Task: Look for space in Xindian, China from 2nd June, 2023 to 9th June, 2023 for 5 adults in price range Rs.7000 to Rs.13000. Place can be shared room with 2 bedrooms having 5 beds and 2 bathrooms. Property type can be house, flat, guest house. Amenities needed are: wifi, washing machine. Booking option can be shelf check-in. Required host language is Chinese (Simplified).
Action: Mouse moved to (328, 200)
Screenshot: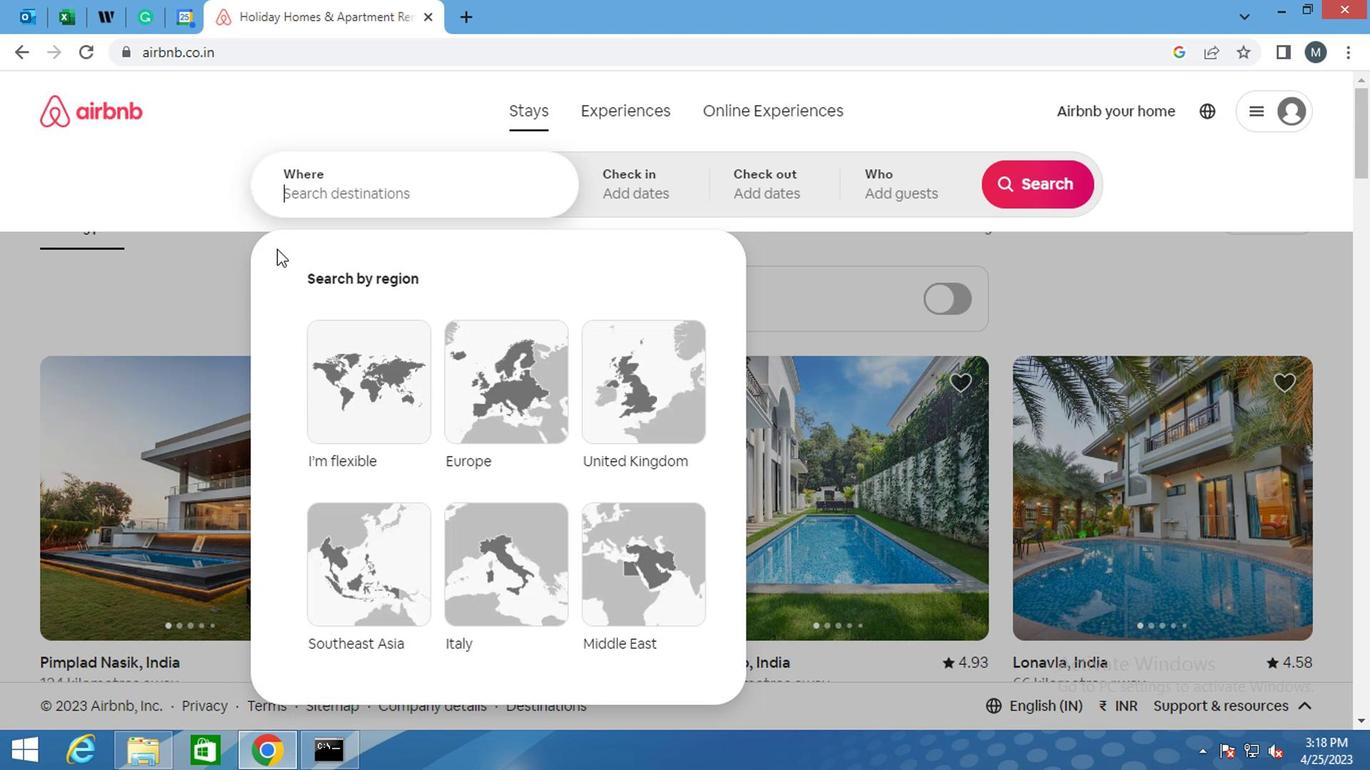 
Action: Mouse pressed left at (328, 200)
Screenshot: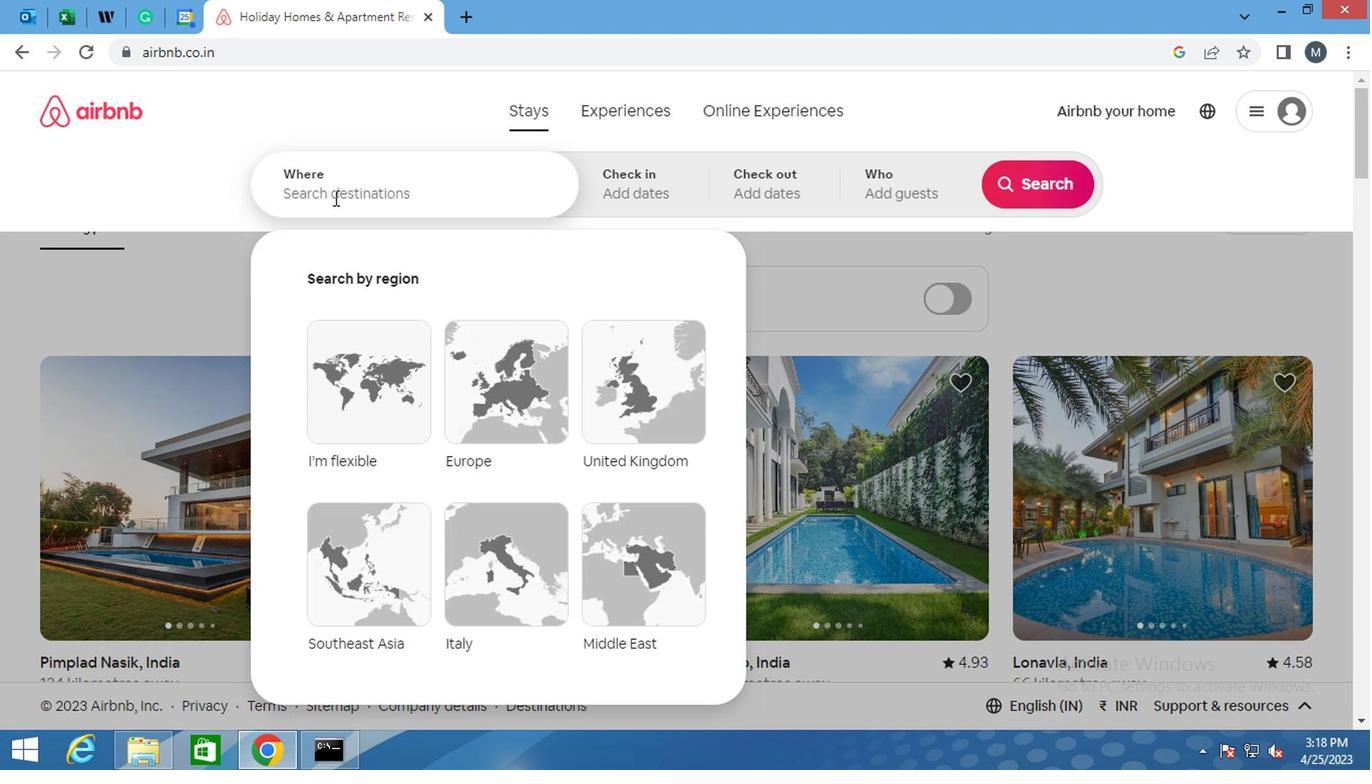 
Action: Mouse moved to (326, 199)
Screenshot: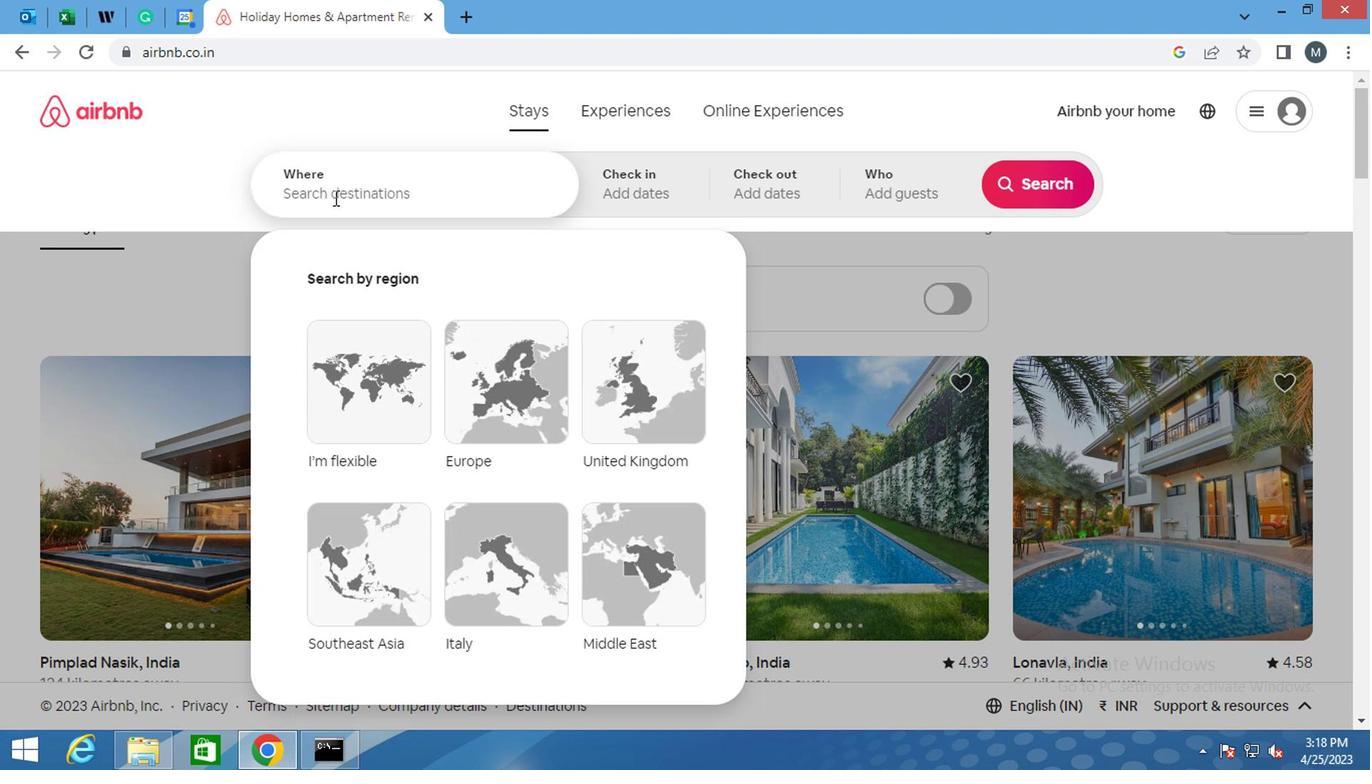 
Action: Key pressed <Key.shift>XINDIAN,<Key.shift>XC<Key.backspace><Key.backspace>
Screenshot: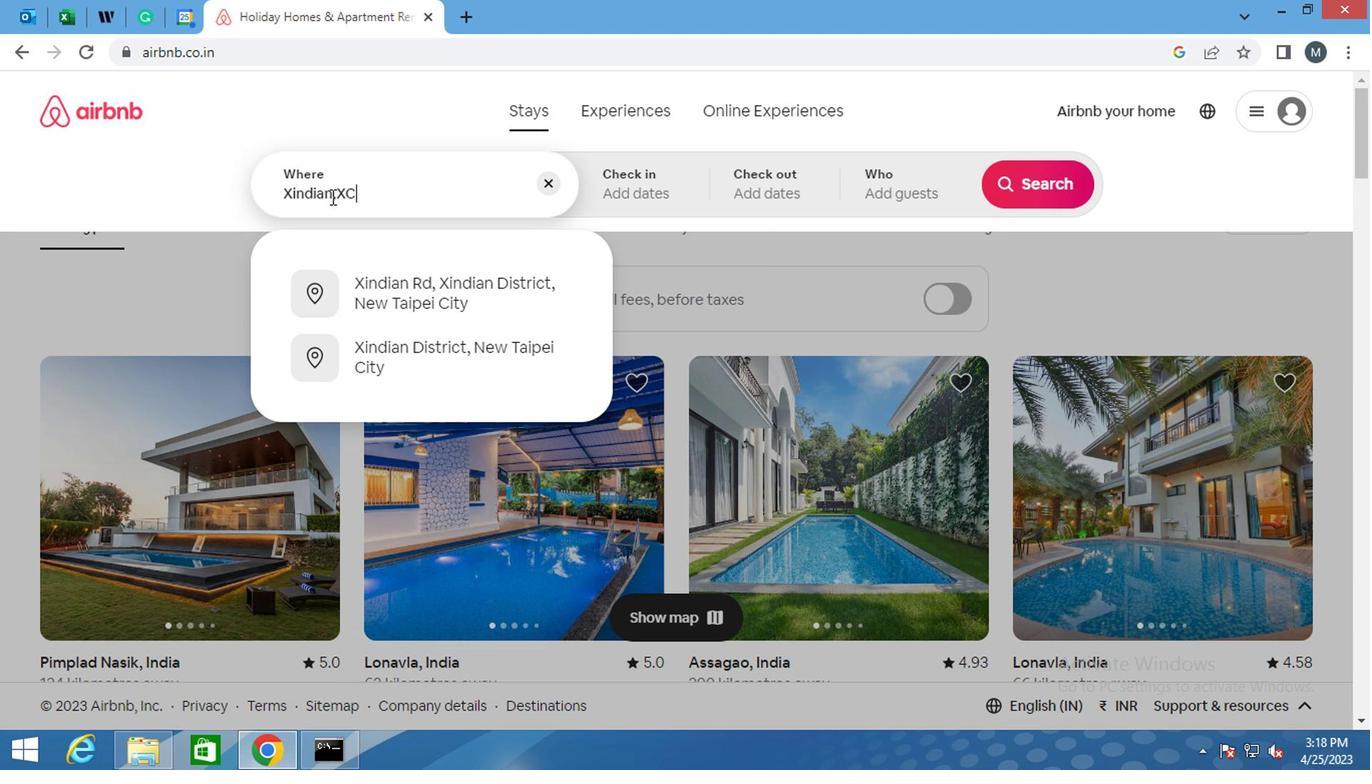 
Action: Mouse moved to (390, 239)
Screenshot: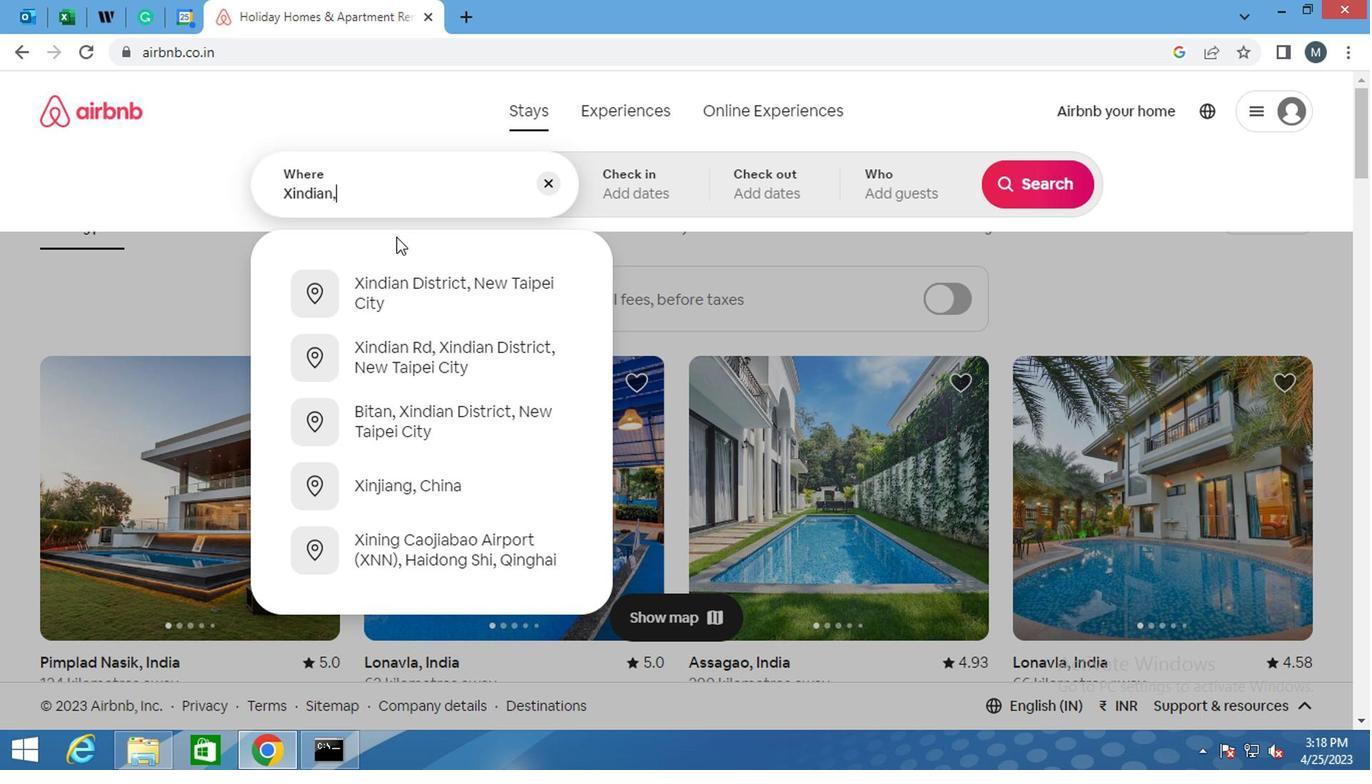 
Action: Key pressed <Key.shift>CHINA<Key.enter>
Screenshot: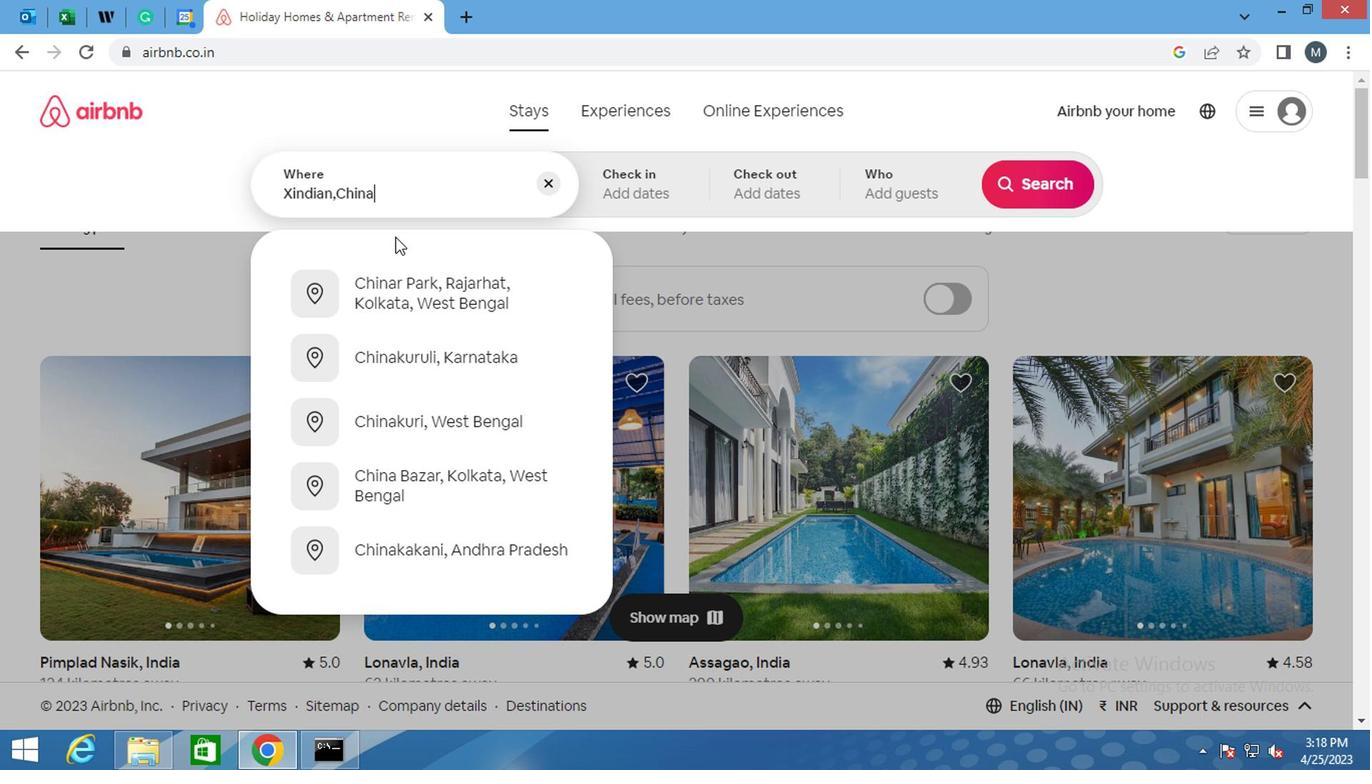 
Action: Mouse moved to (1017, 339)
Screenshot: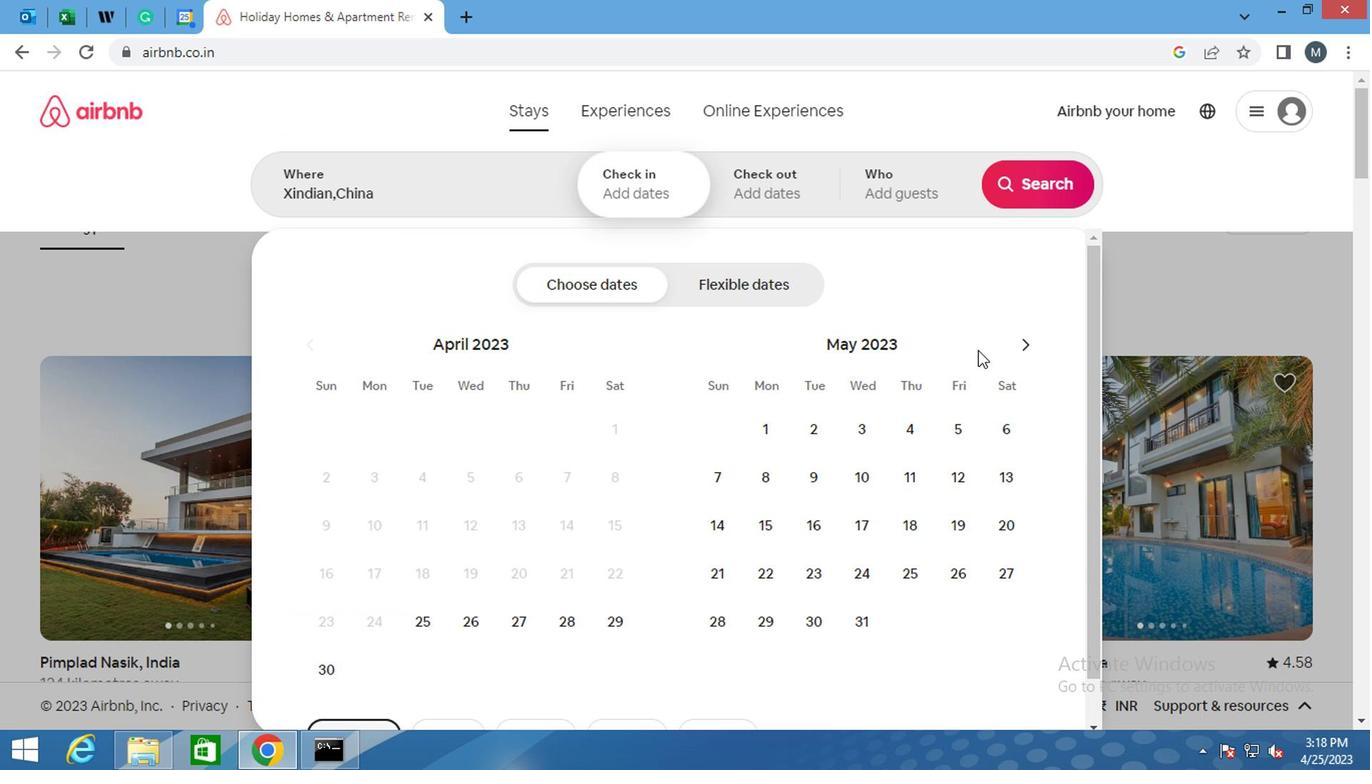 
Action: Mouse pressed left at (1017, 339)
Screenshot: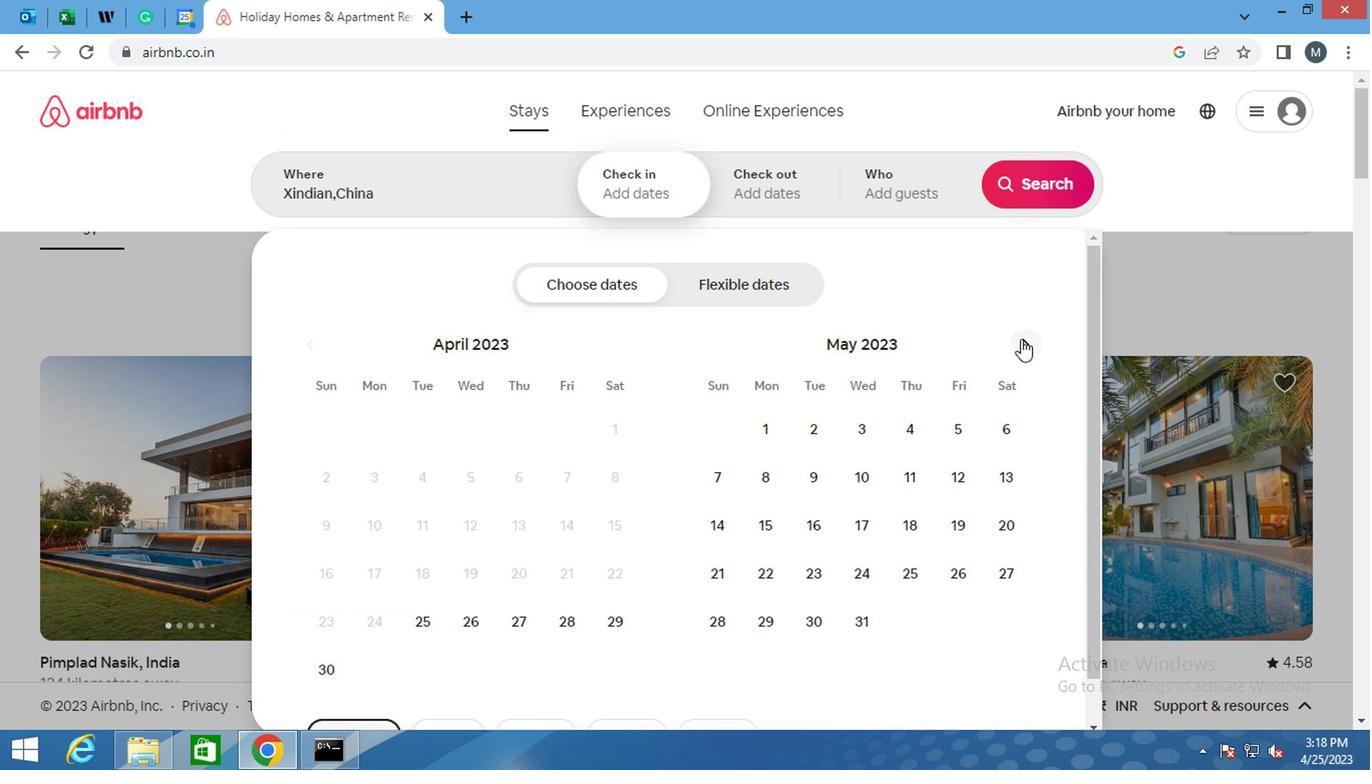 
Action: Mouse pressed left at (1017, 339)
Screenshot: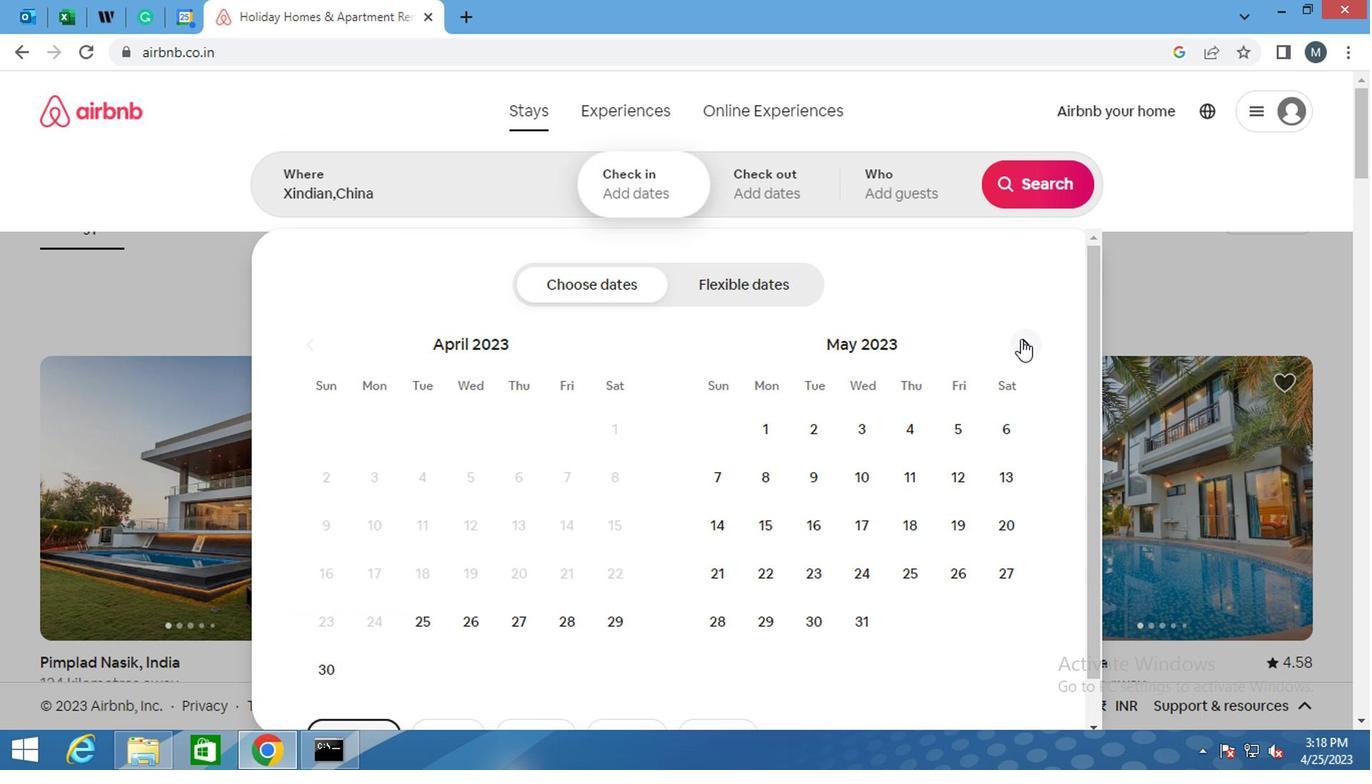 
Action: Mouse moved to (952, 430)
Screenshot: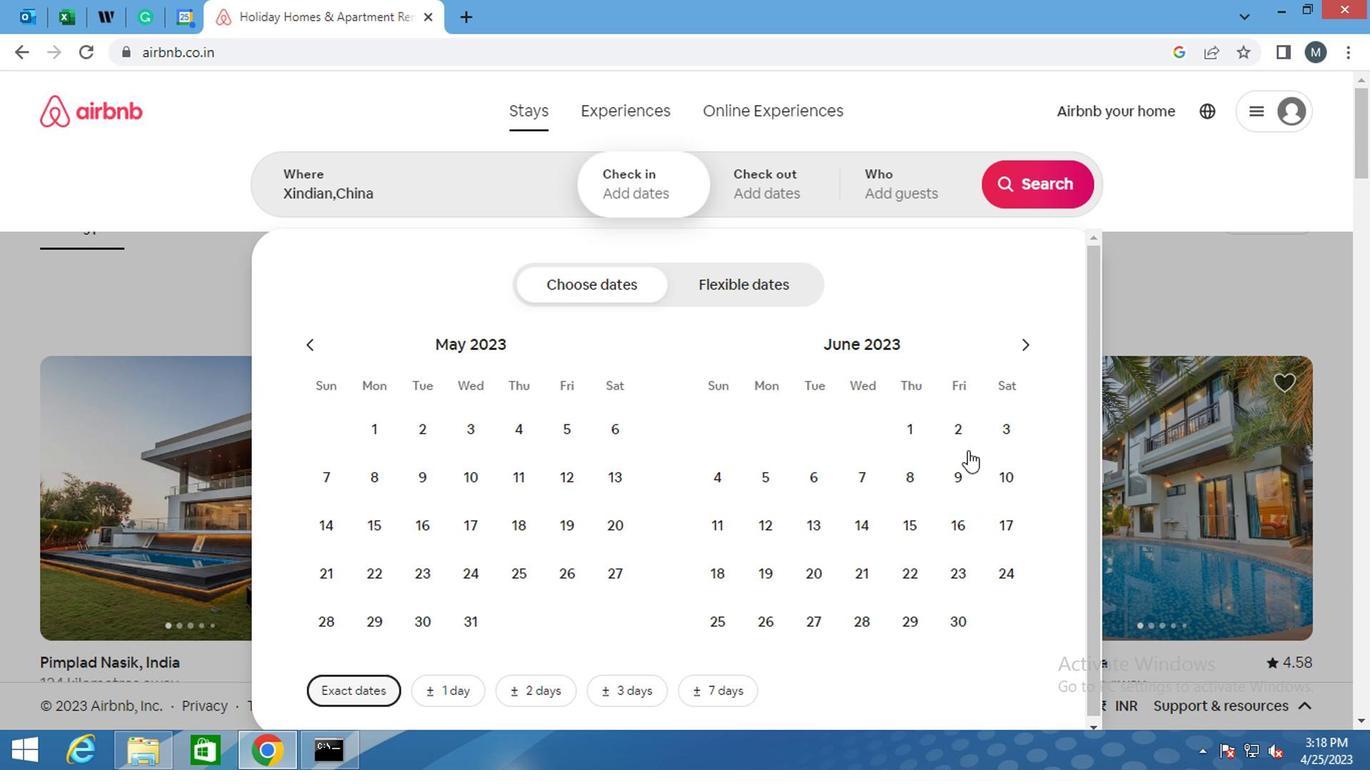 
Action: Mouse pressed left at (952, 430)
Screenshot: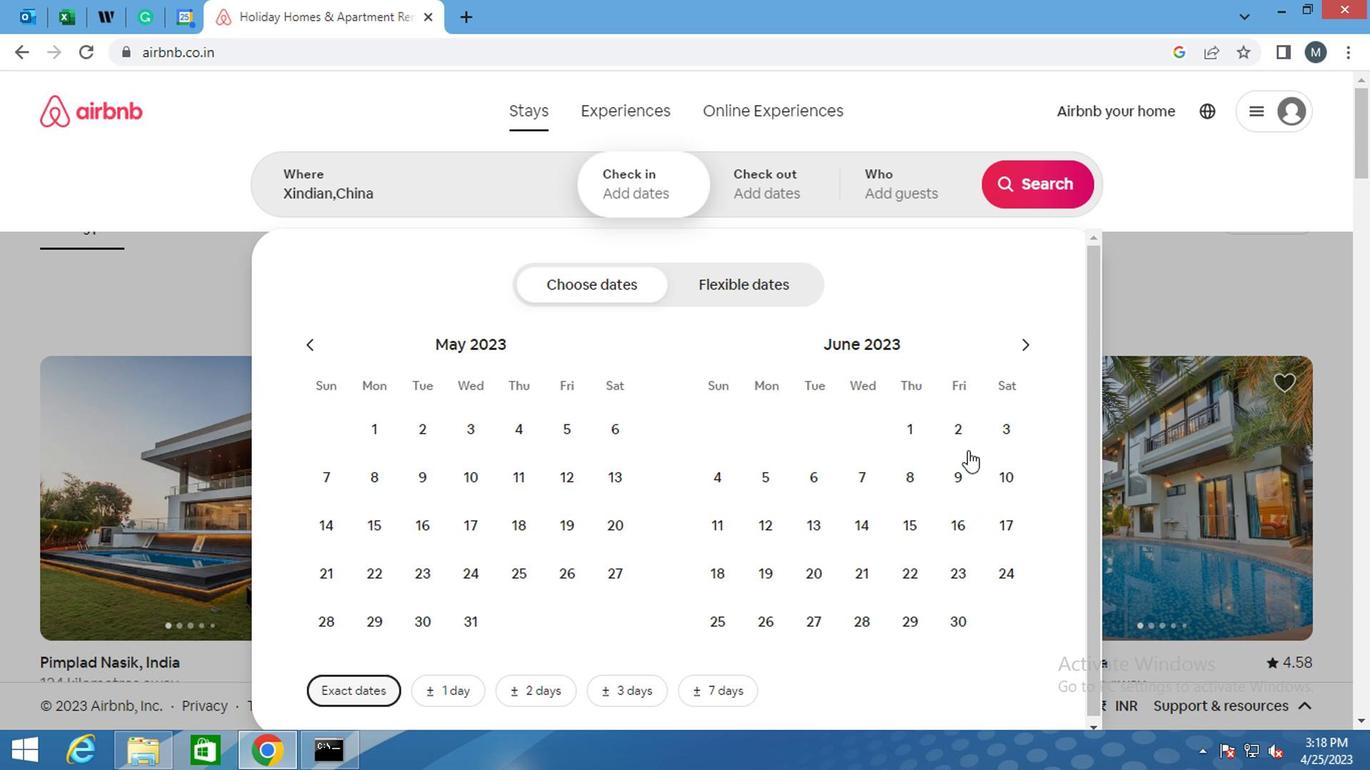 
Action: Mouse moved to (941, 481)
Screenshot: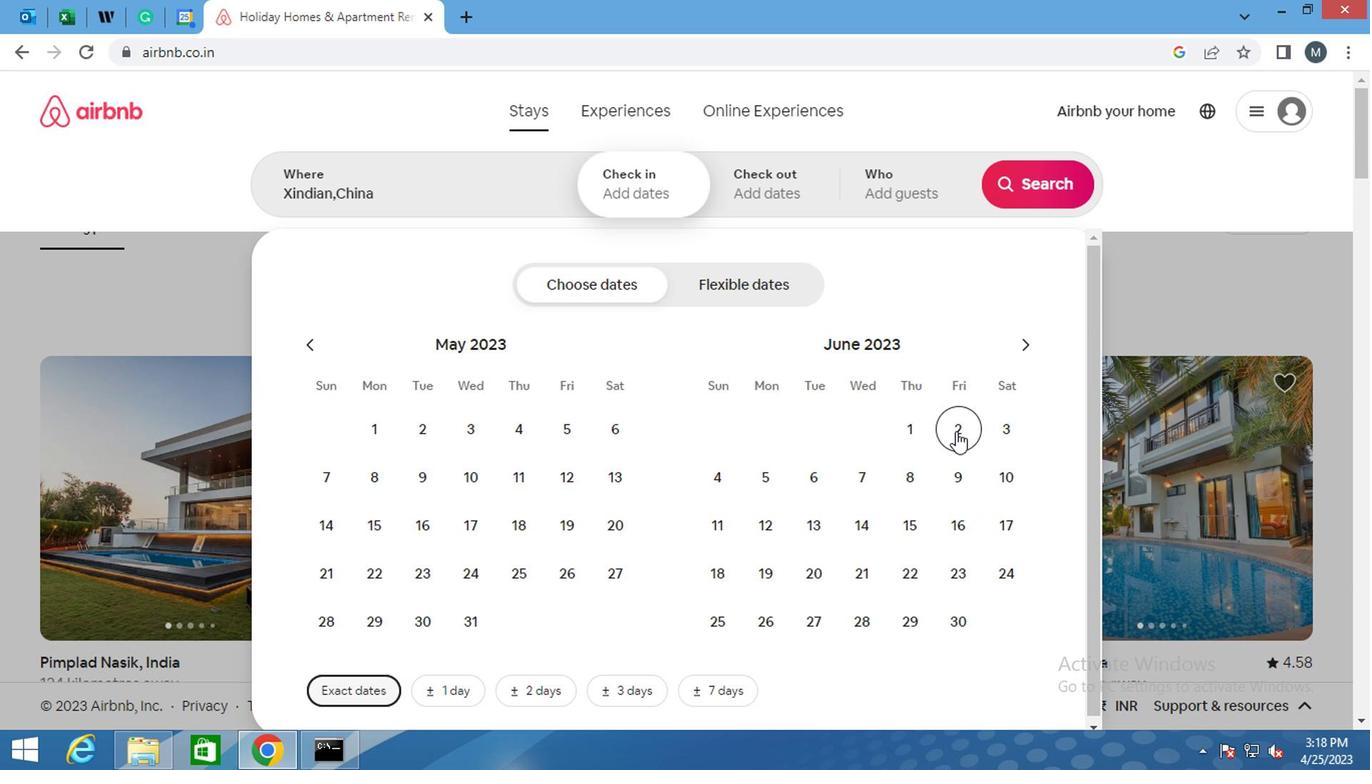 
Action: Mouse pressed left at (941, 481)
Screenshot: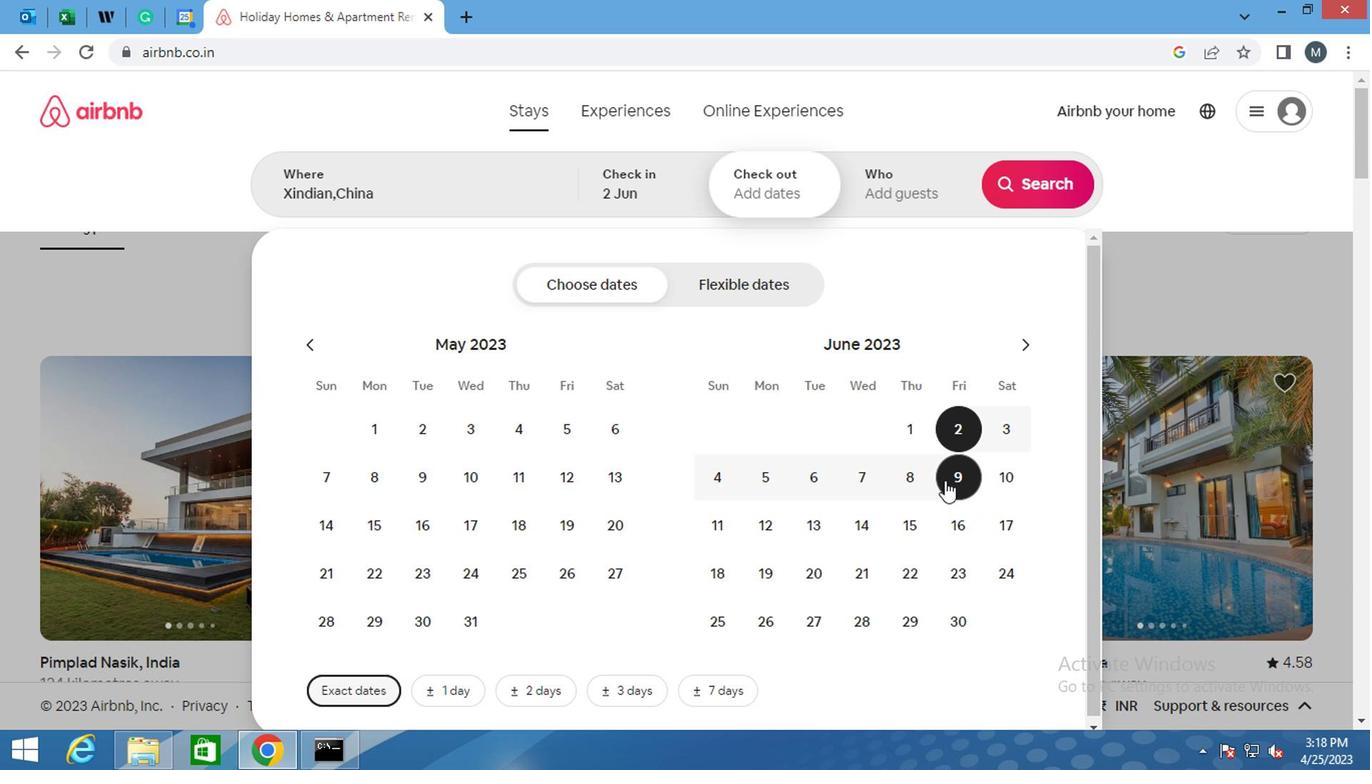 
Action: Mouse moved to (917, 197)
Screenshot: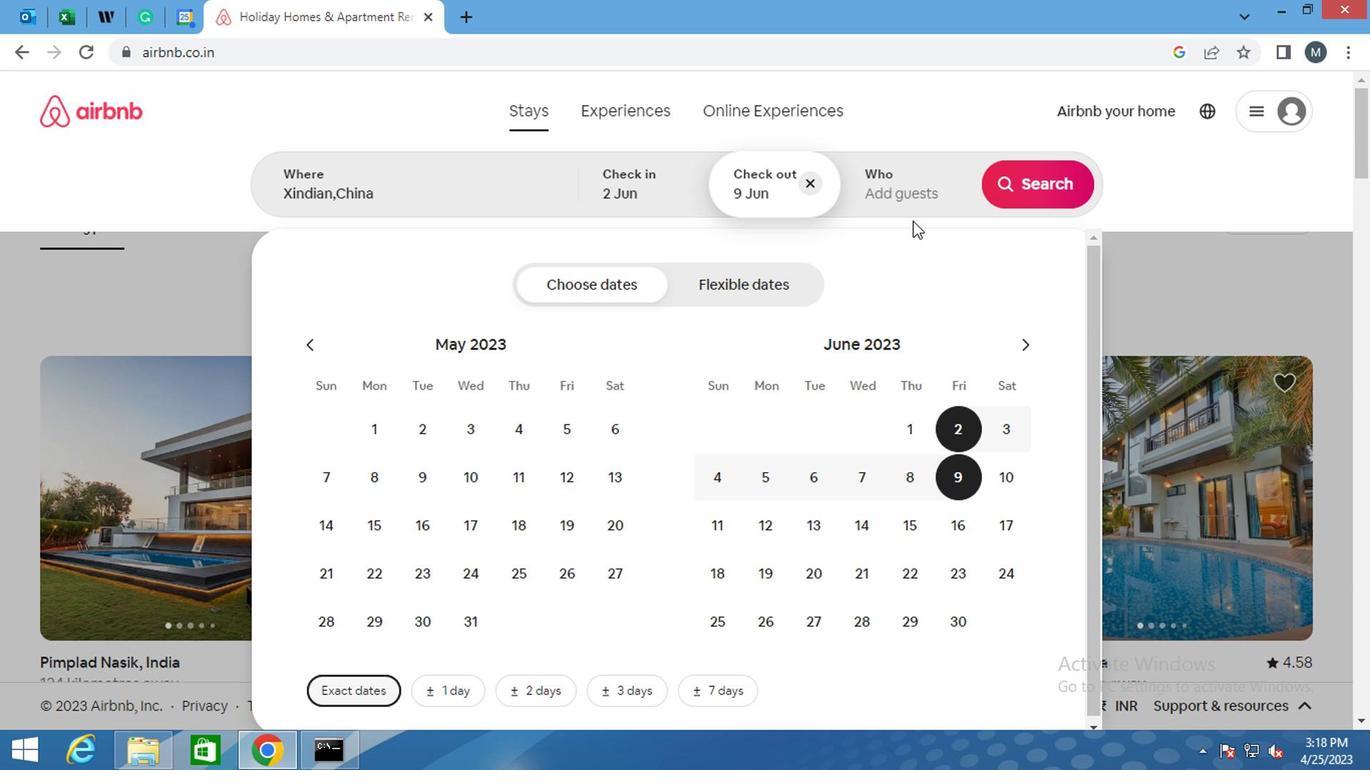 
Action: Mouse pressed left at (917, 197)
Screenshot: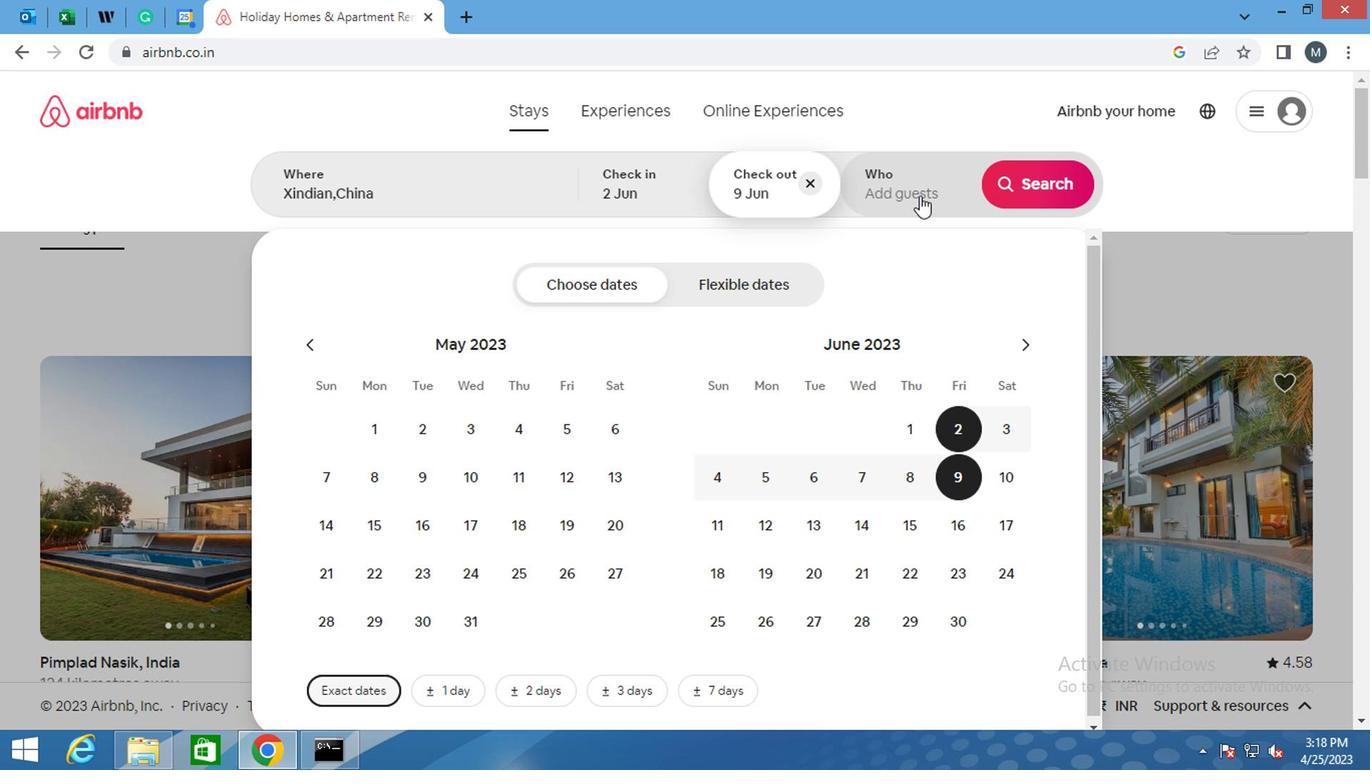 
Action: Mouse moved to (1041, 295)
Screenshot: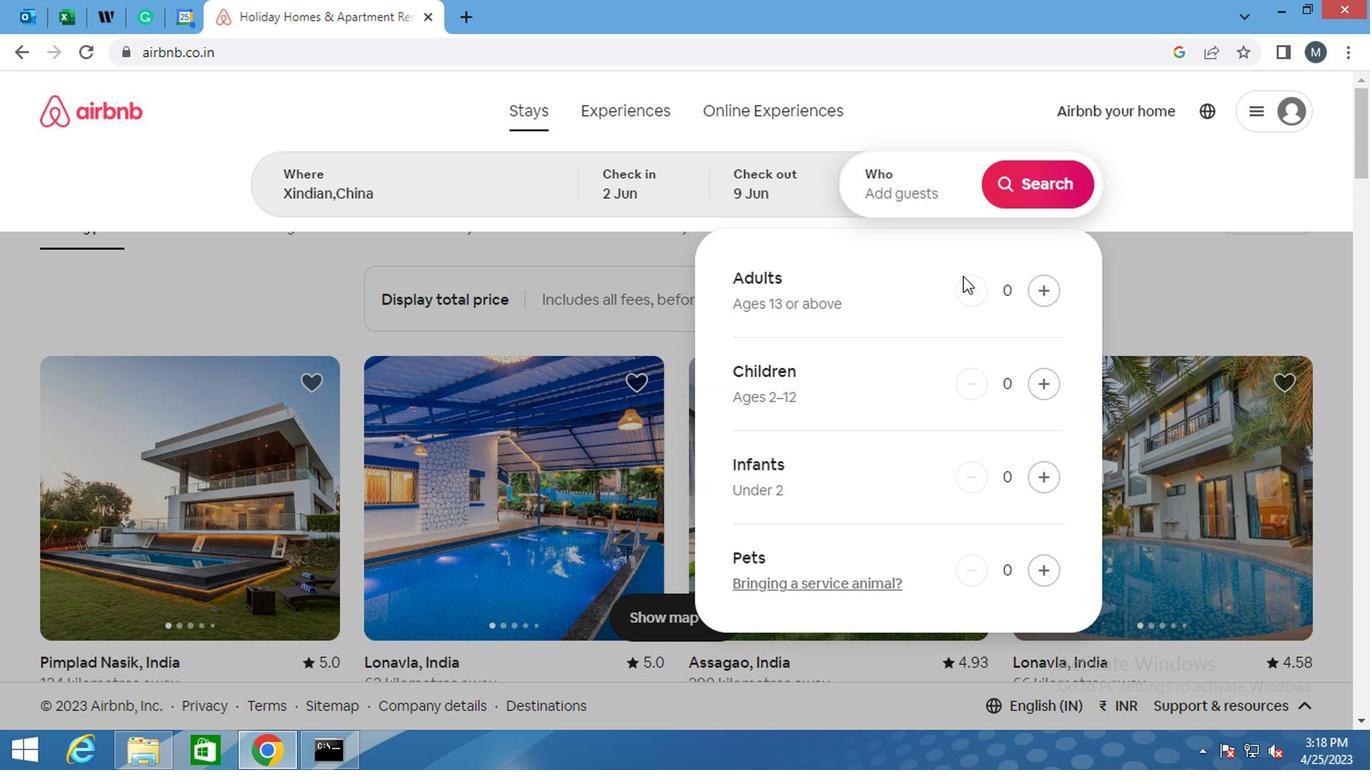 
Action: Mouse pressed left at (1041, 295)
Screenshot: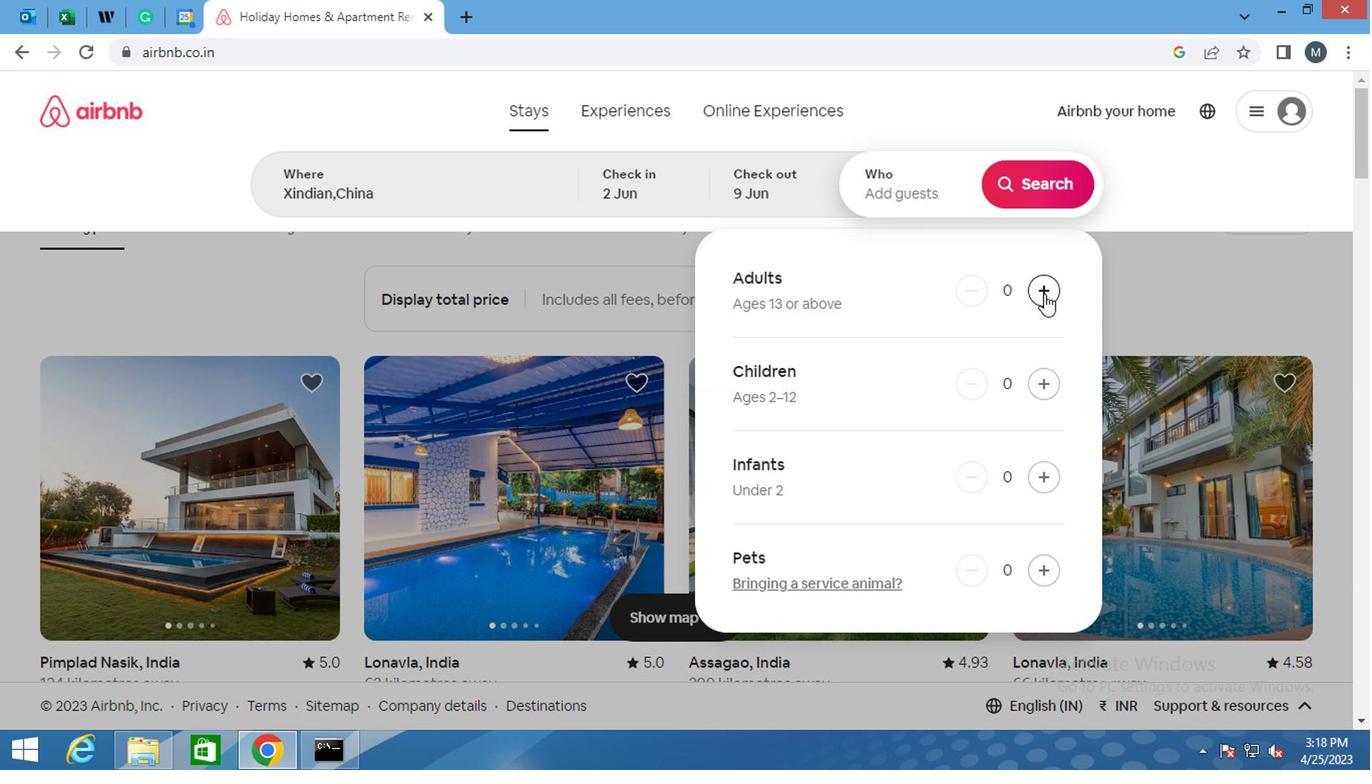 
Action: Mouse pressed left at (1041, 295)
Screenshot: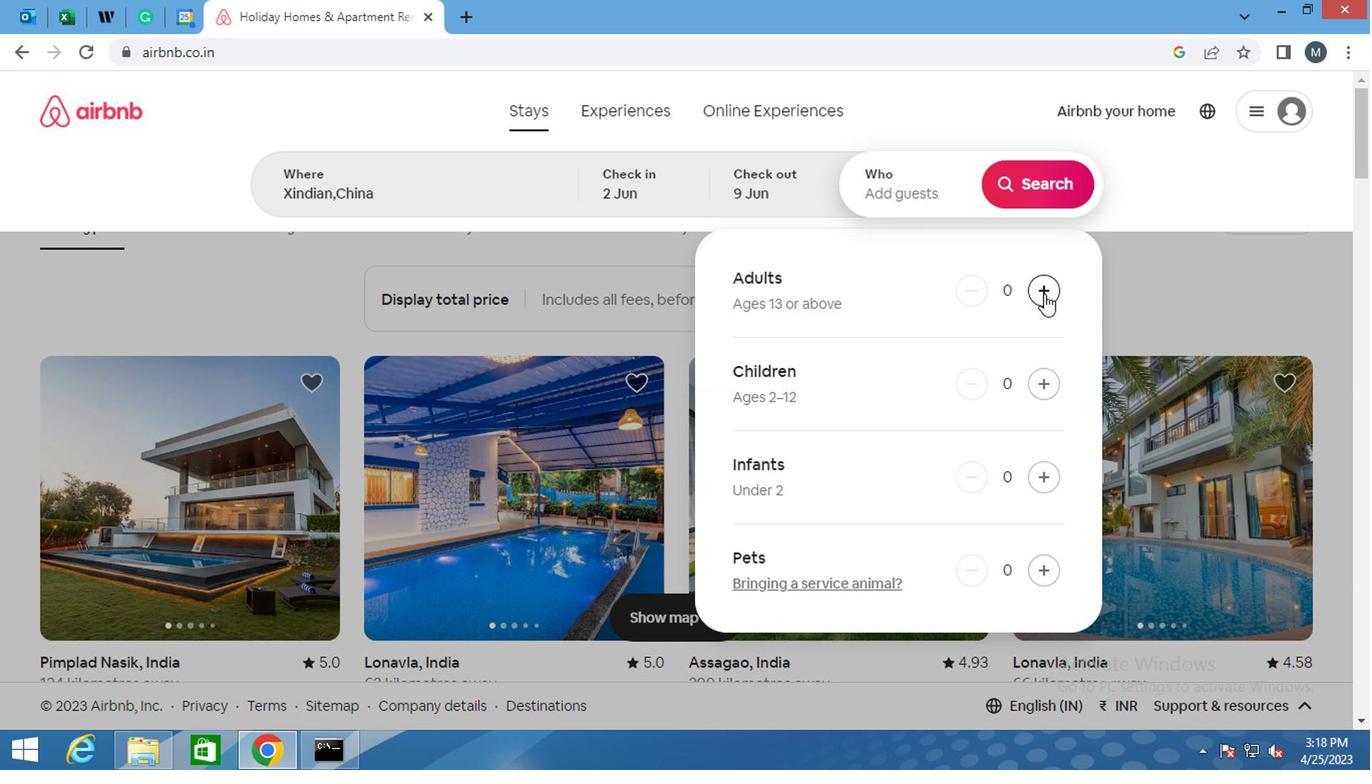 
Action: Mouse pressed left at (1041, 295)
Screenshot: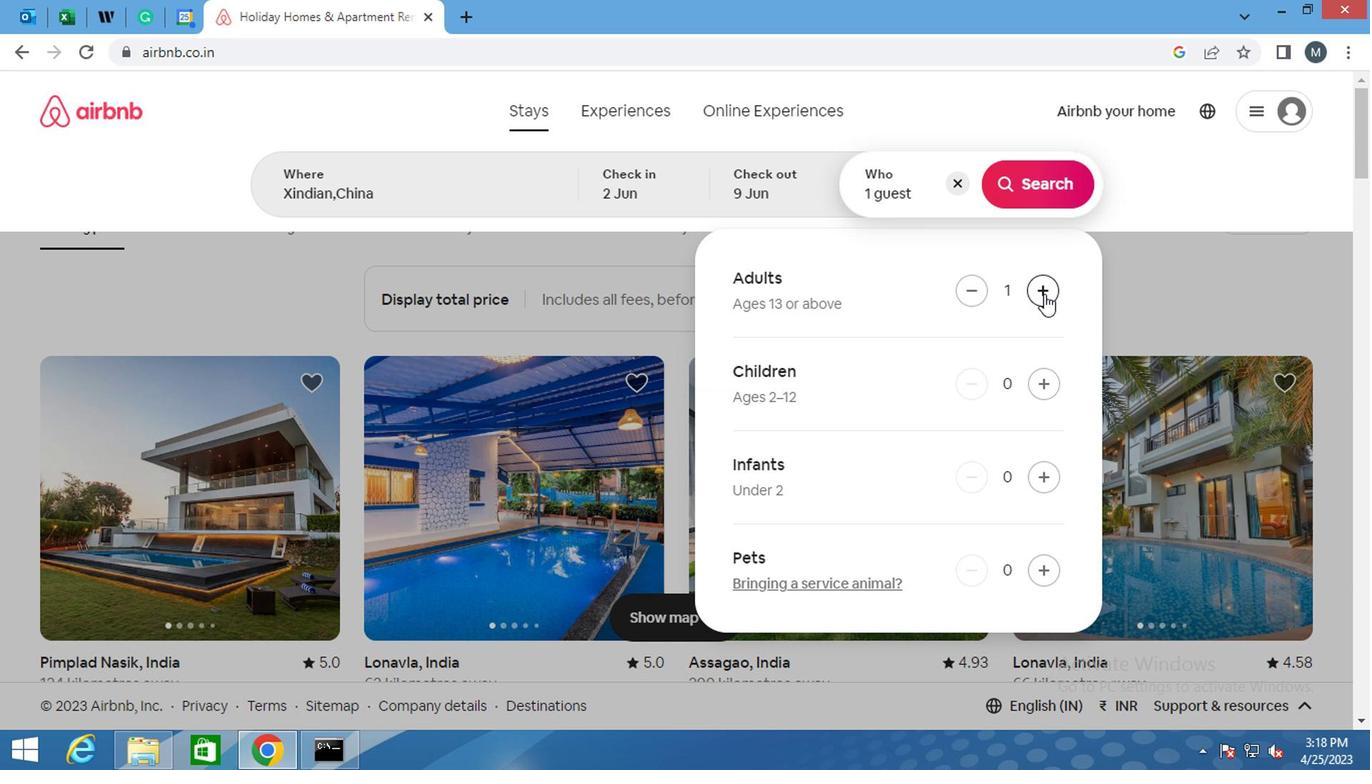 
Action: Mouse pressed left at (1041, 295)
Screenshot: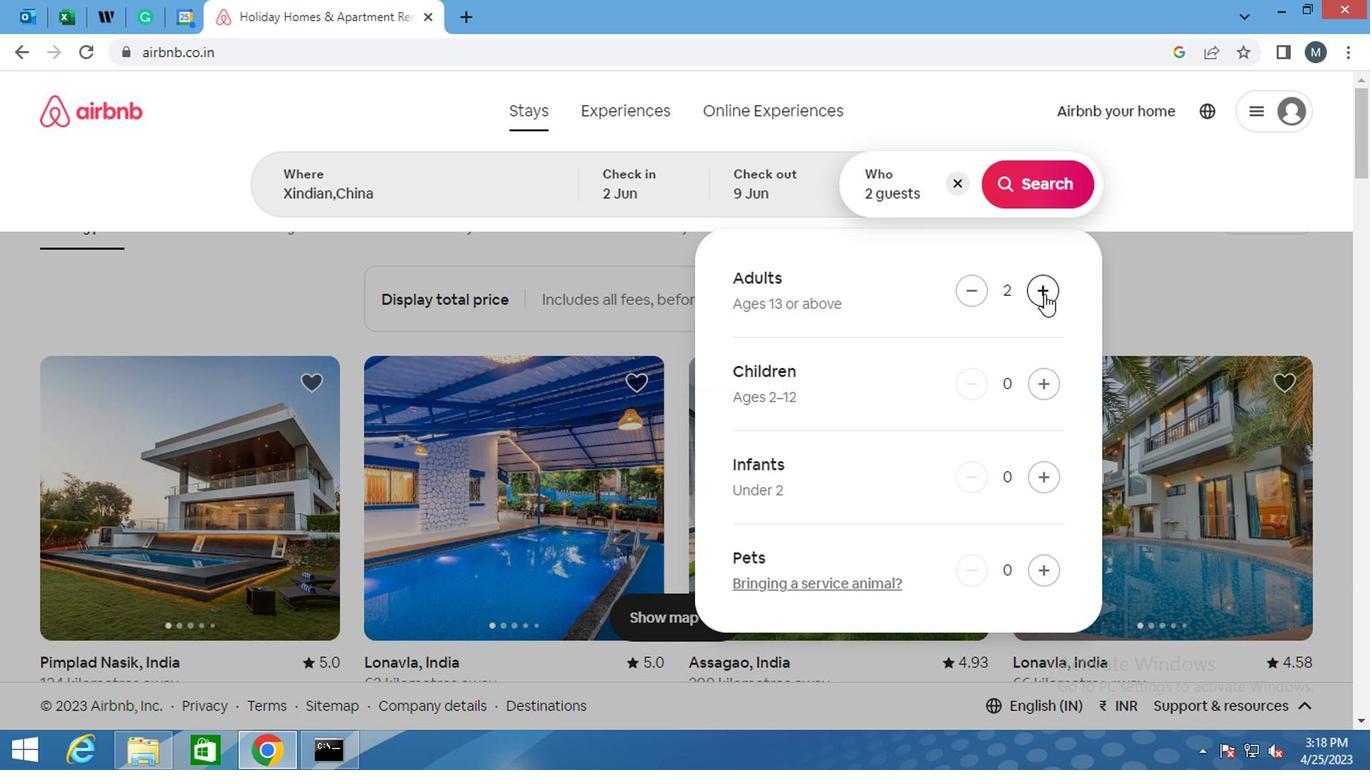 
Action: Mouse pressed left at (1041, 295)
Screenshot: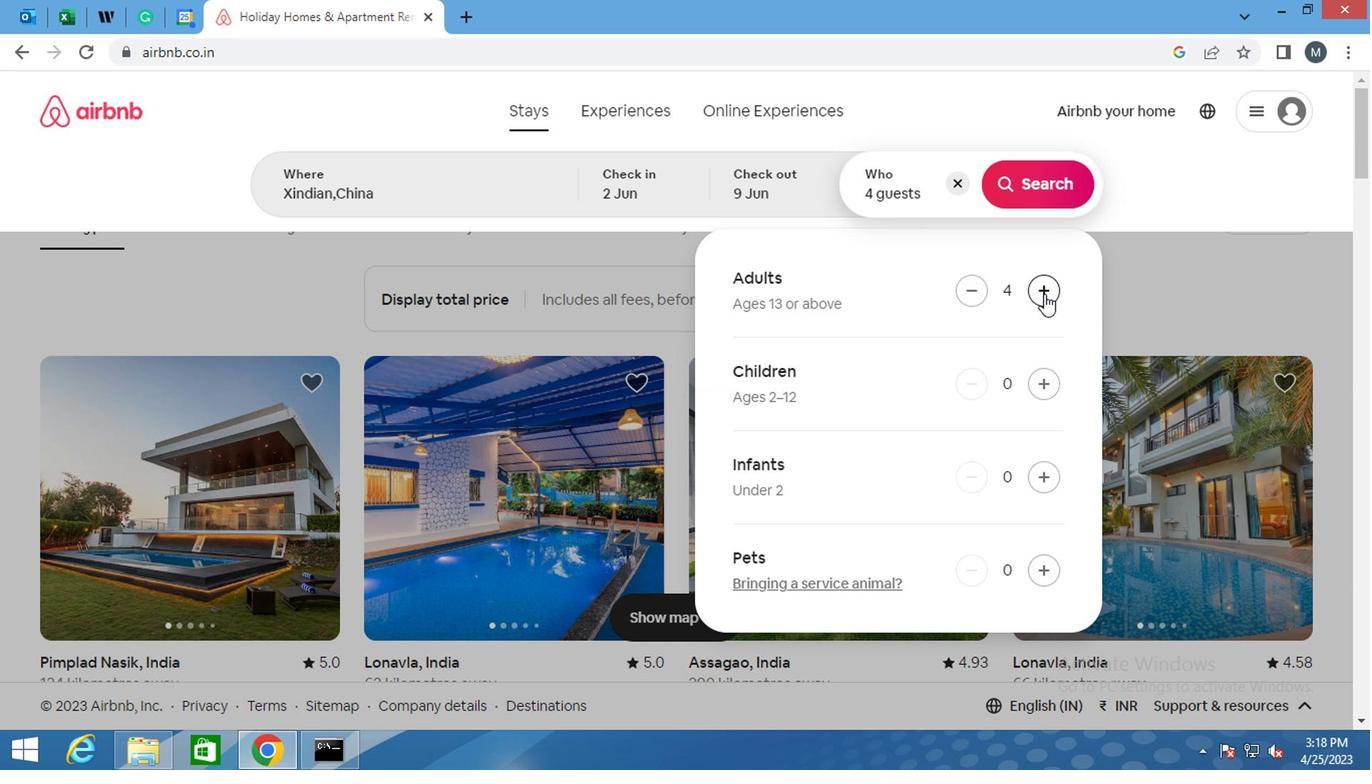 
Action: Mouse moved to (1029, 188)
Screenshot: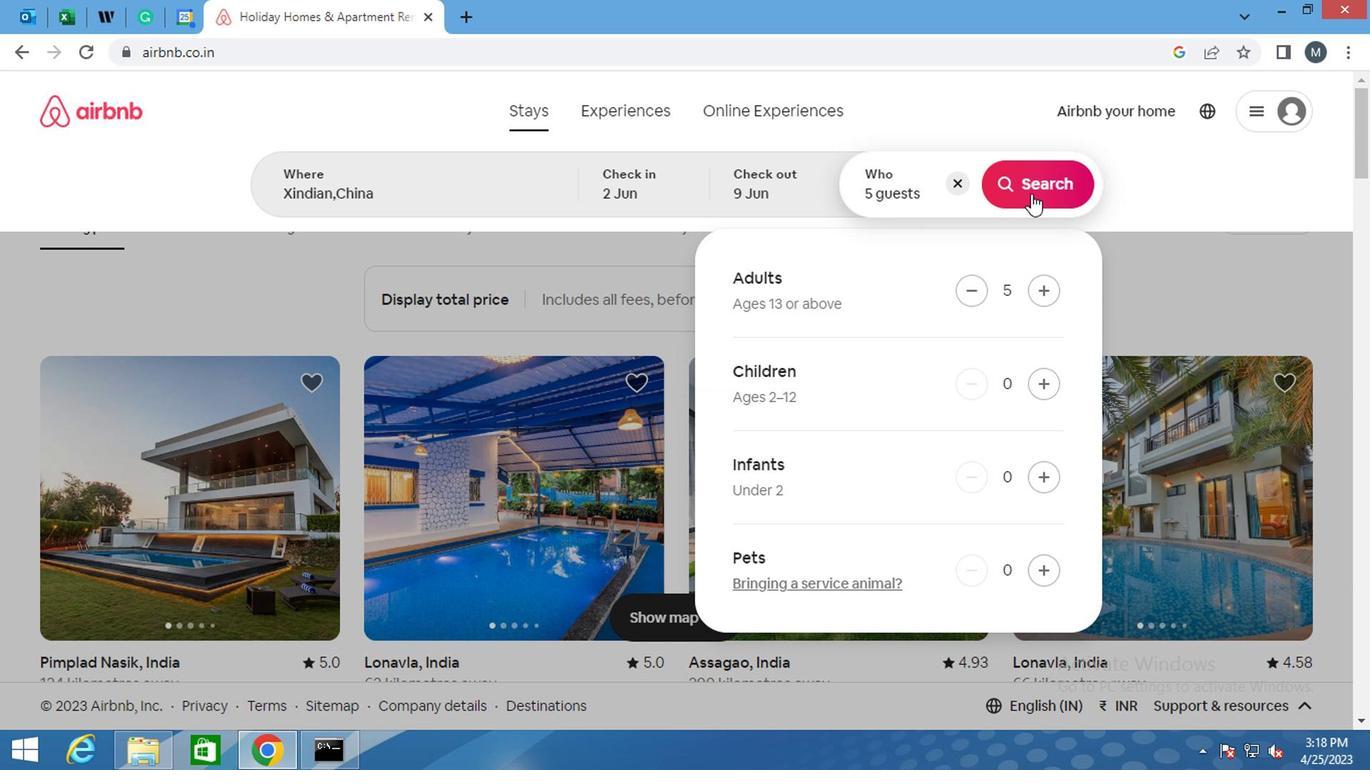 
Action: Mouse pressed left at (1029, 188)
Screenshot: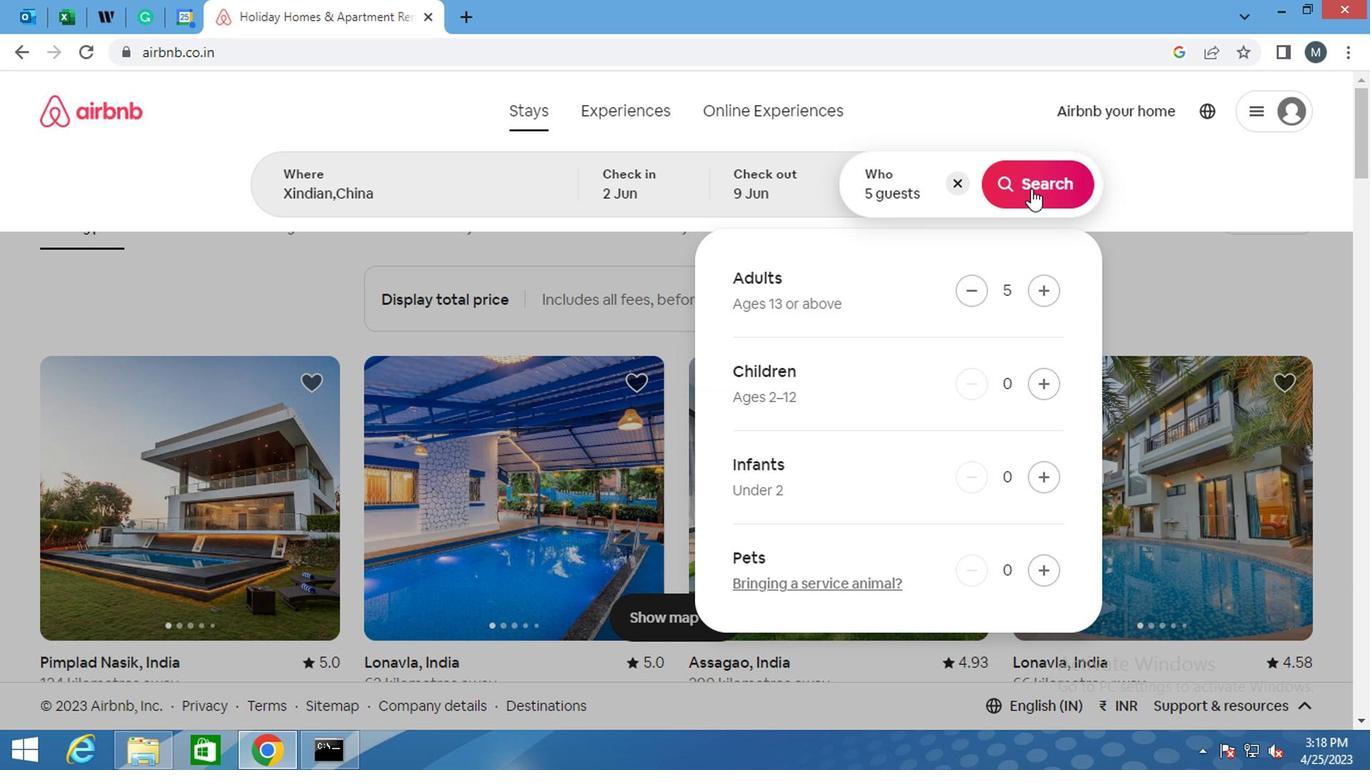
Action: Mouse moved to (1286, 204)
Screenshot: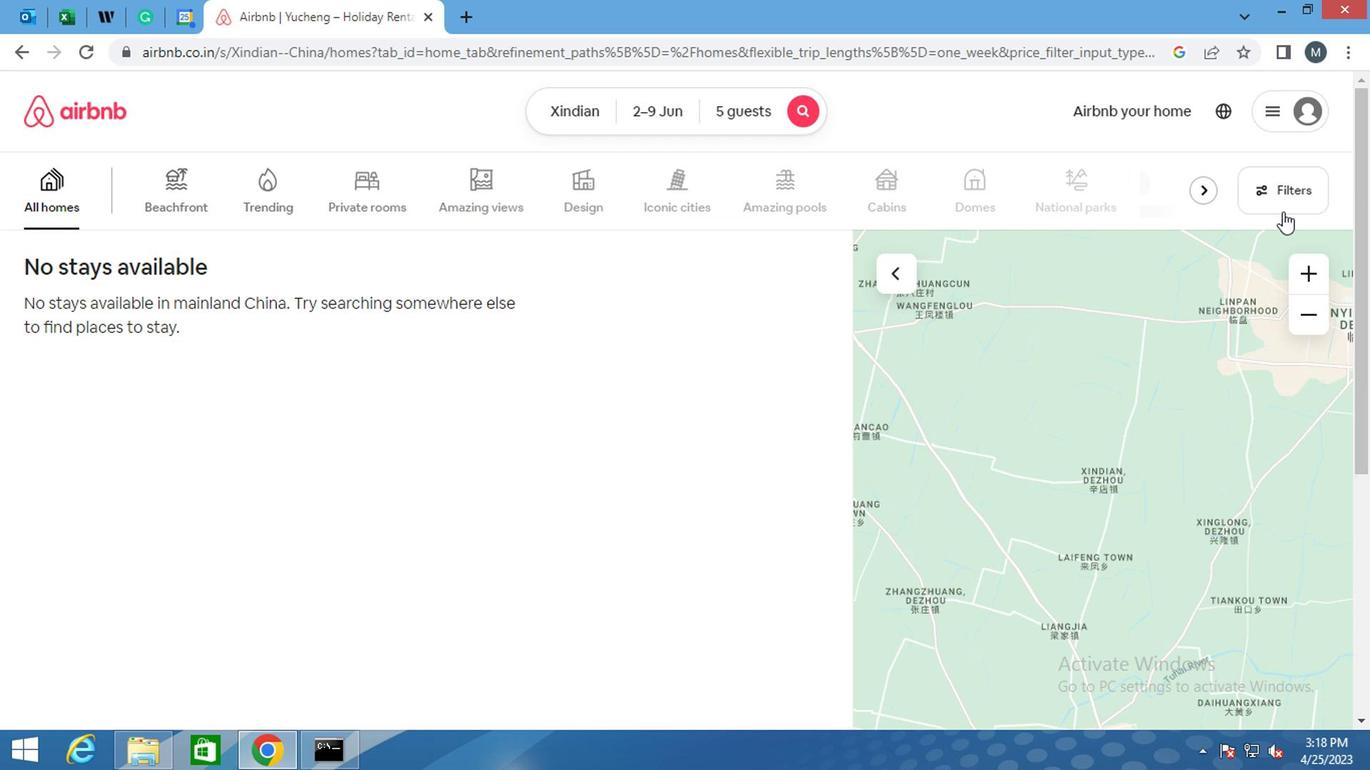 
Action: Mouse pressed left at (1286, 204)
Screenshot: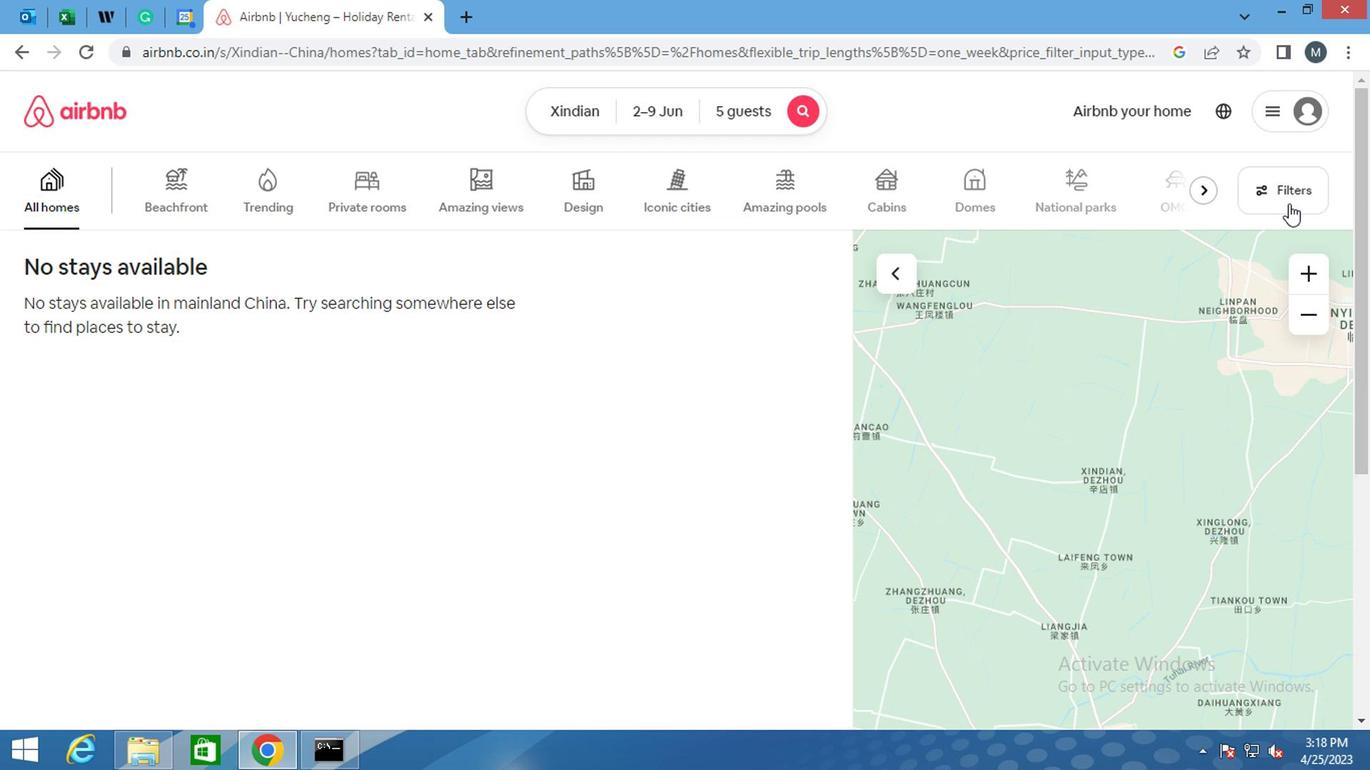 
Action: Mouse moved to (485, 327)
Screenshot: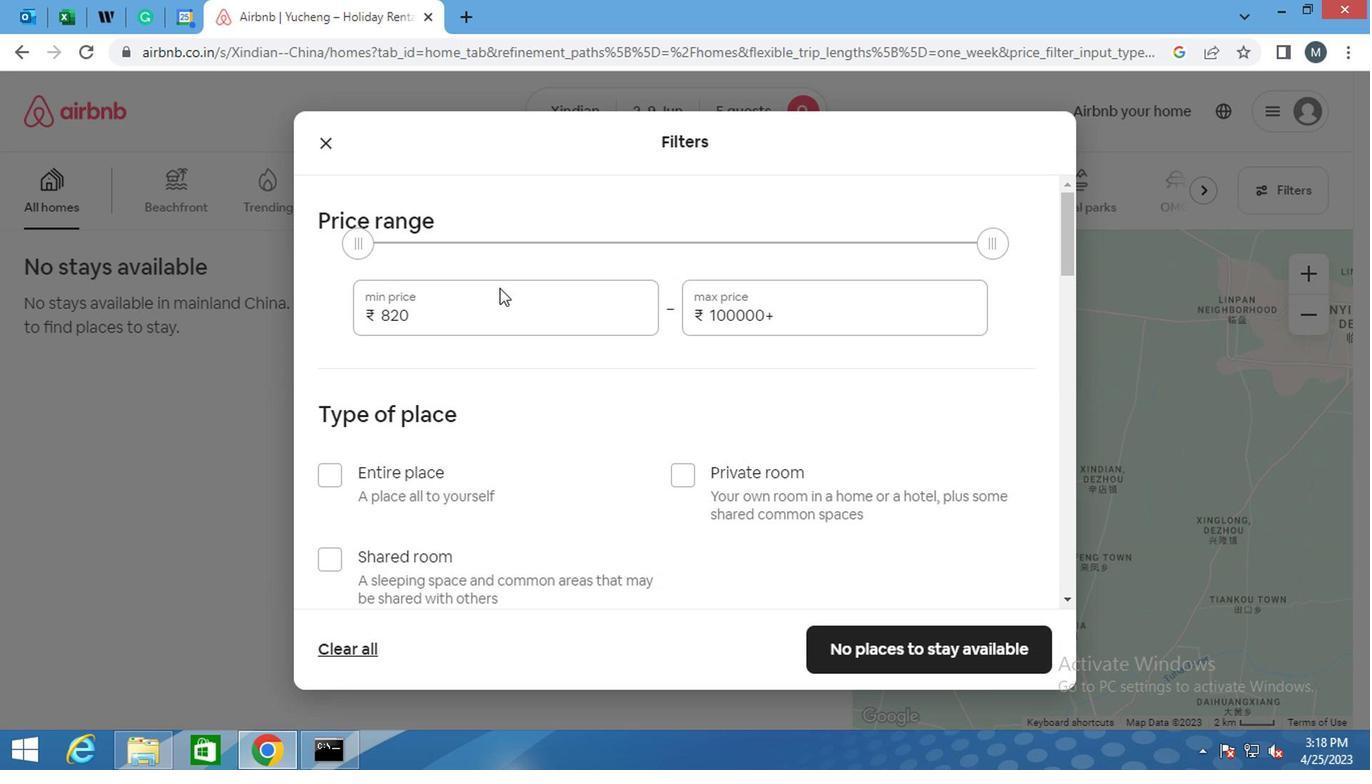 
Action: Mouse pressed left at (485, 327)
Screenshot: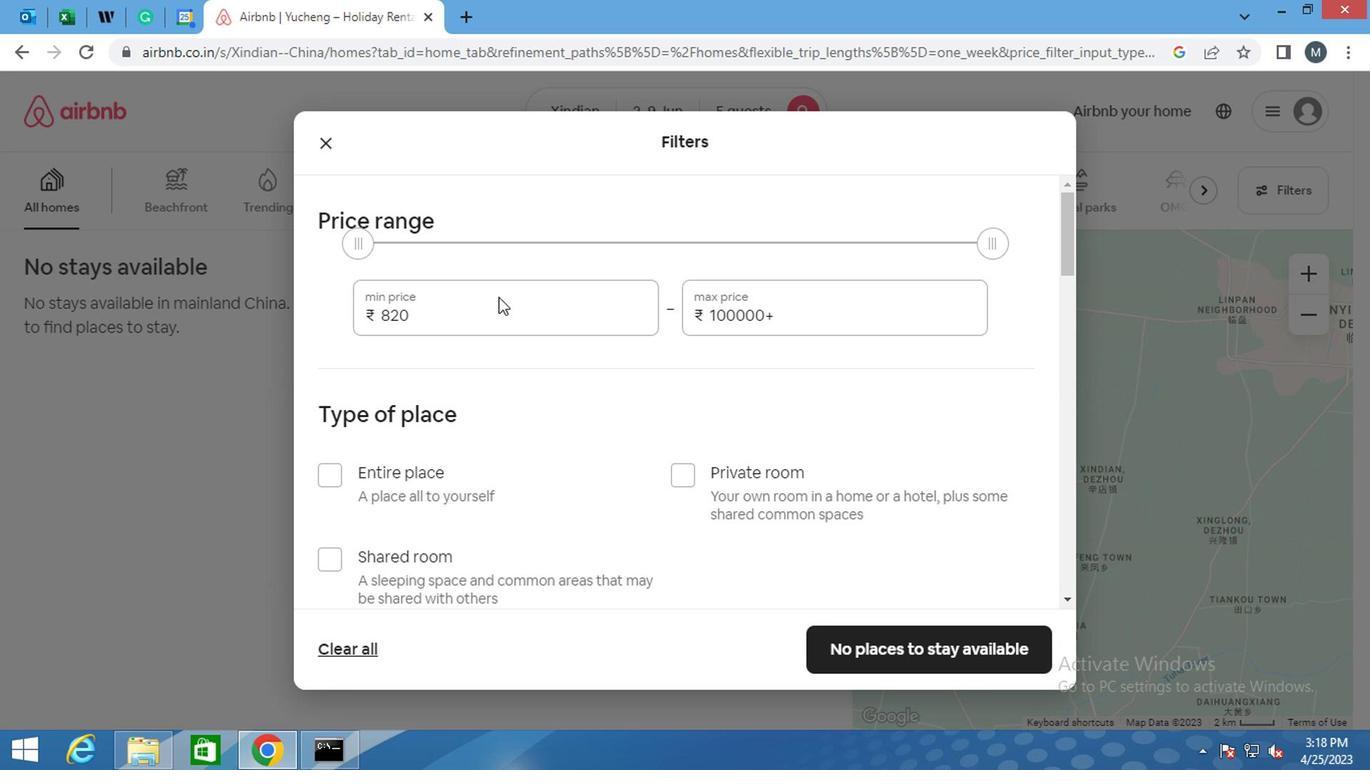 
Action: Mouse moved to (485, 327)
Screenshot: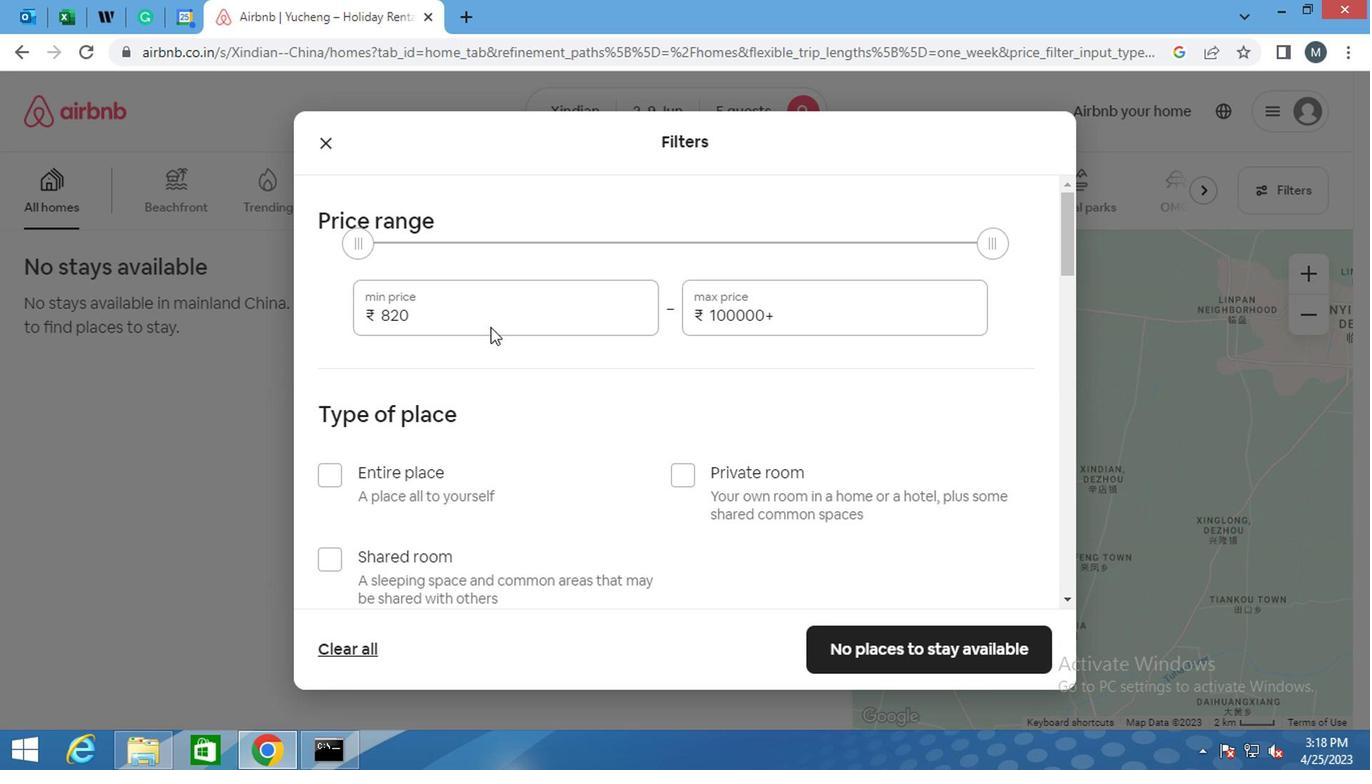 
Action: Key pressed <Key.backspace>
Screenshot: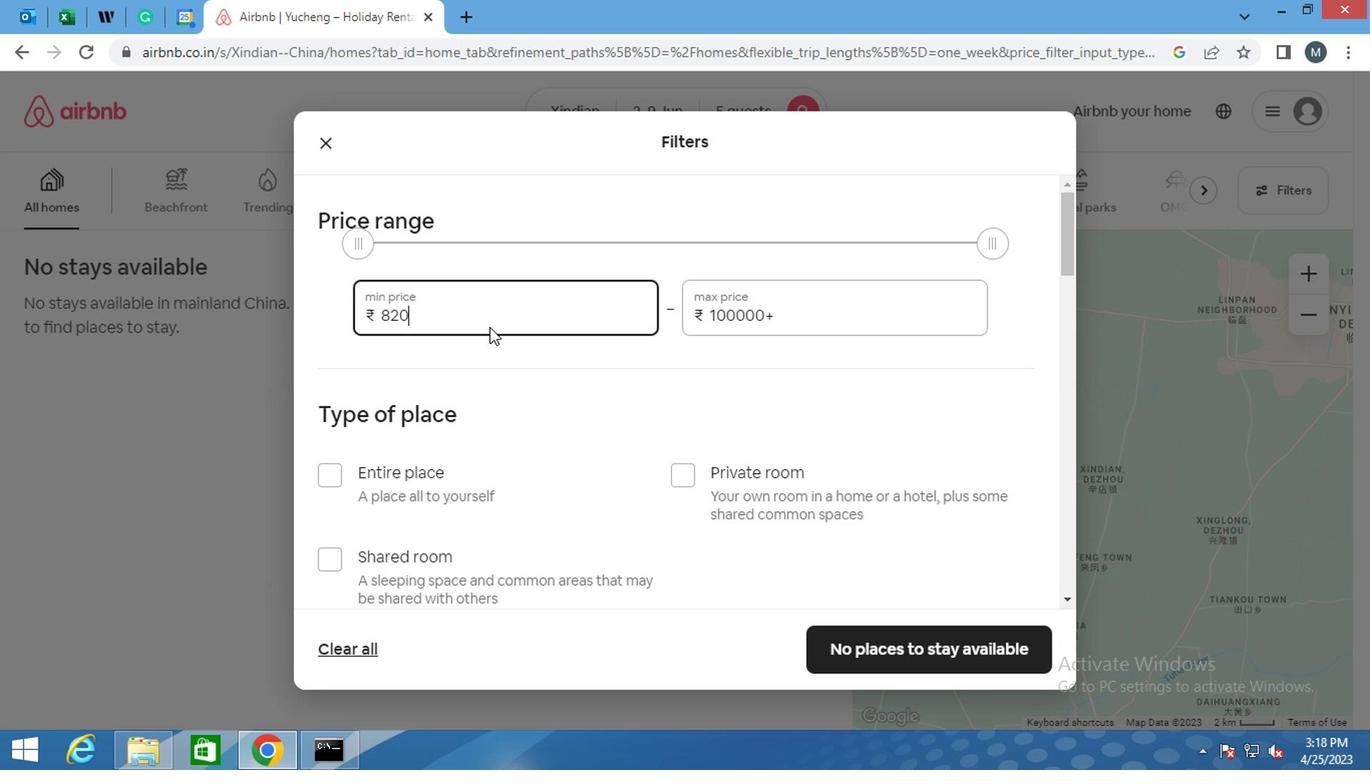 
Action: Mouse moved to (485, 326)
Screenshot: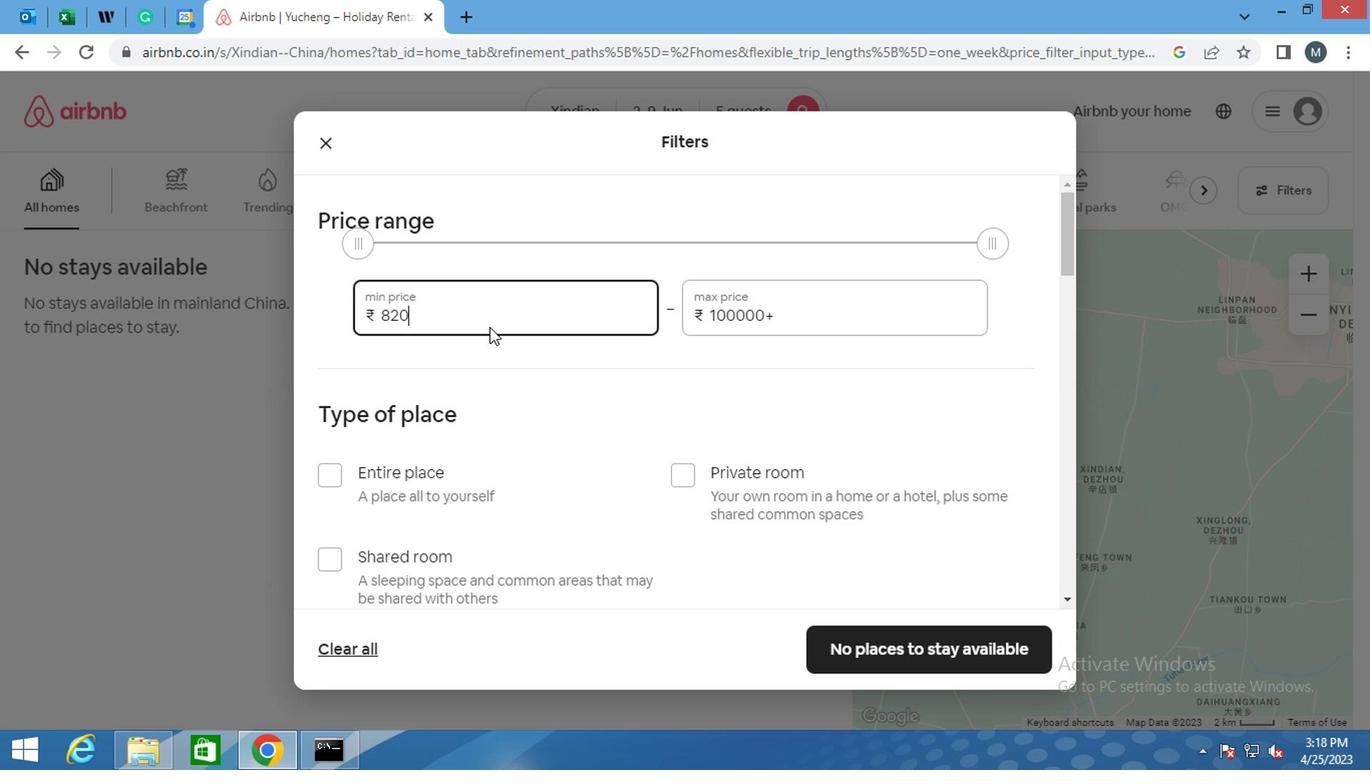 
Action: Key pressed <Key.backspace>
Screenshot: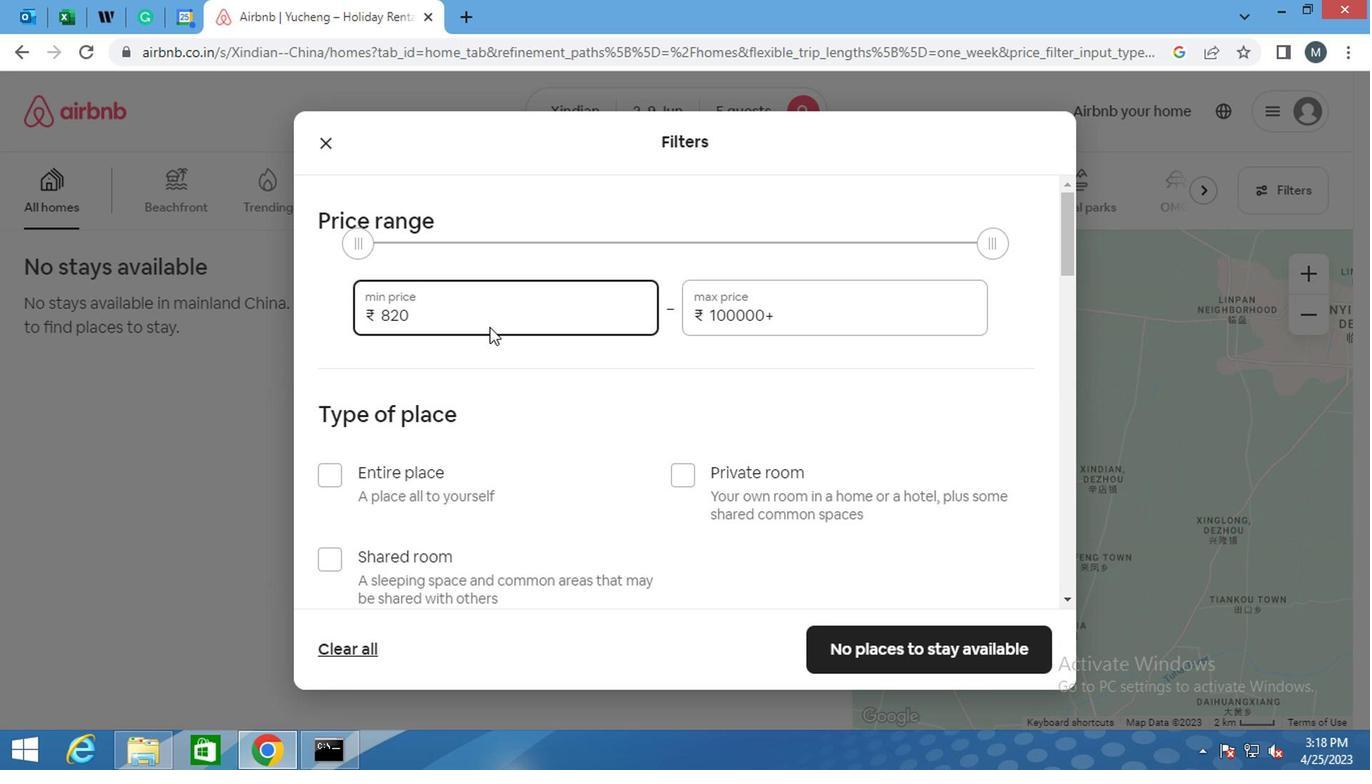 
Action: Mouse moved to (485, 326)
Screenshot: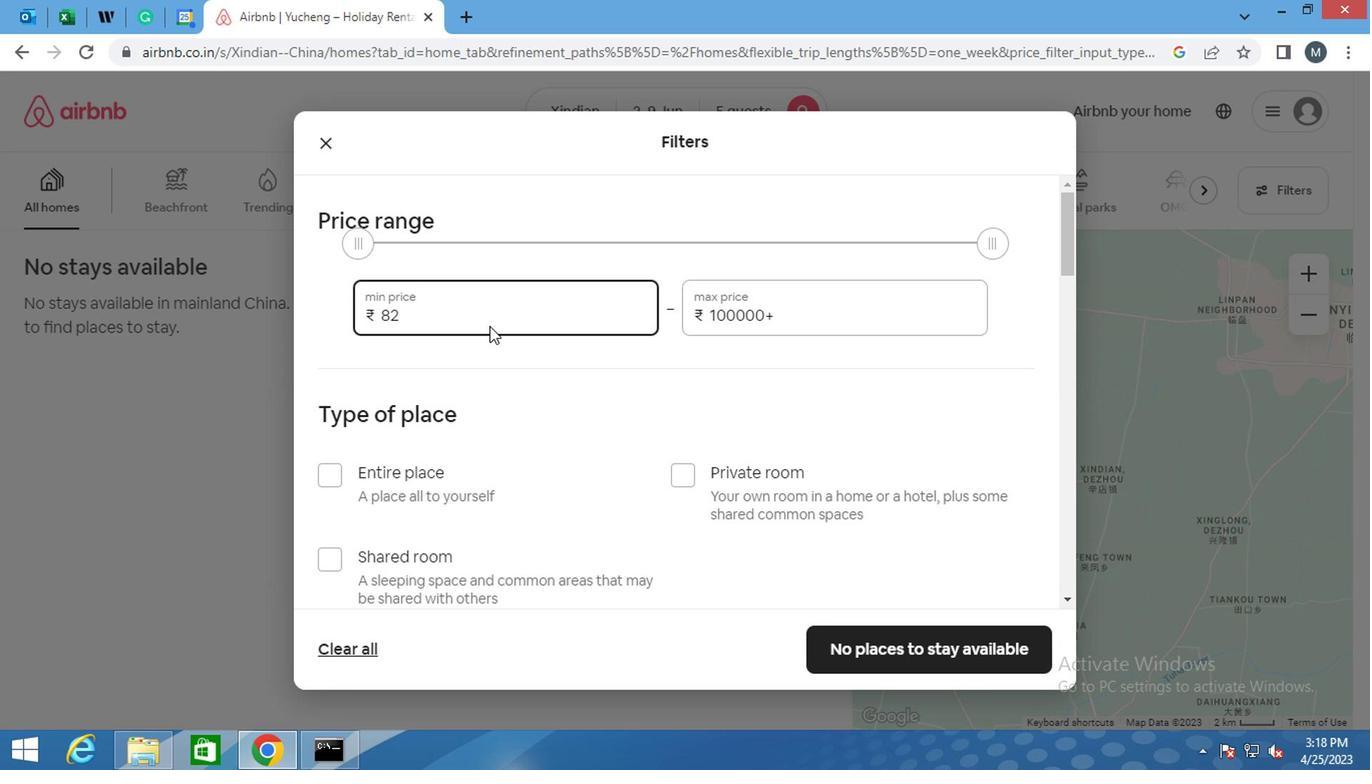 
Action: Key pressed <Key.backspace>
Screenshot: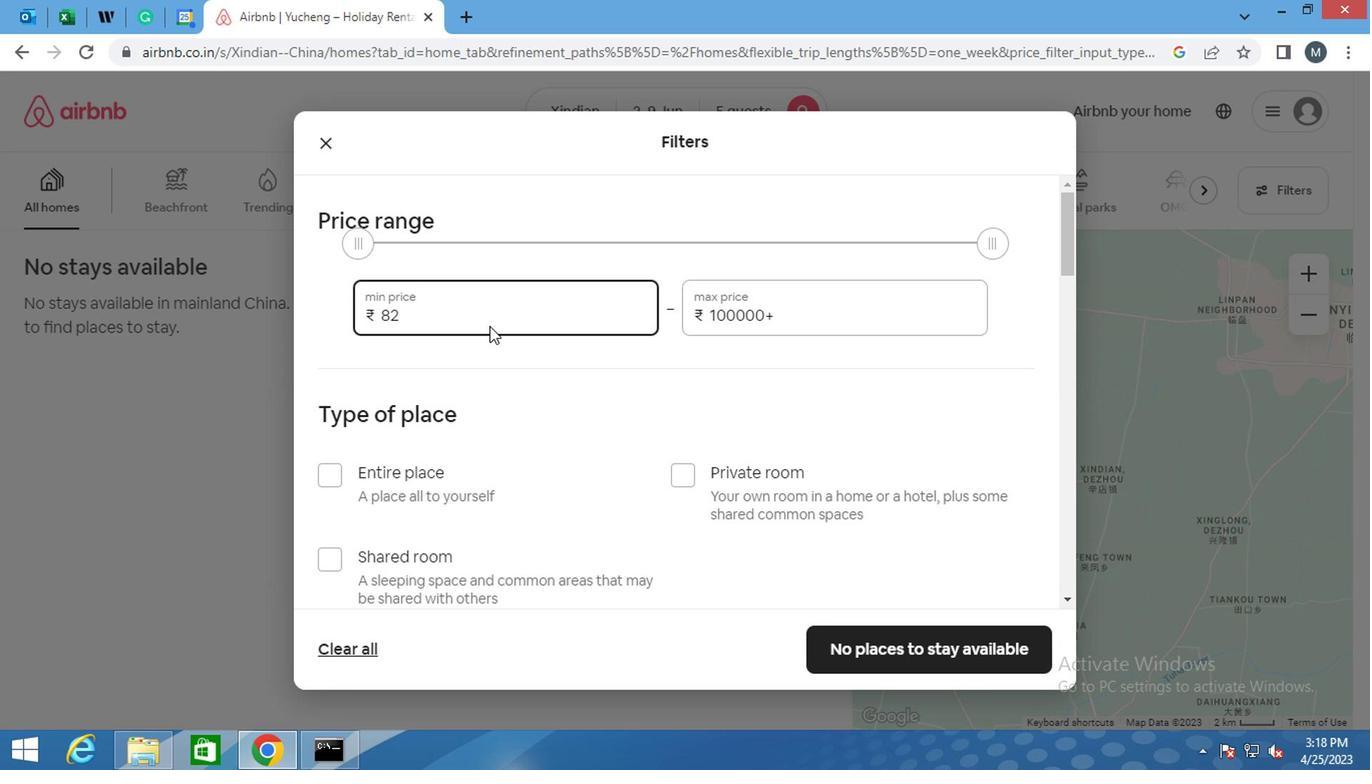 
Action: Mouse moved to (485, 326)
Screenshot: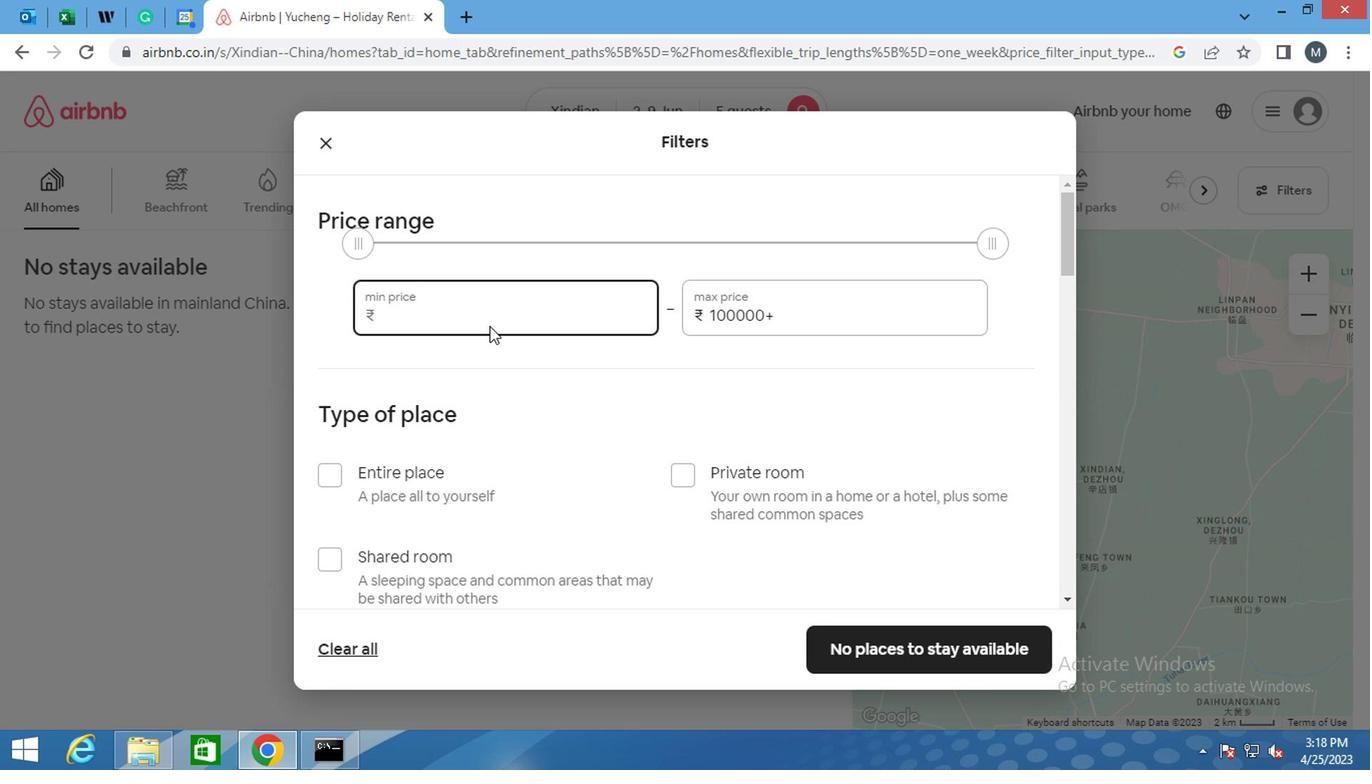 
Action: Key pressed 7
Screenshot: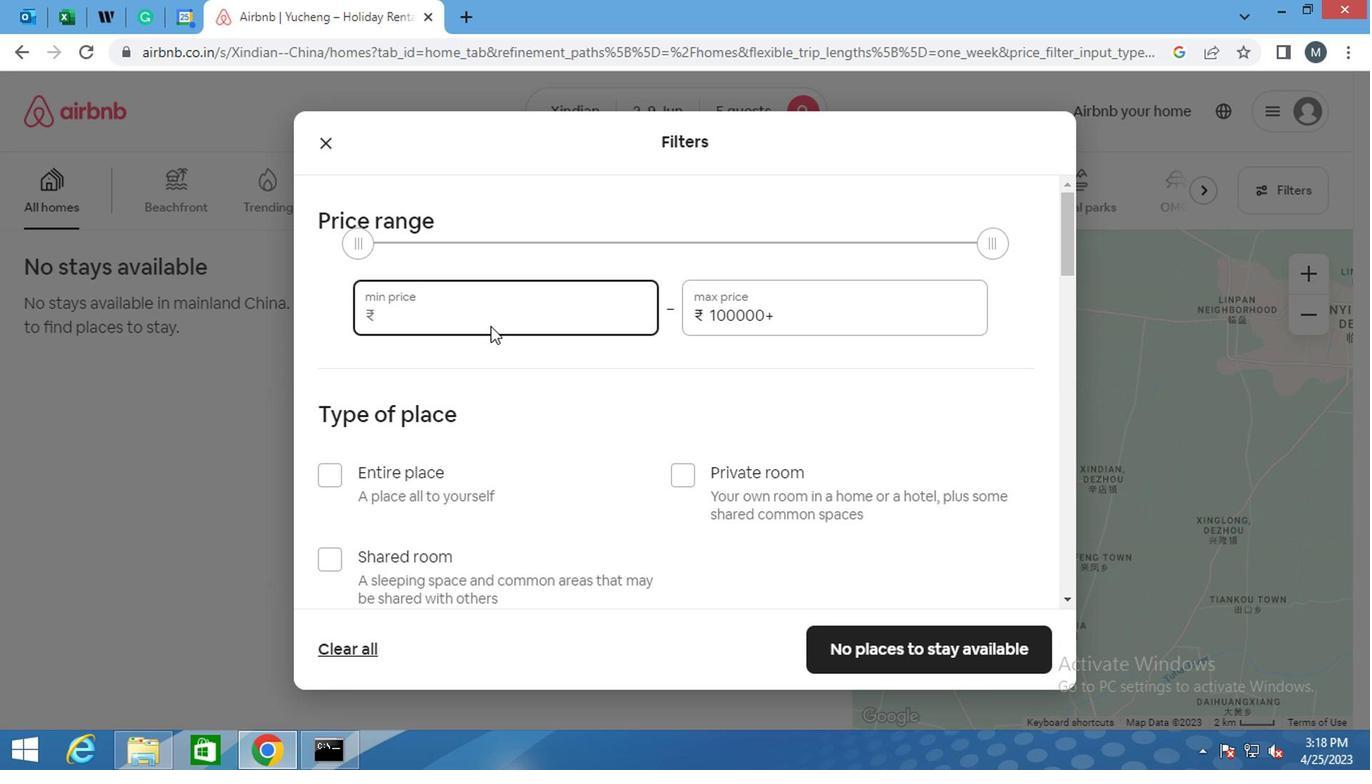 
Action: Mouse moved to (485, 328)
Screenshot: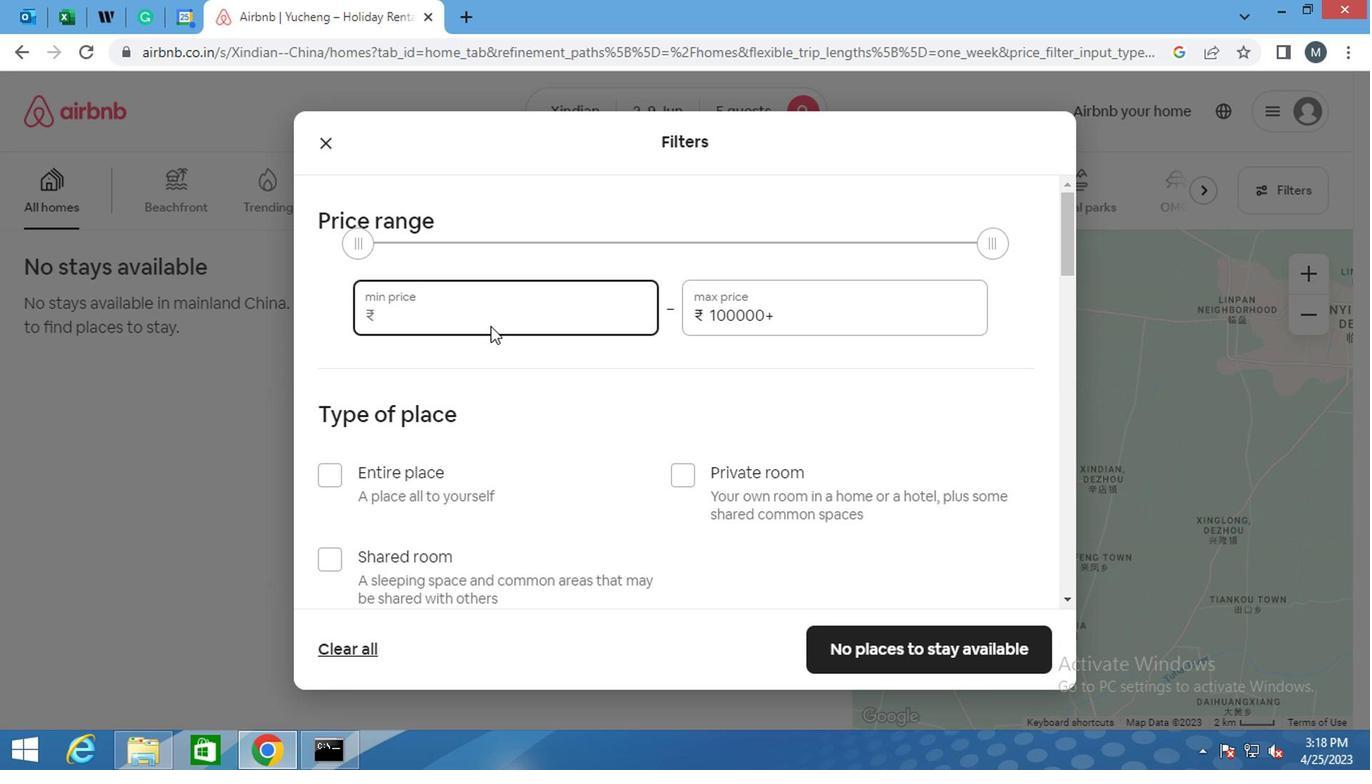 
Action: Key pressed 0
Screenshot: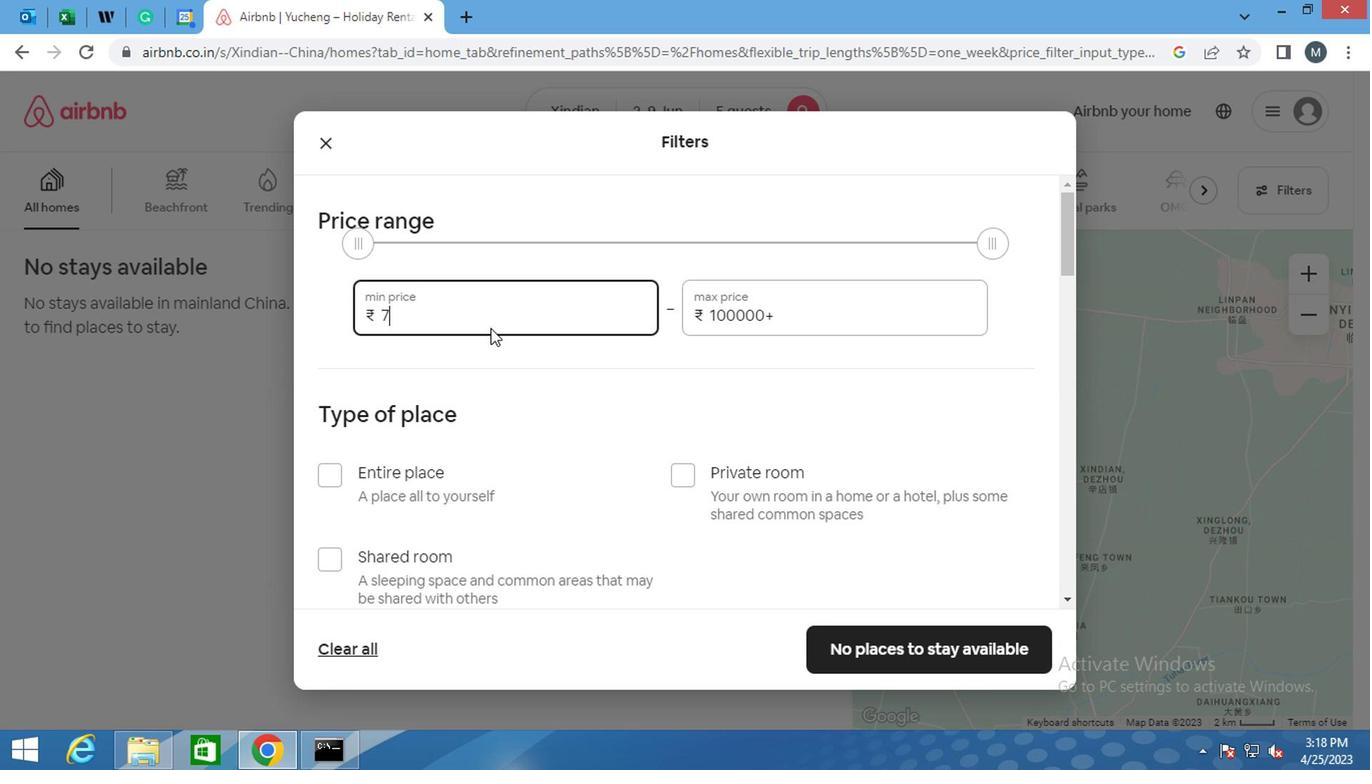 
Action: Mouse moved to (485, 331)
Screenshot: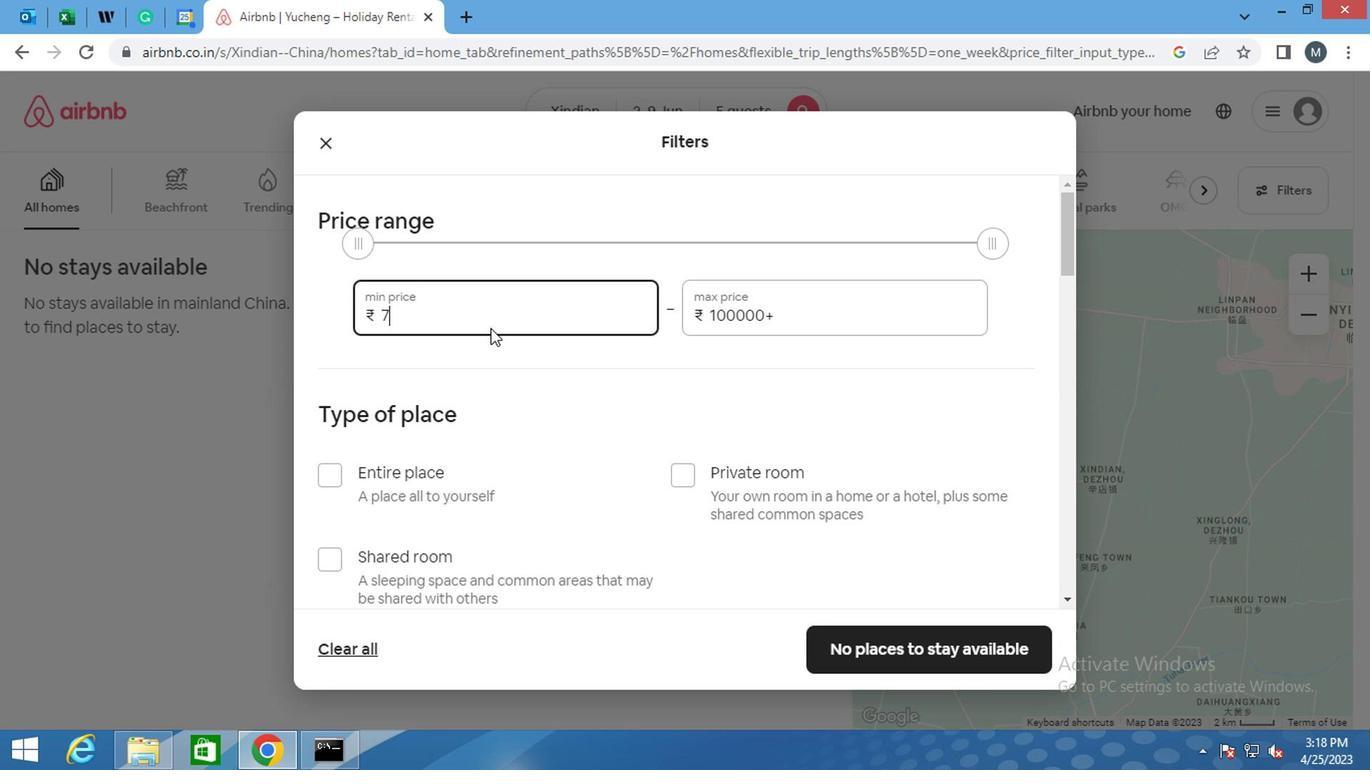 
Action: Key pressed 00
Screenshot: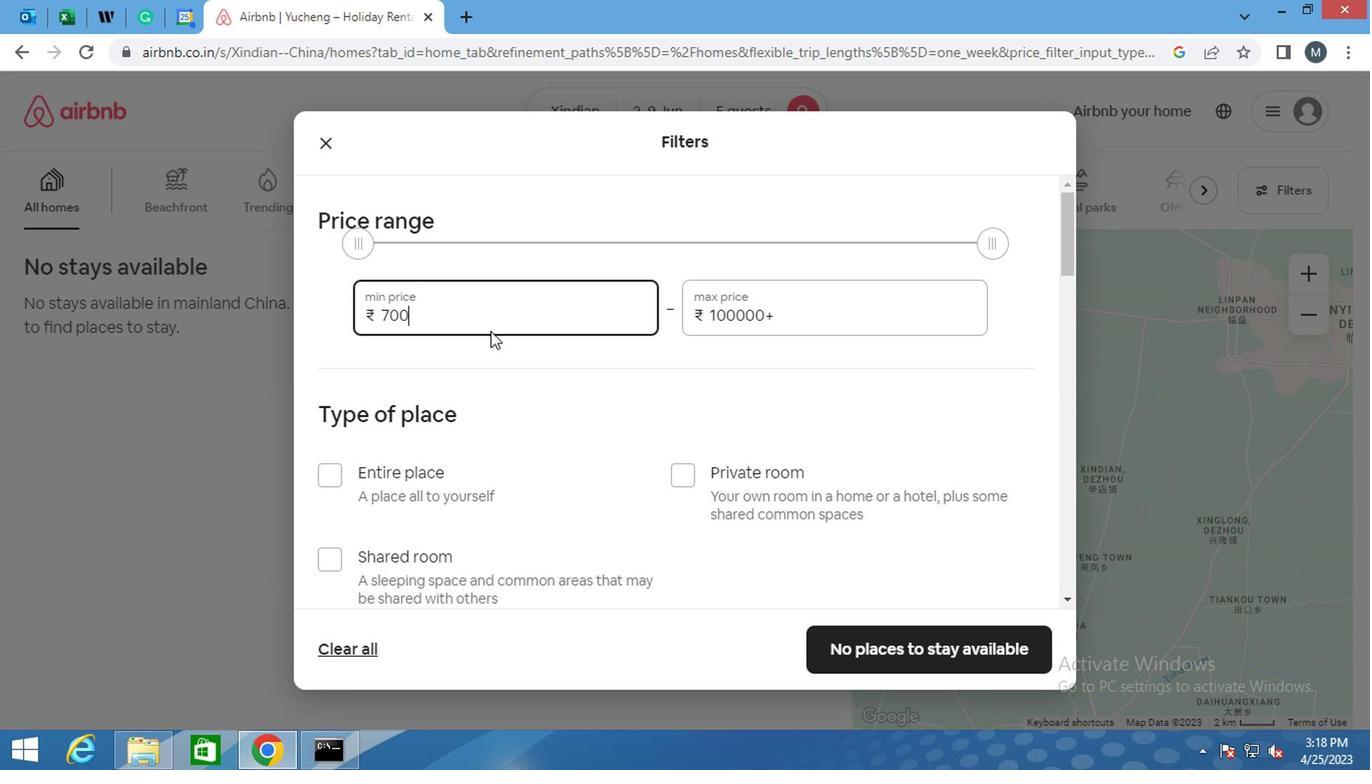 
Action: Mouse moved to (822, 312)
Screenshot: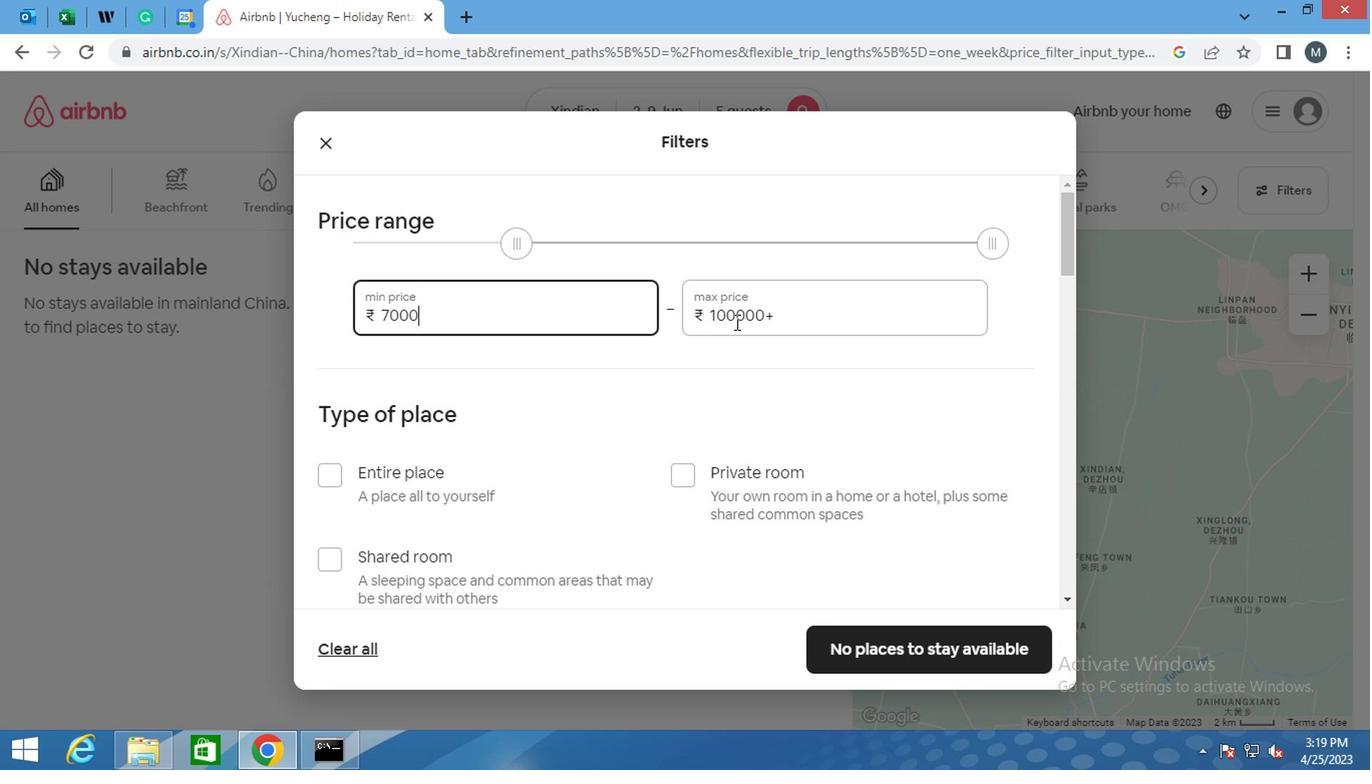 
Action: Mouse pressed left at (822, 312)
Screenshot: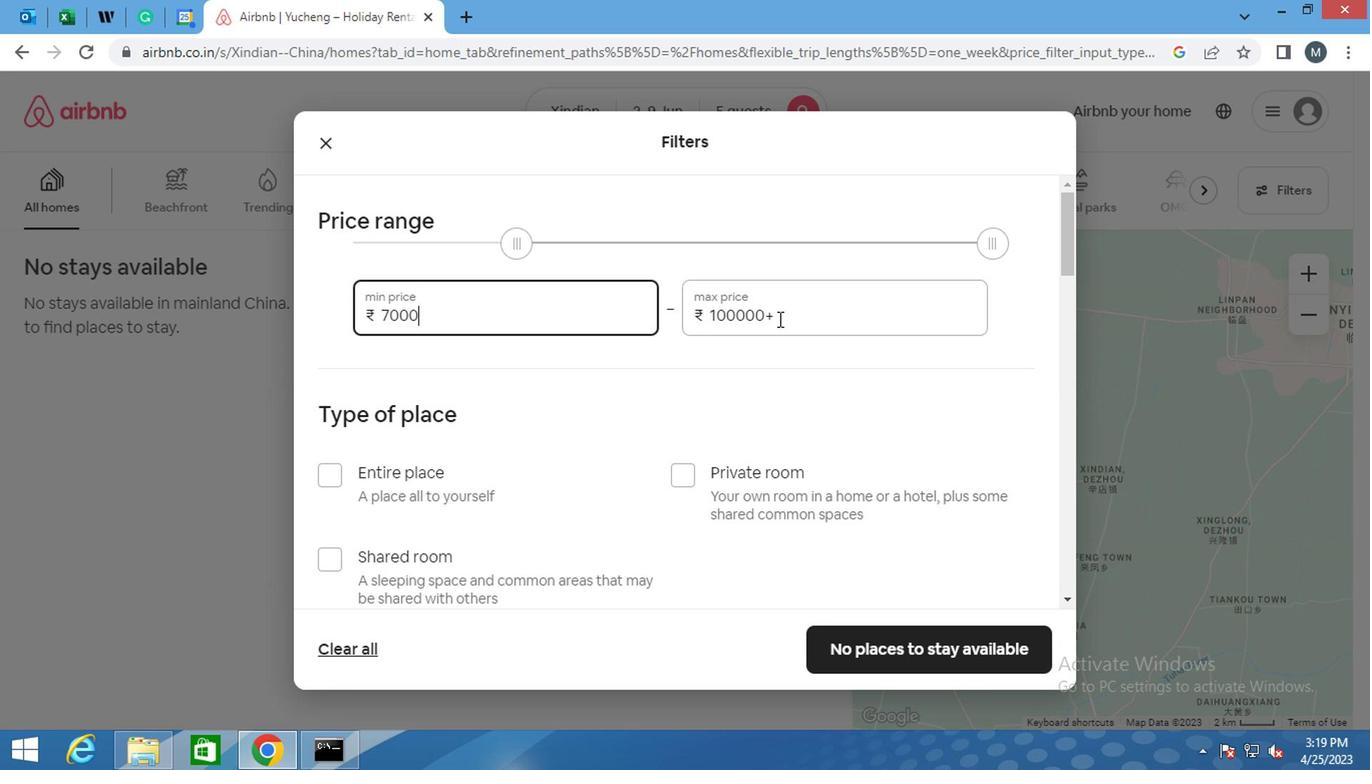 
Action: Mouse moved to (814, 314)
Screenshot: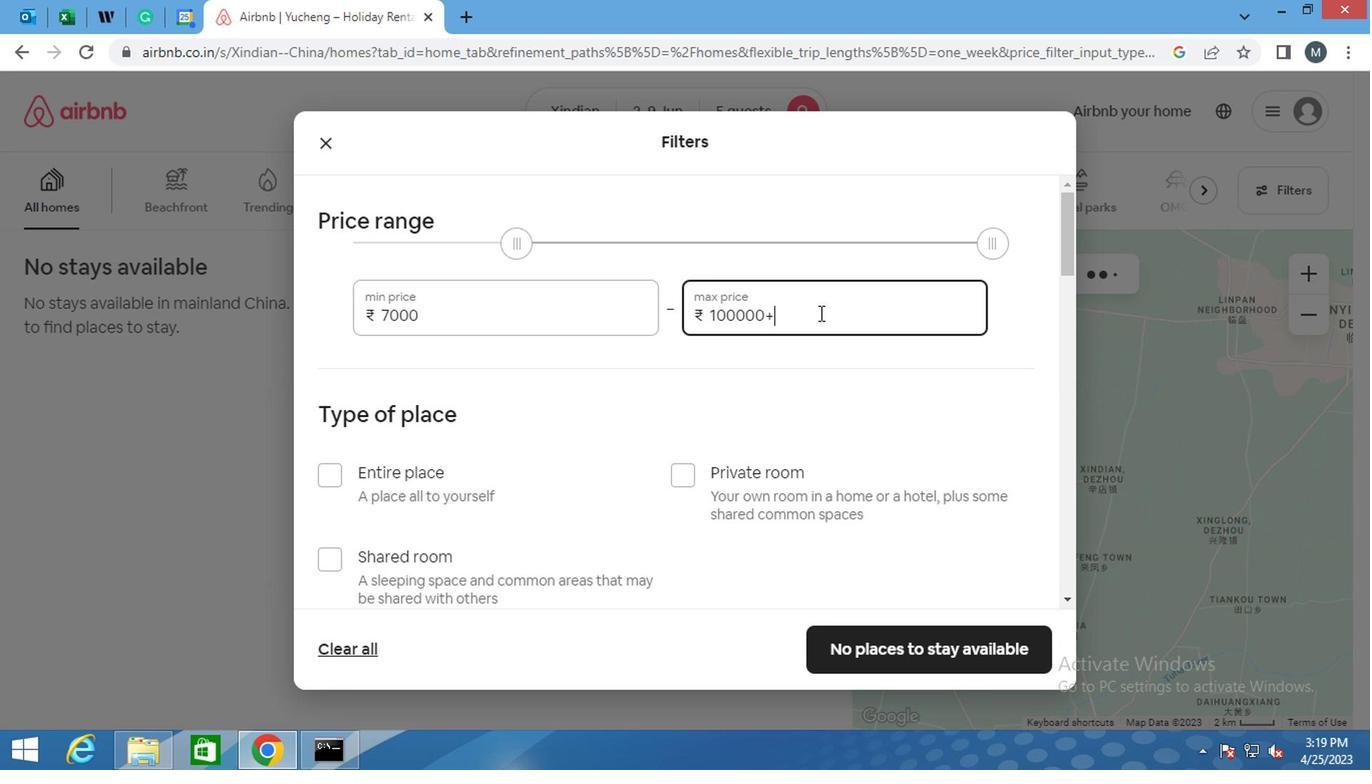 
Action: Key pressed <Key.backspace>
Screenshot: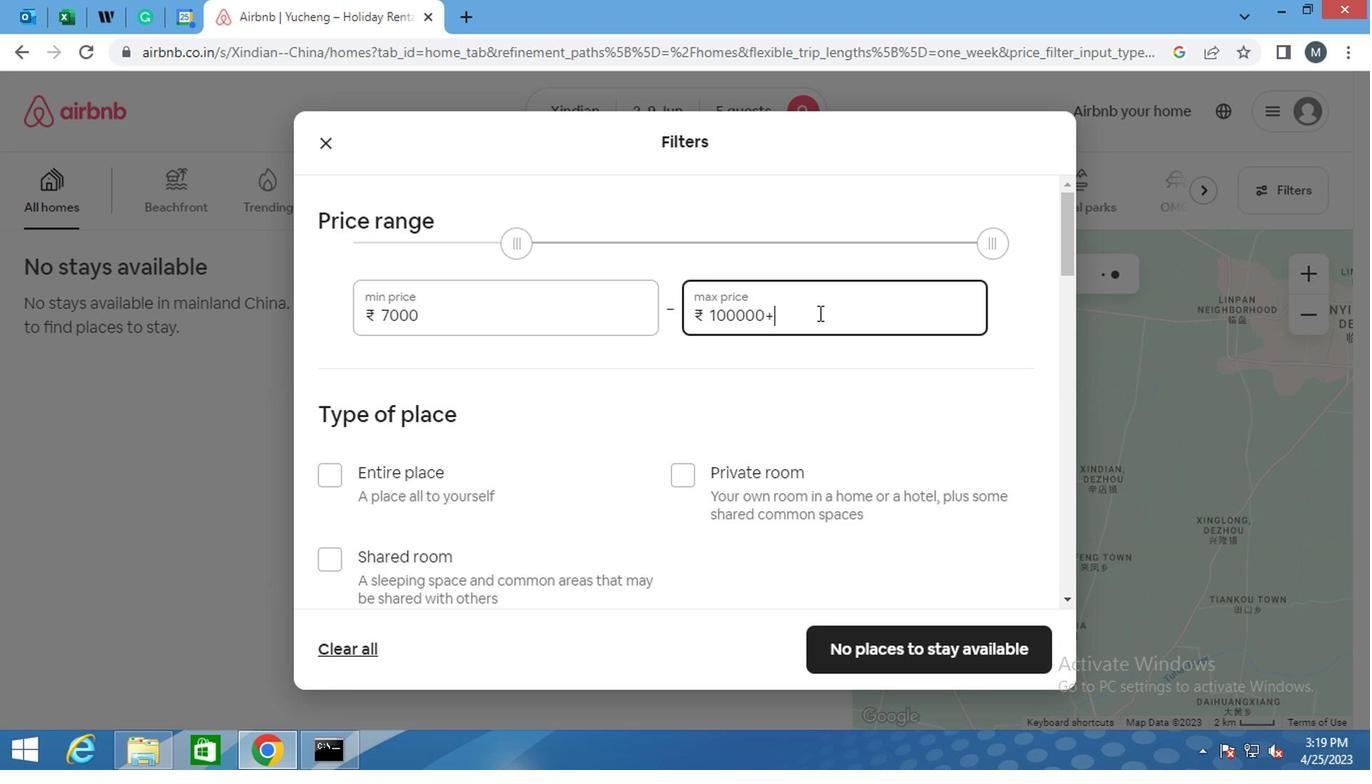 
Action: Mouse moved to (809, 314)
Screenshot: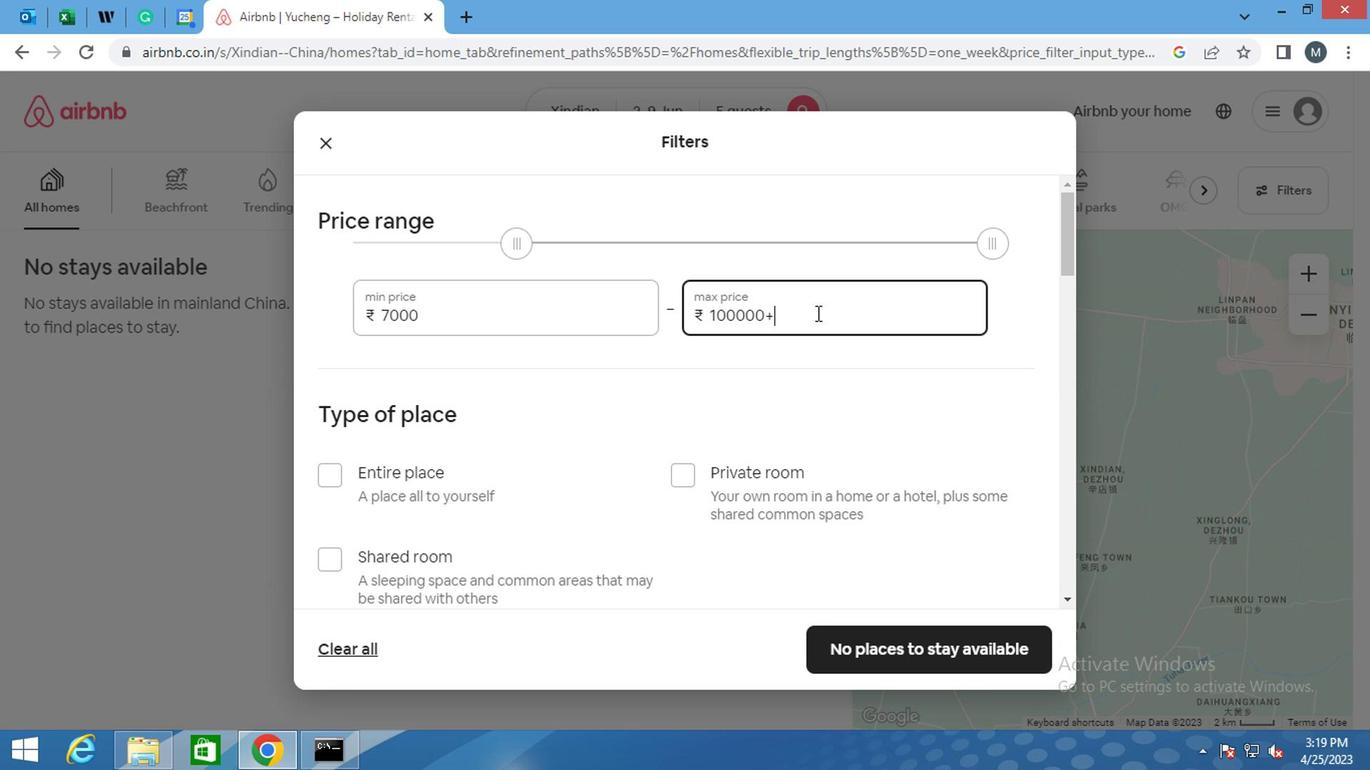 
Action: Key pressed <Key.backspace><Key.backspace><Key.backspace><Key.backspace><Key.backspace><Key.backspace>
Screenshot: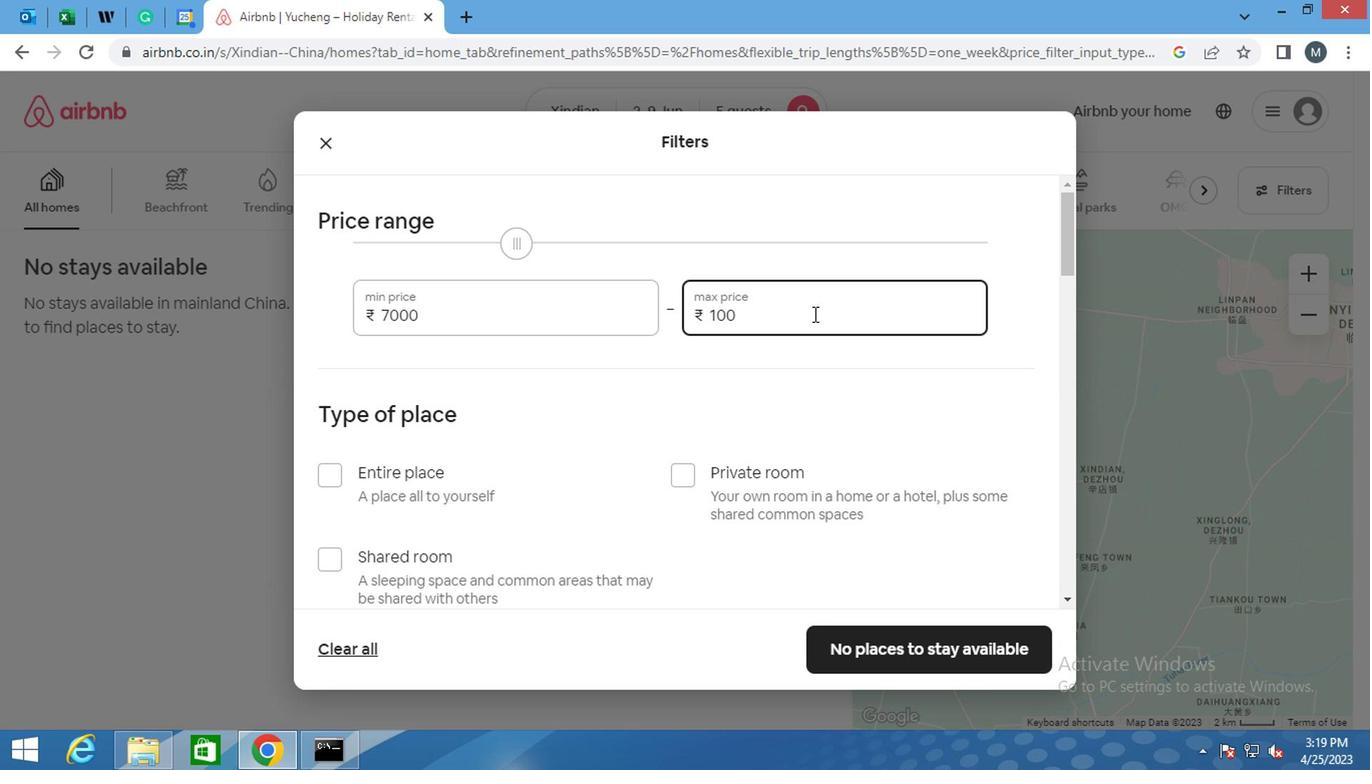 
Action: Mouse moved to (804, 319)
Screenshot: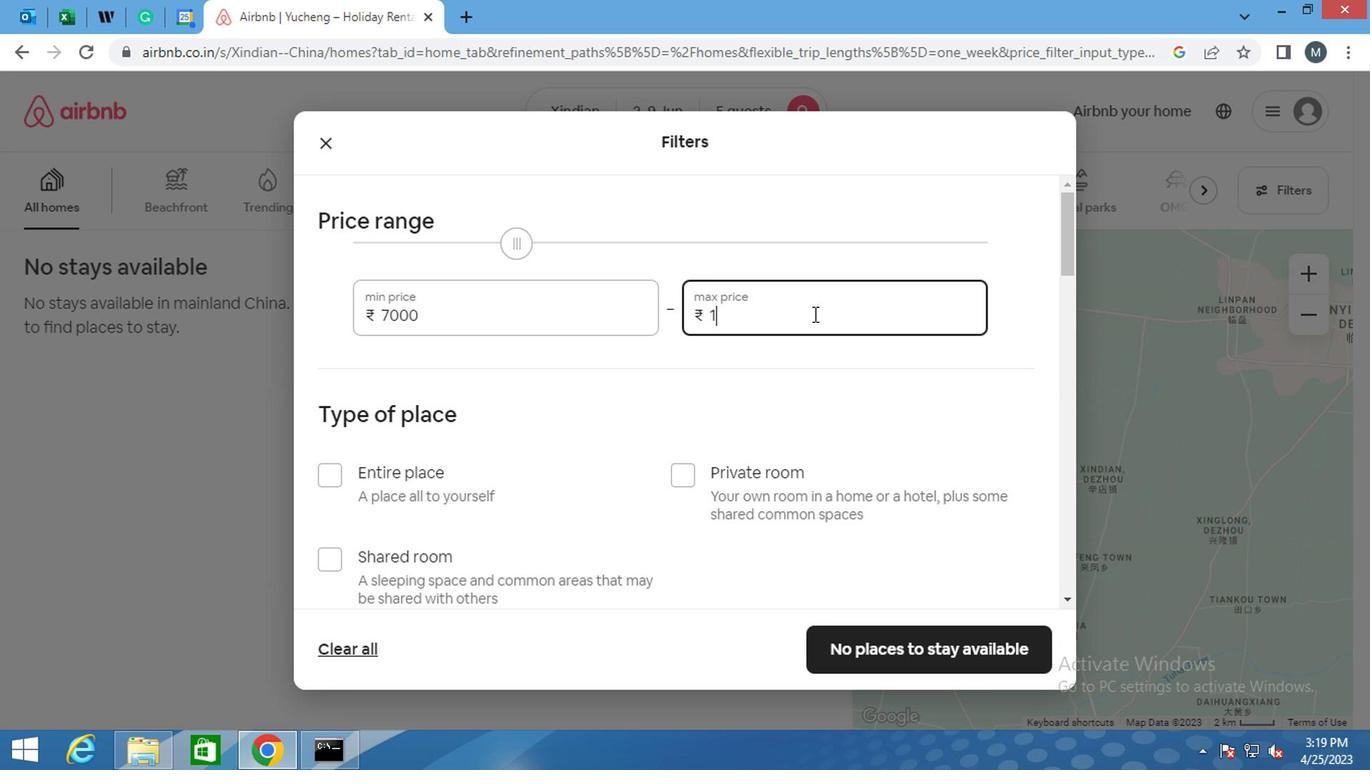 
Action: Key pressed 3
Screenshot: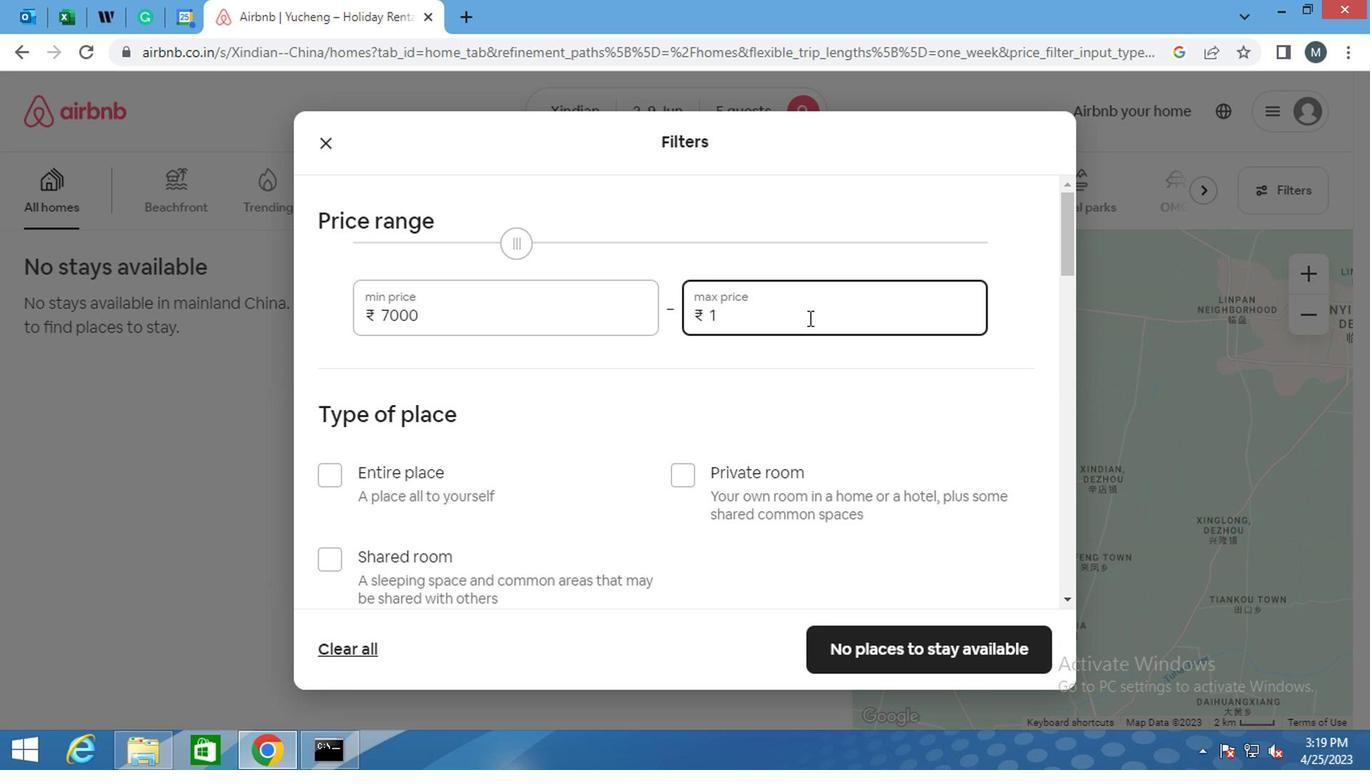 
Action: Mouse moved to (803, 319)
Screenshot: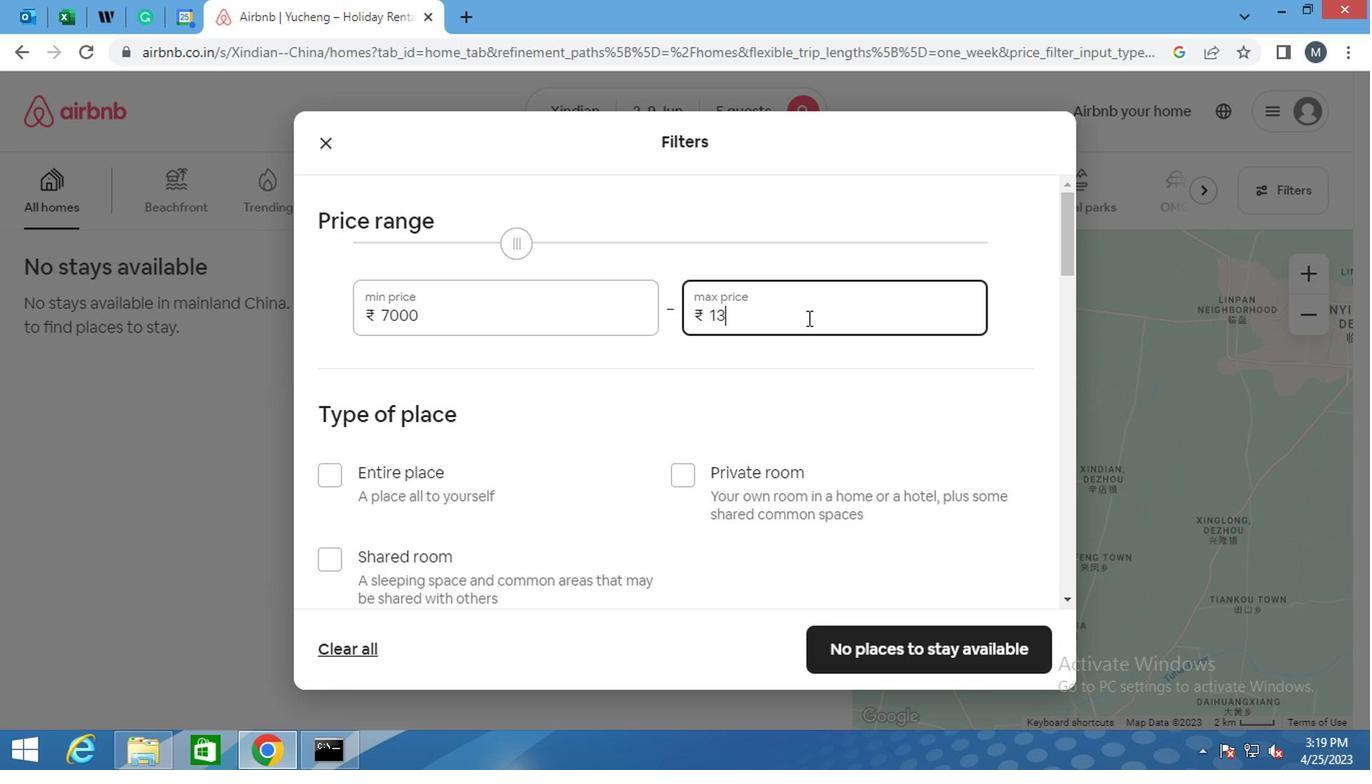 
Action: Key pressed 000
Screenshot: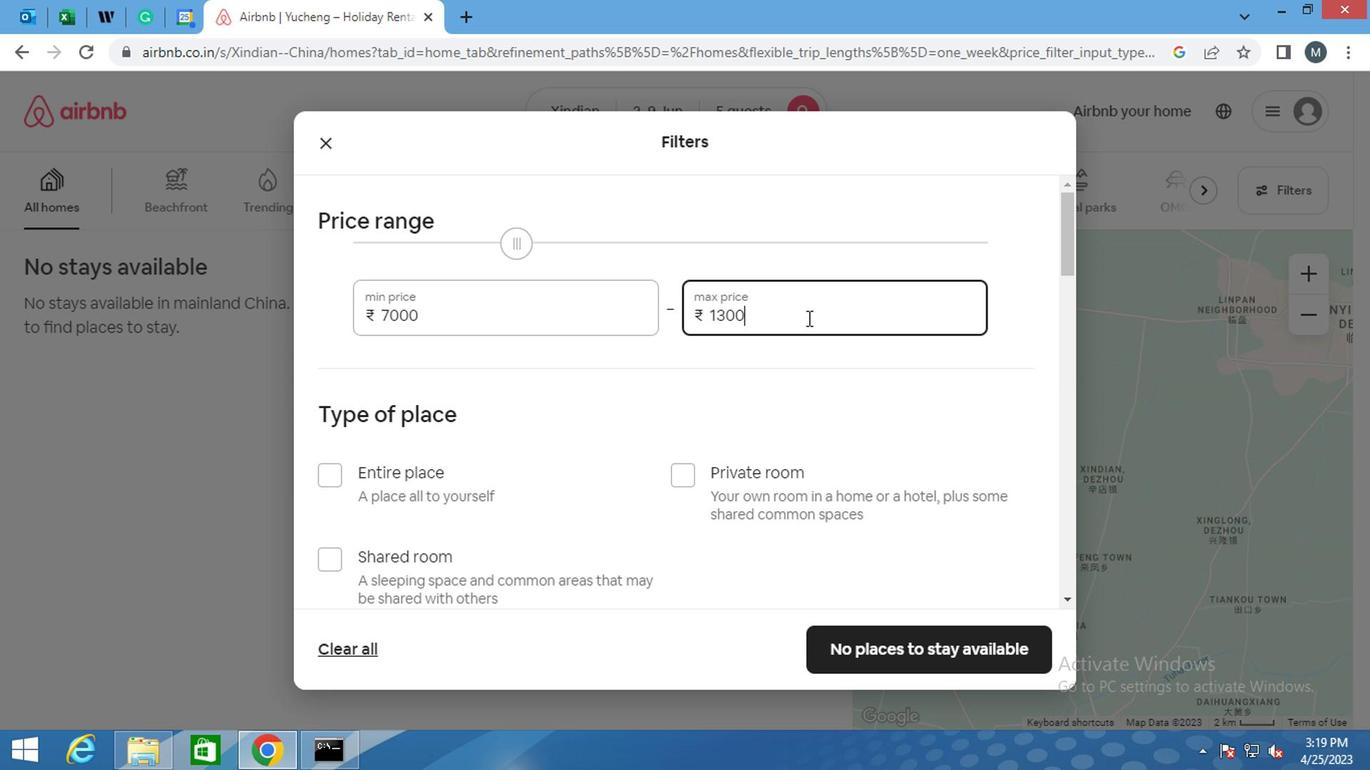 
Action: Mouse moved to (710, 333)
Screenshot: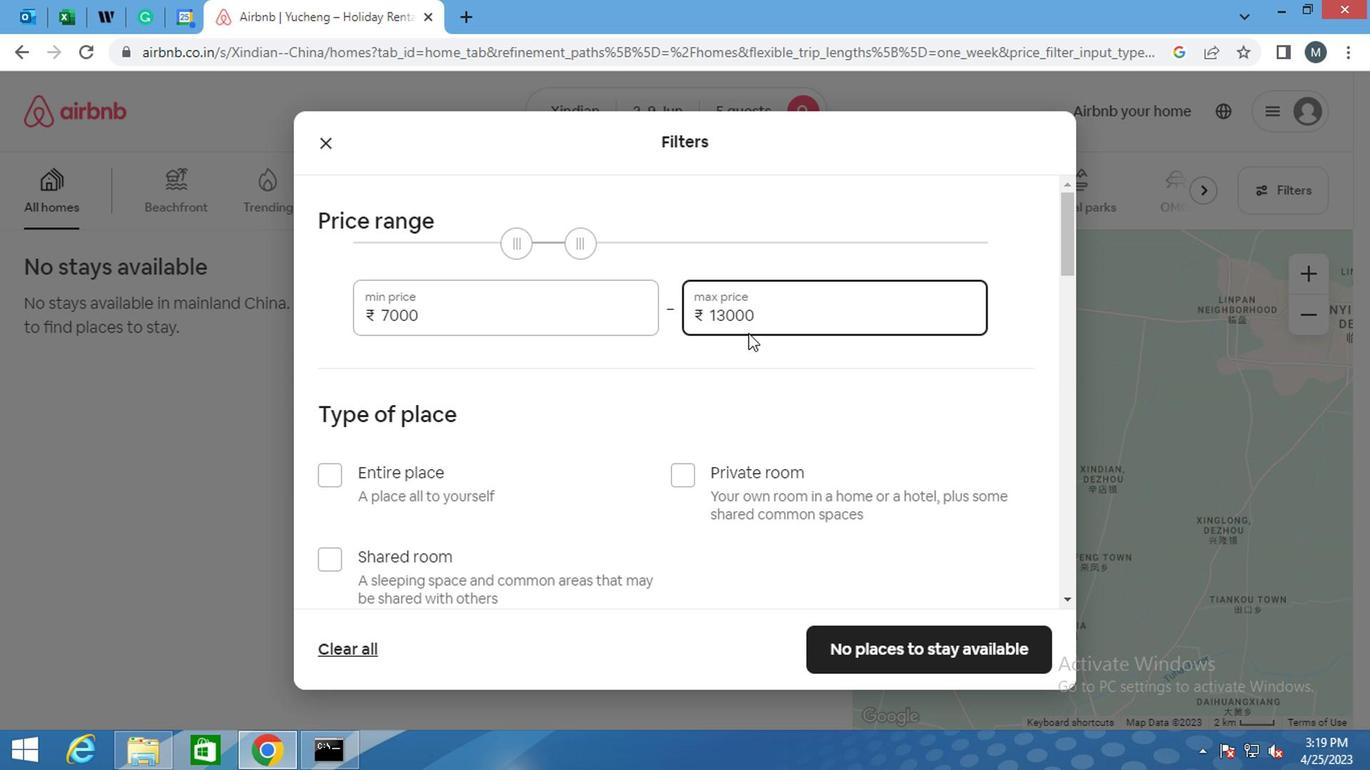 
Action: Mouse scrolled (710, 332) with delta (0, 0)
Screenshot: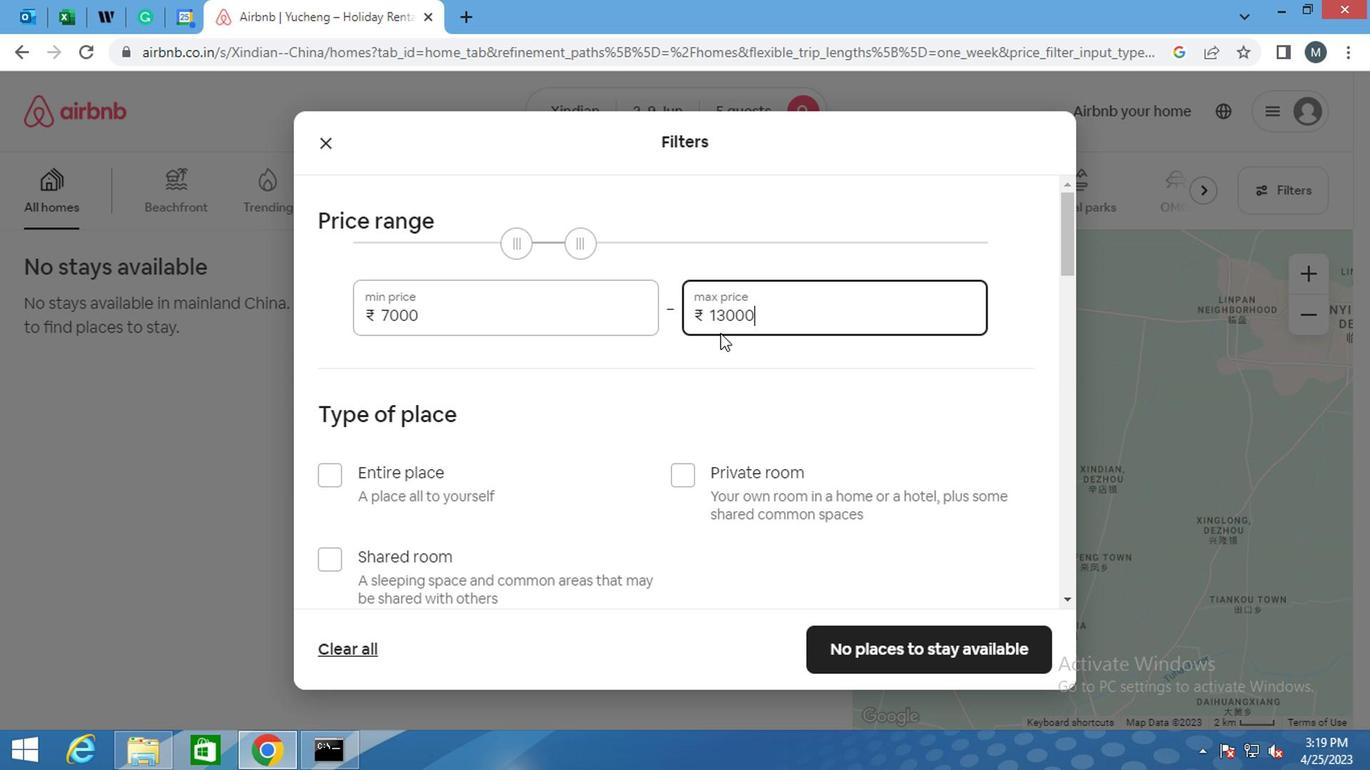 
Action: Mouse moved to (331, 453)
Screenshot: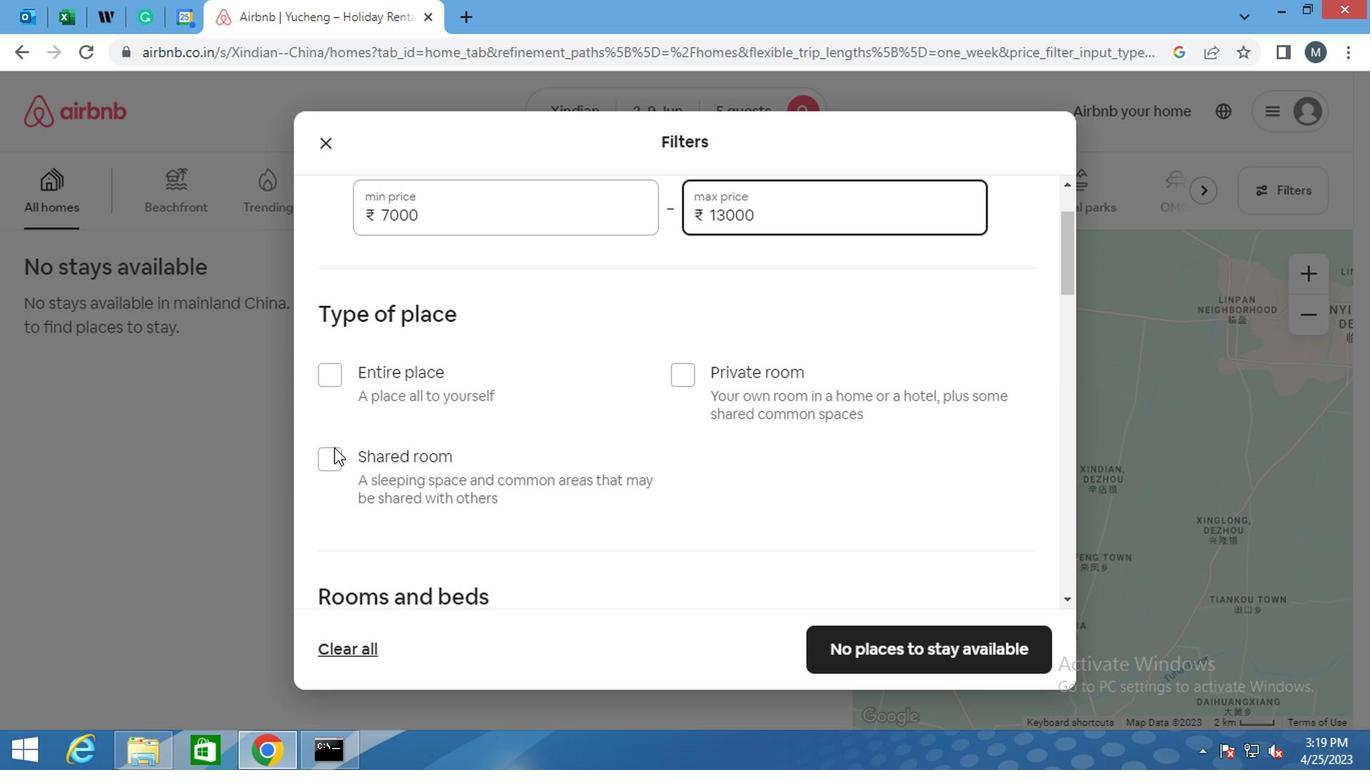 
Action: Mouse pressed left at (331, 453)
Screenshot: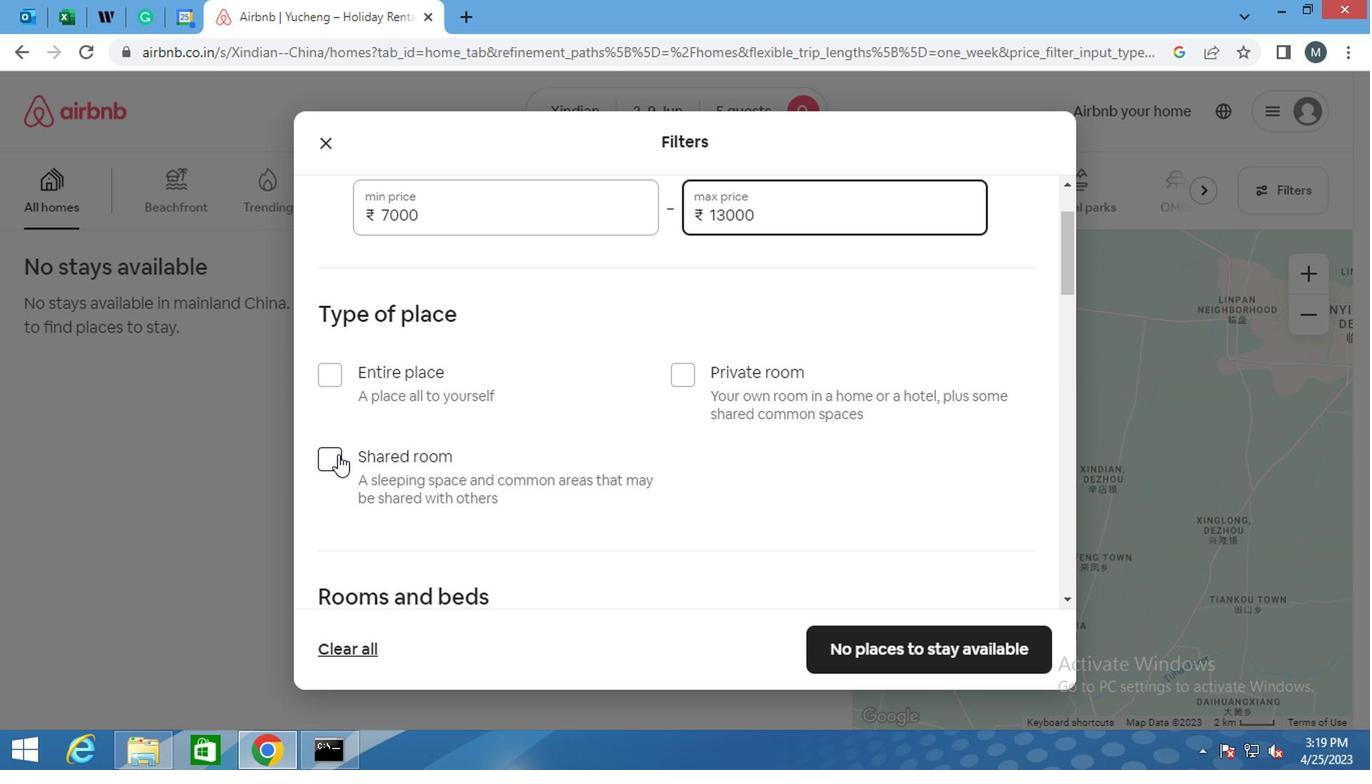 
Action: Mouse moved to (554, 396)
Screenshot: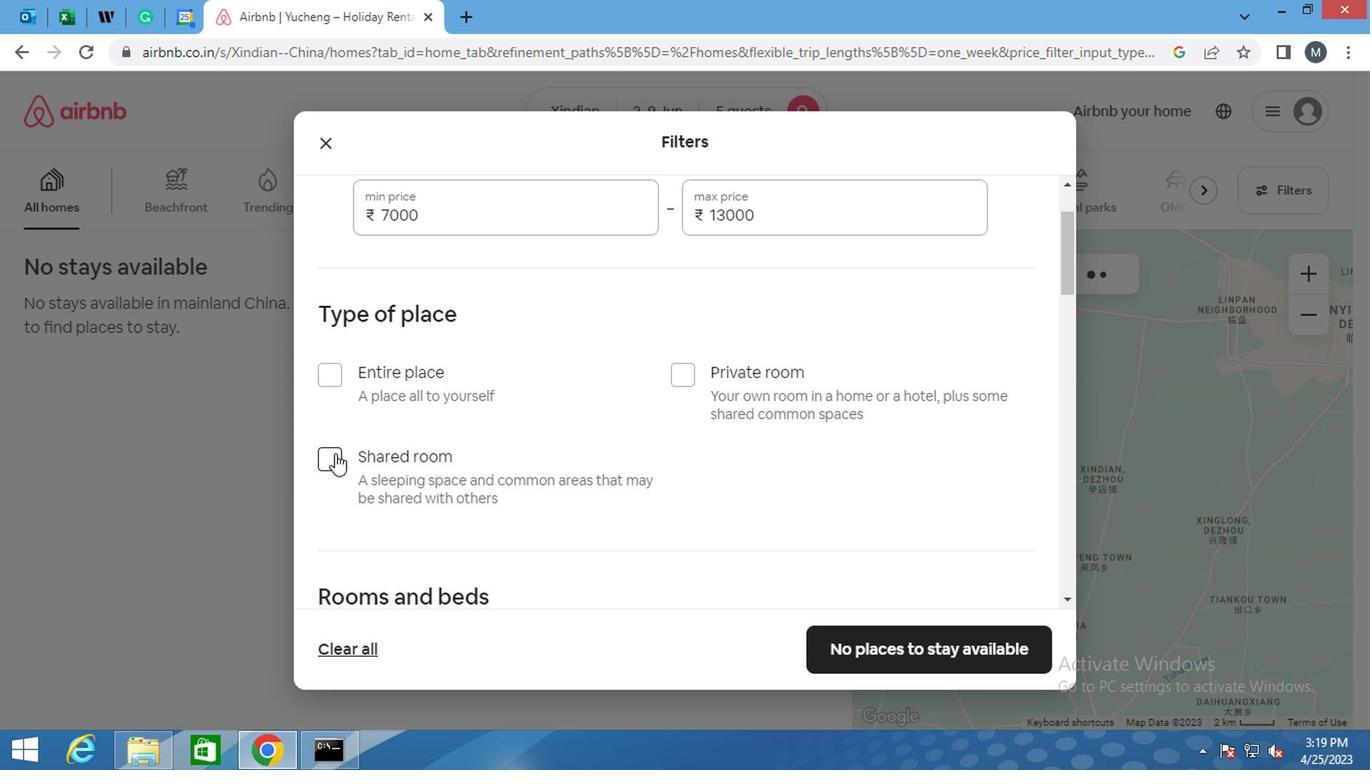 
Action: Mouse scrolled (554, 396) with delta (0, 0)
Screenshot: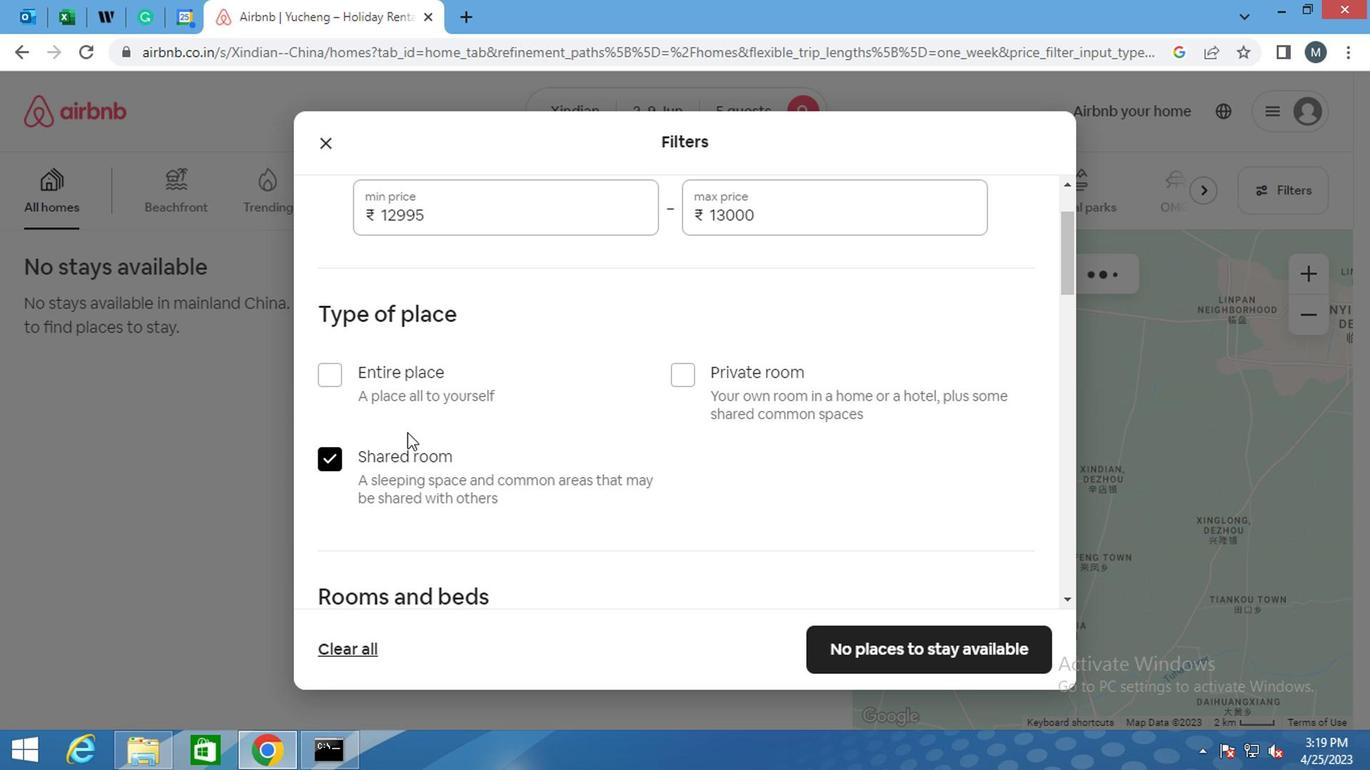 
Action: Mouse scrolled (554, 396) with delta (0, 0)
Screenshot: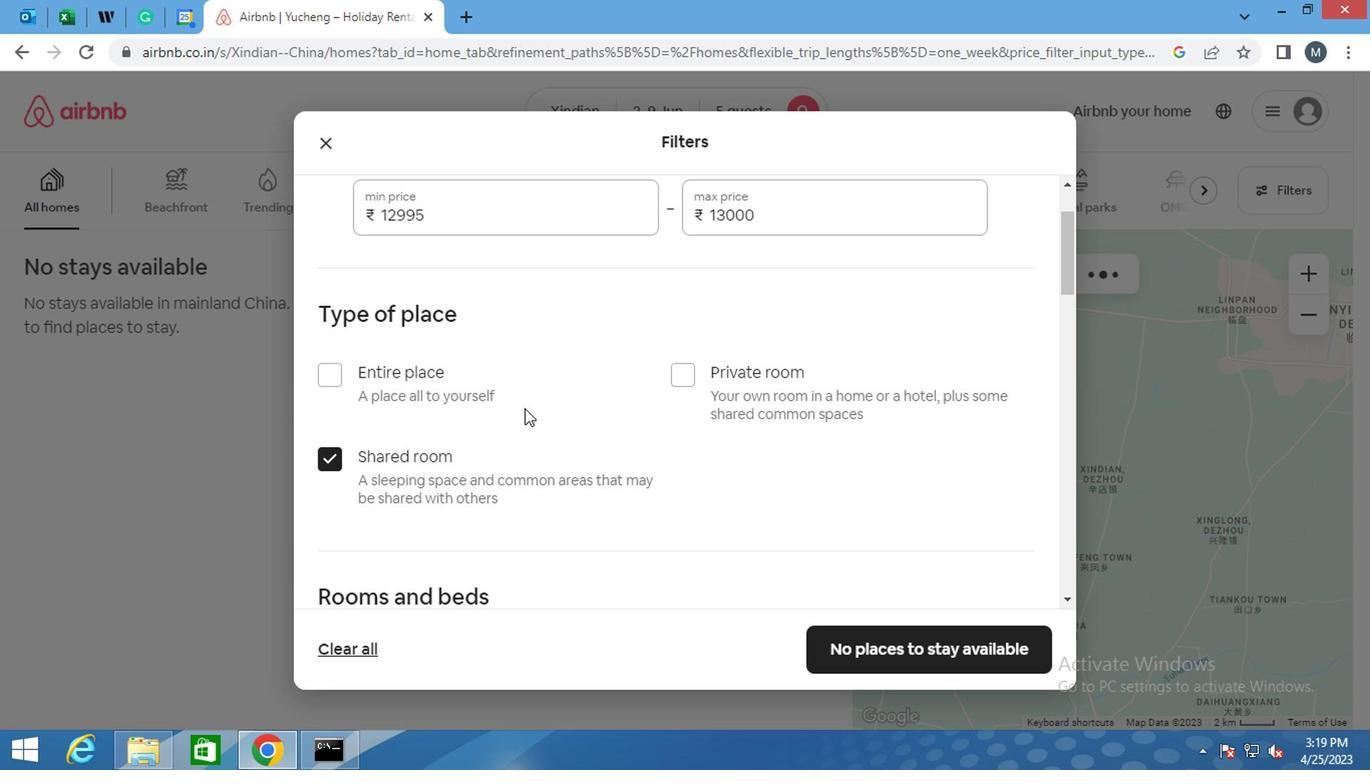 
Action: Mouse moved to (551, 401)
Screenshot: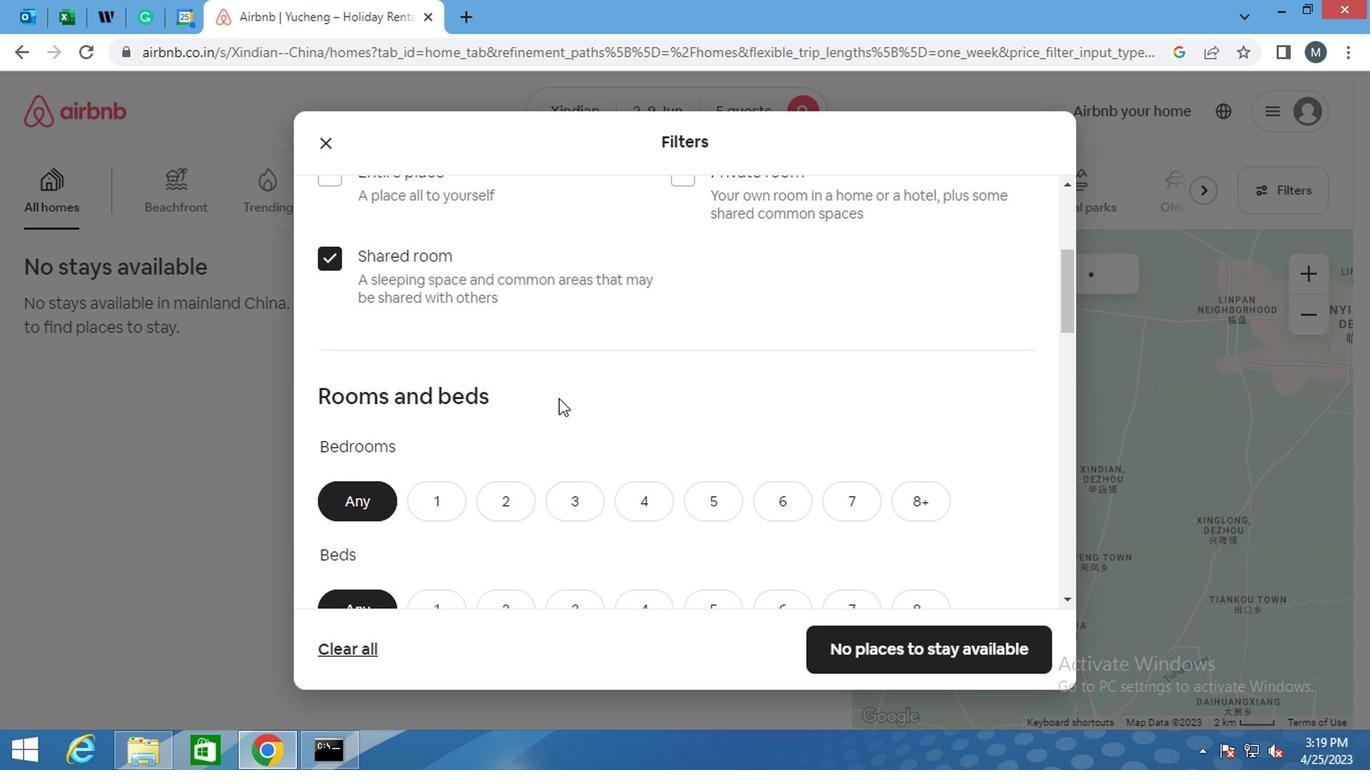 
Action: Mouse scrolled (551, 401) with delta (0, 0)
Screenshot: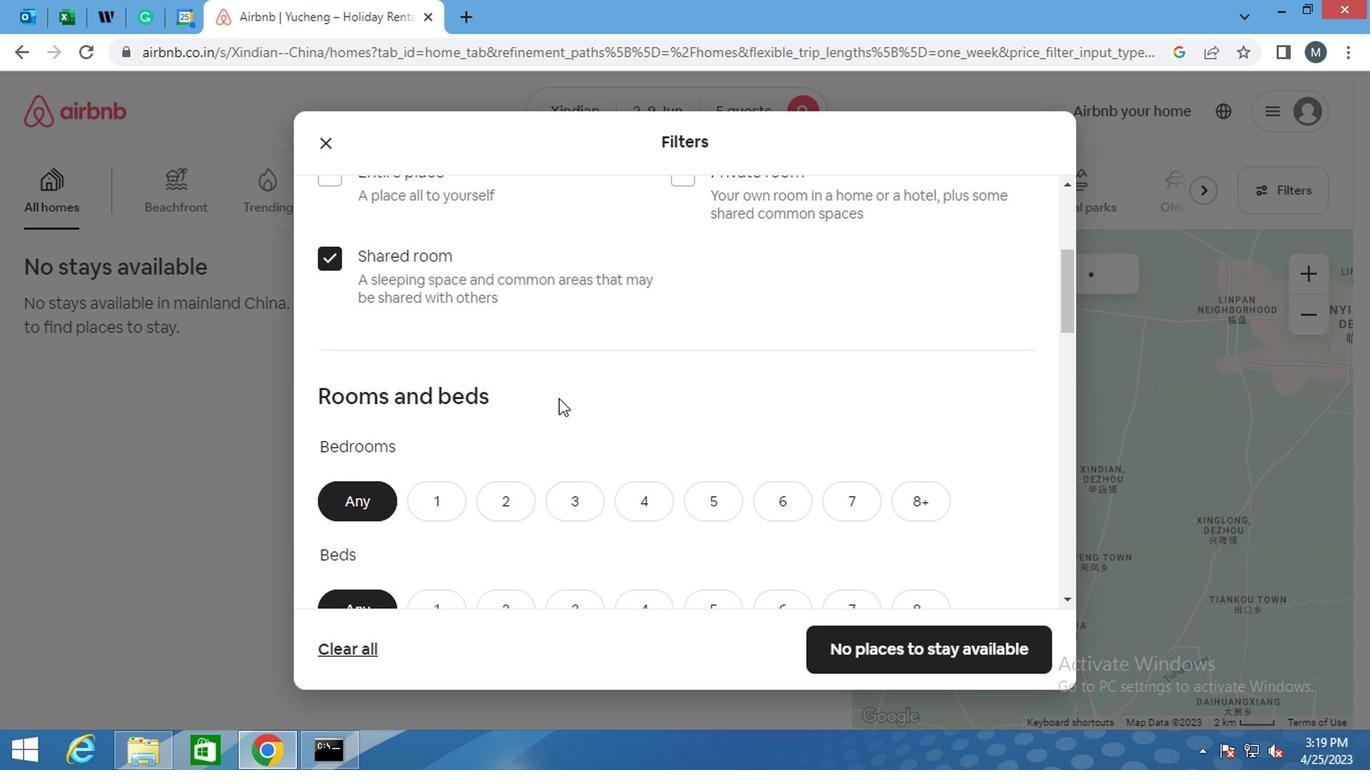 
Action: Mouse moved to (491, 406)
Screenshot: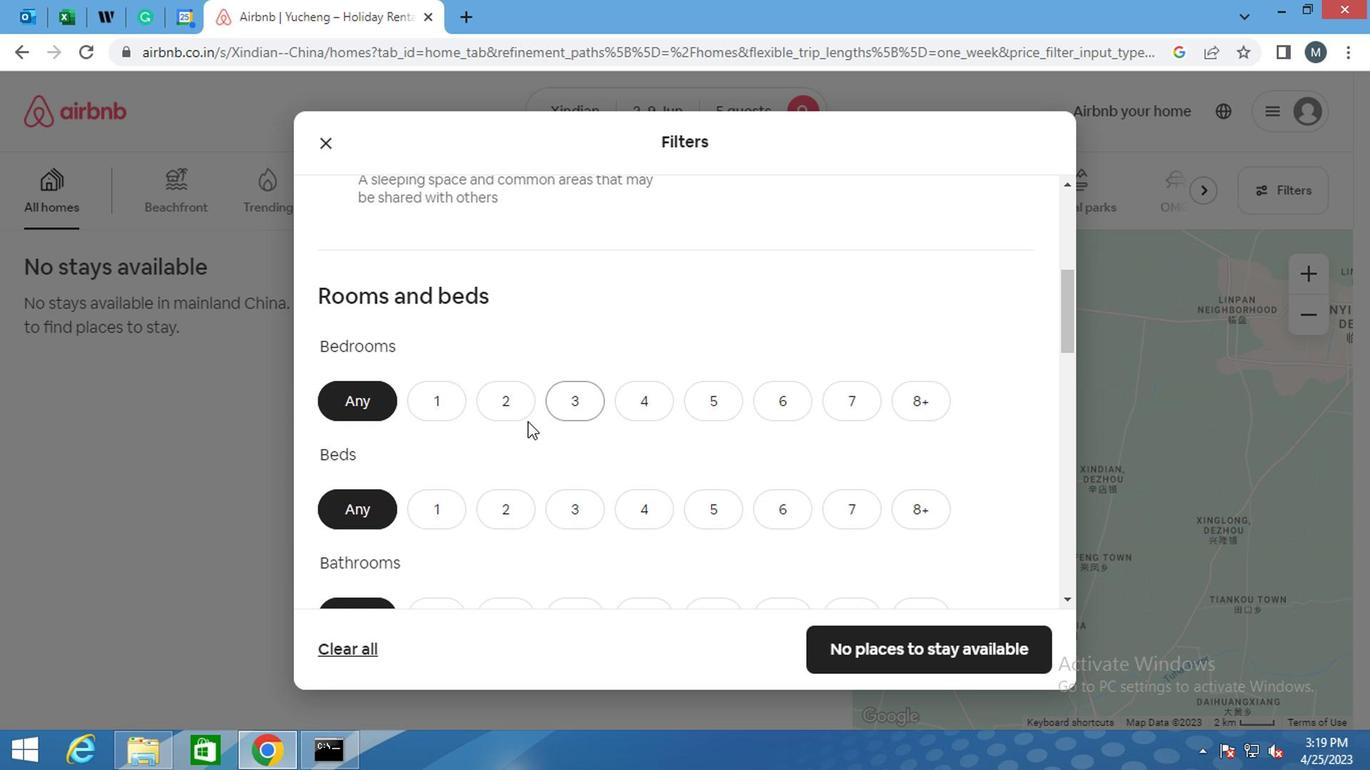 
Action: Mouse pressed left at (491, 406)
Screenshot: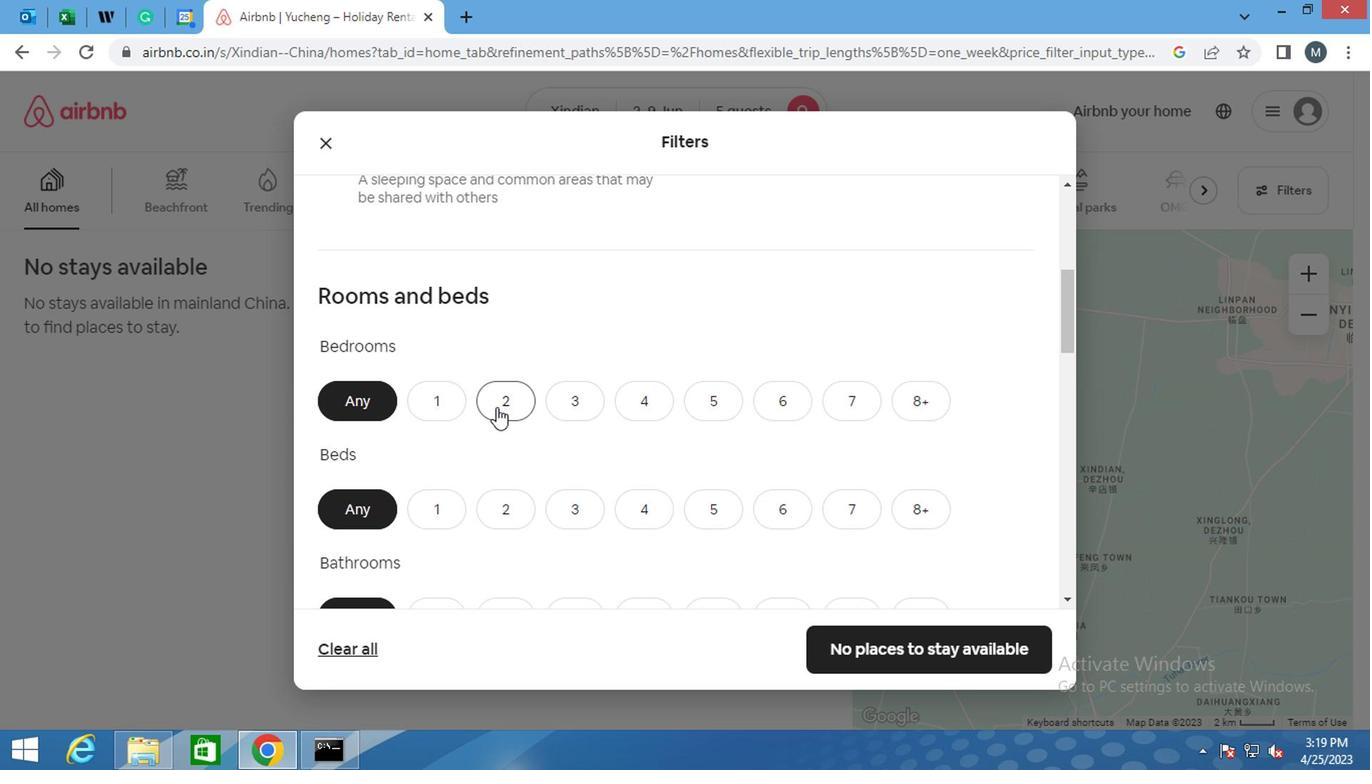 
Action: Mouse moved to (523, 388)
Screenshot: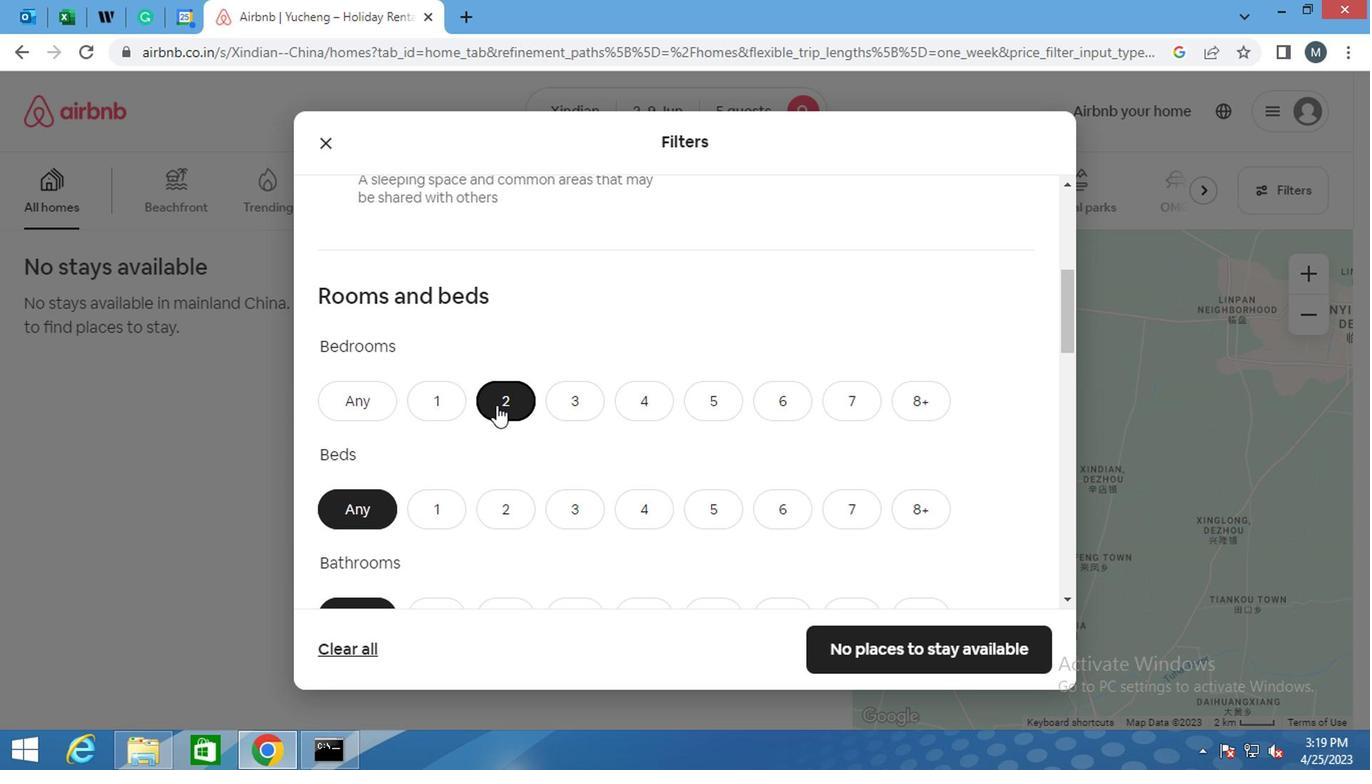 
Action: Mouse scrolled (523, 386) with delta (0, -1)
Screenshot: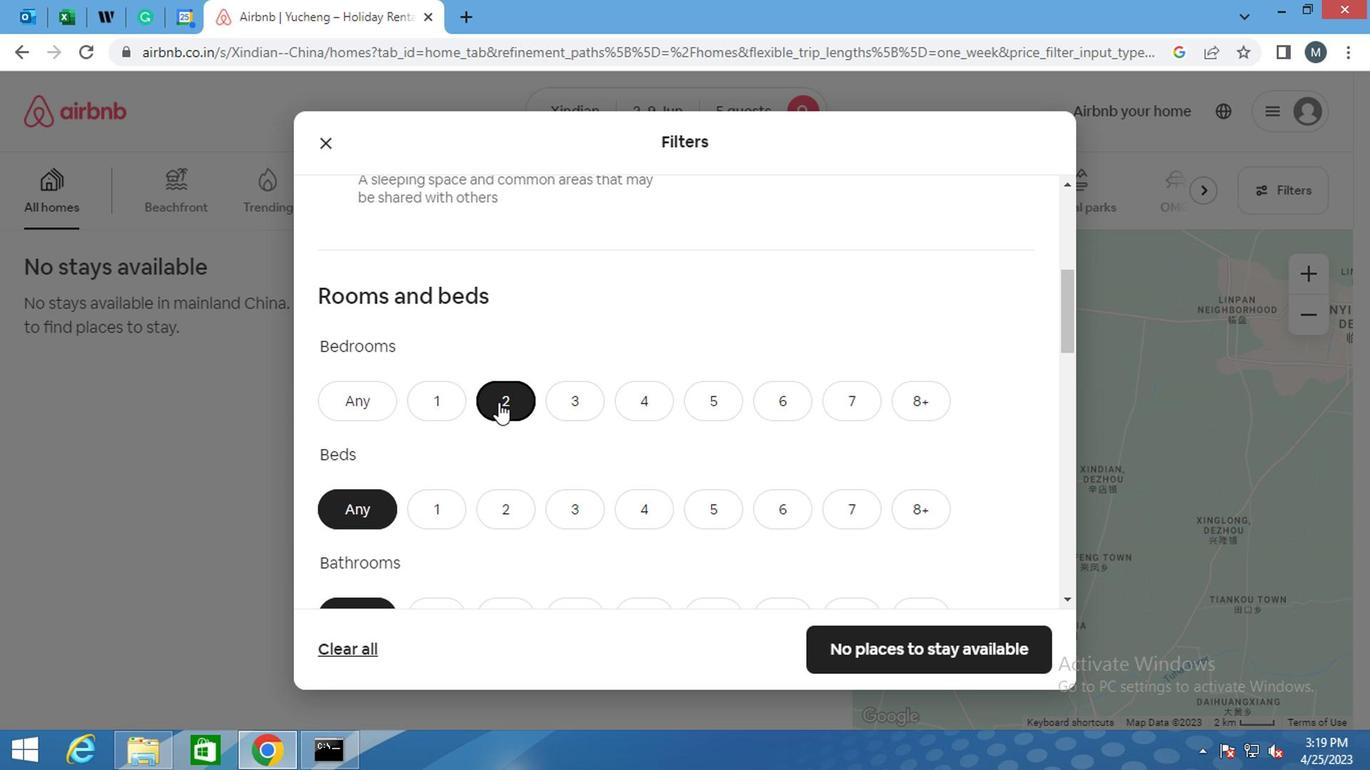 
Action: Mouse moved to (709, 409)
Screenshot: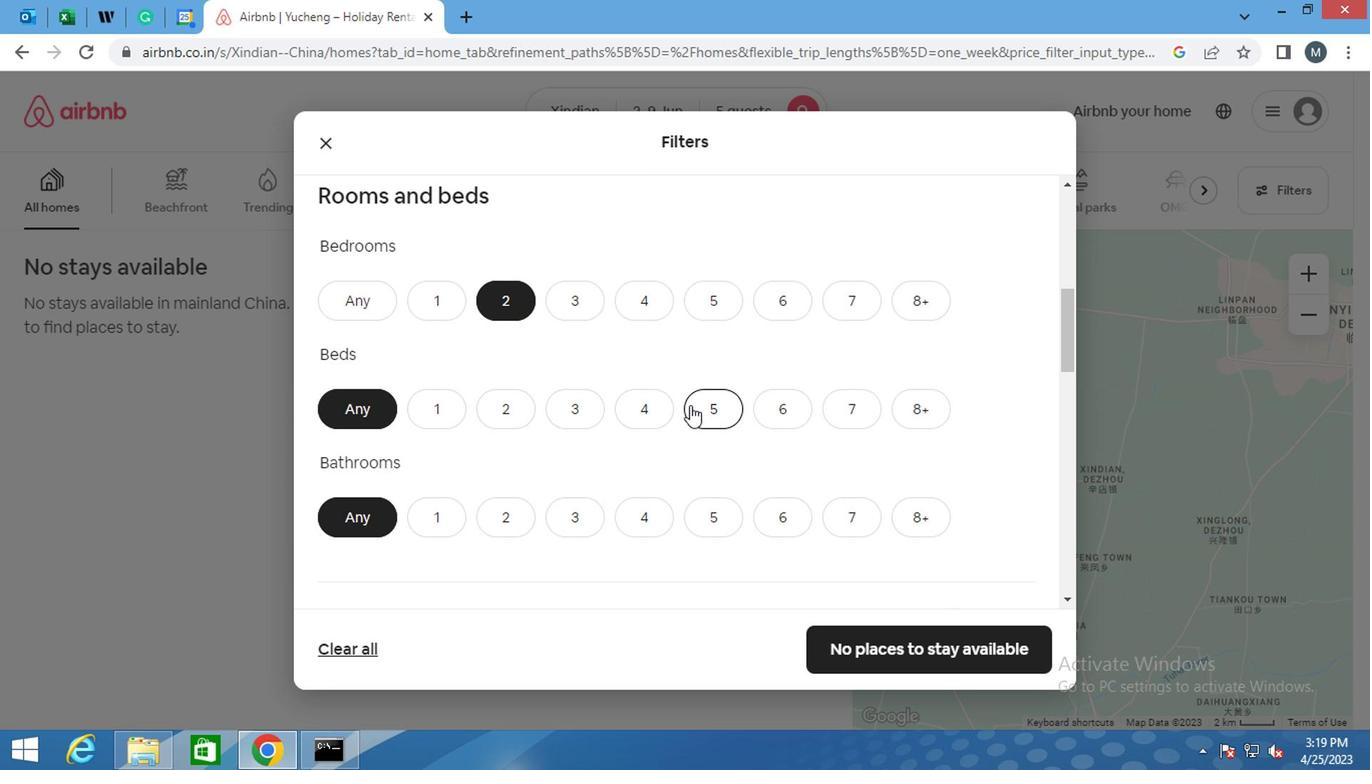 
Action: Mouse pressed left at (709, 409)
Screenshot: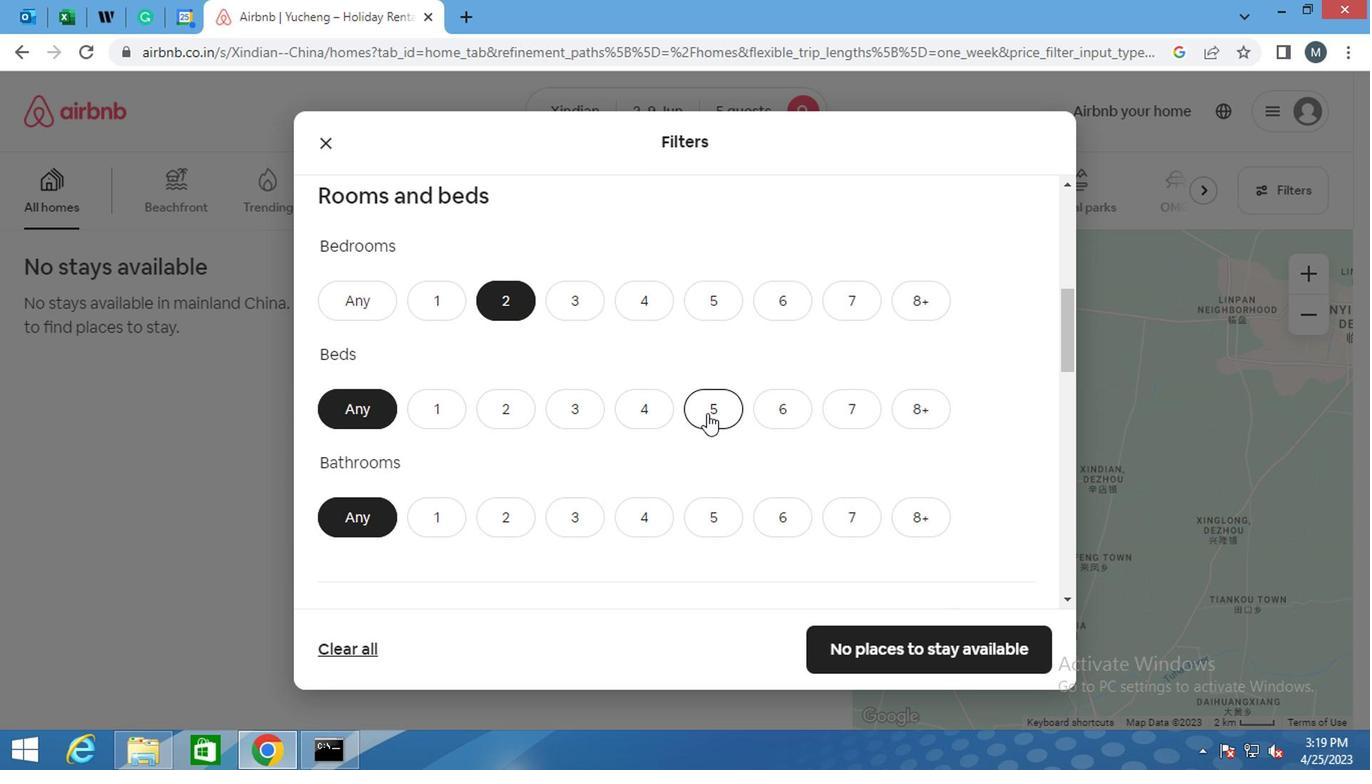 
Action: Mouse moved to (567, 394)
Screenshot: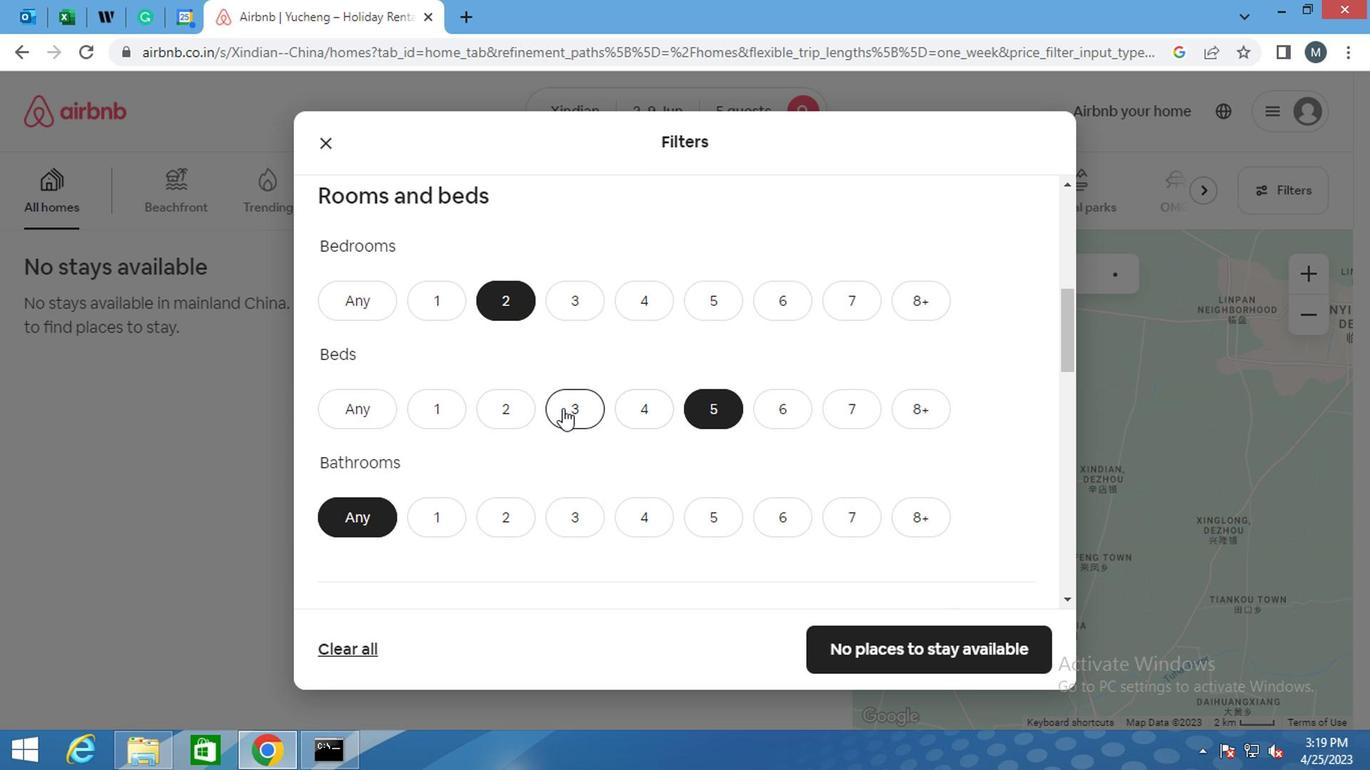 
Action: Mouse scrolled (567, 393) with delta (0, 0)
Screenshot: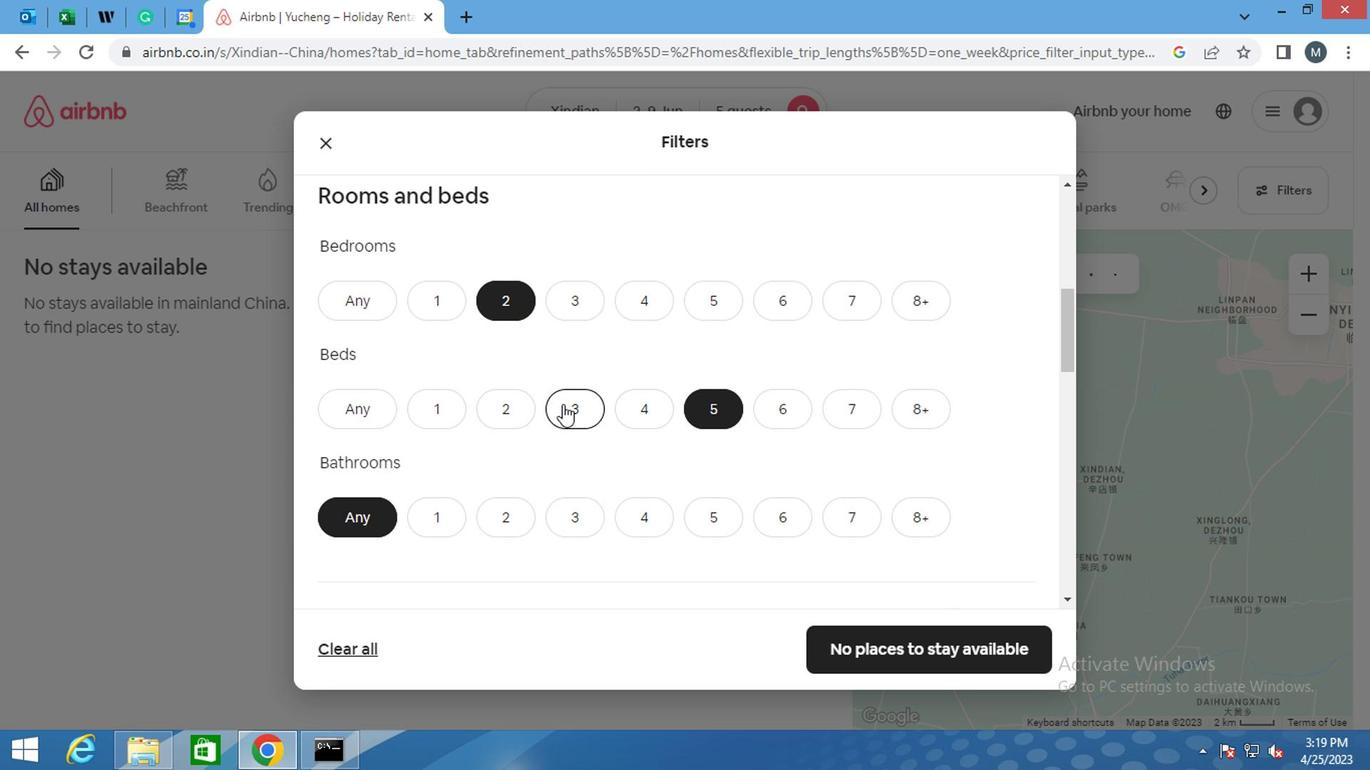 
Action: Mouse moved to (505, 419)
Screenshot: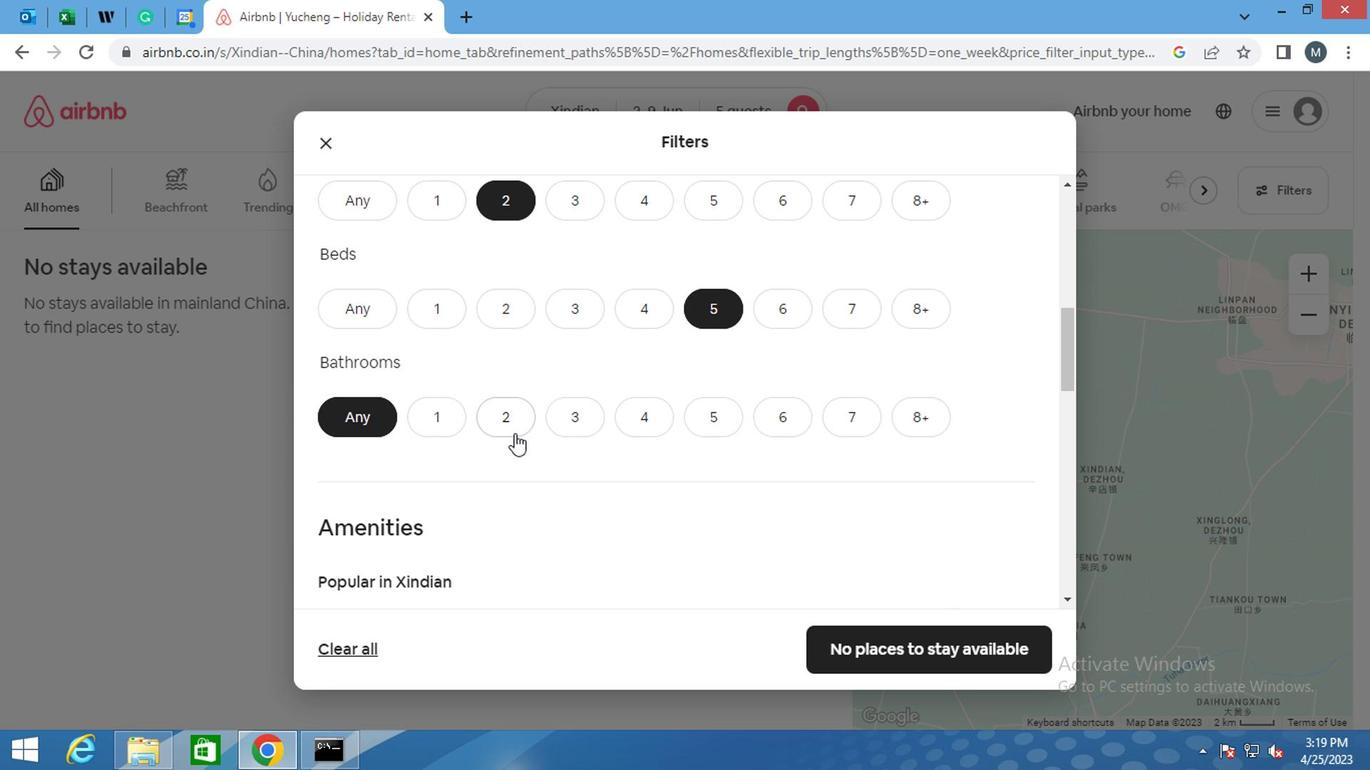 
Action: Mouse pressed left at (505, 419)
Screenshot: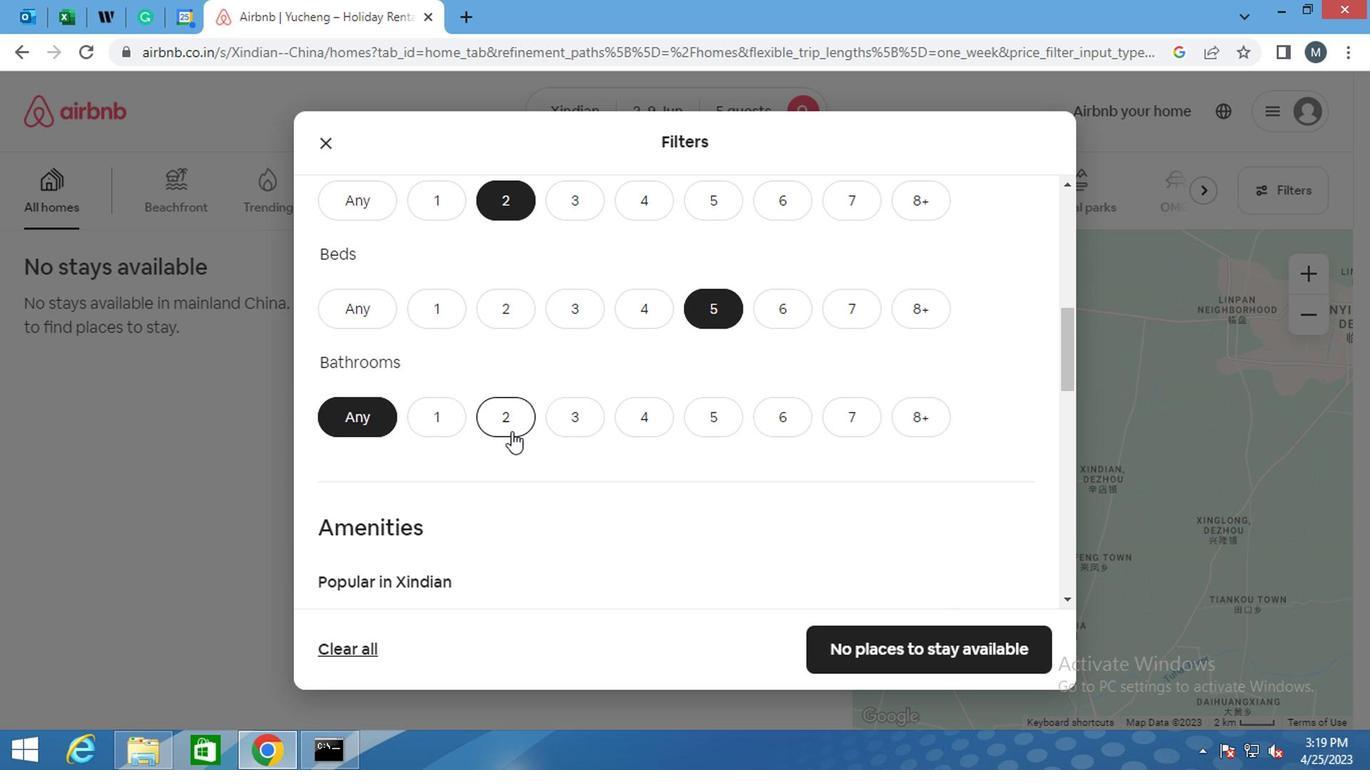 
Action: Mouse moved to (545, 378)
Screenshot: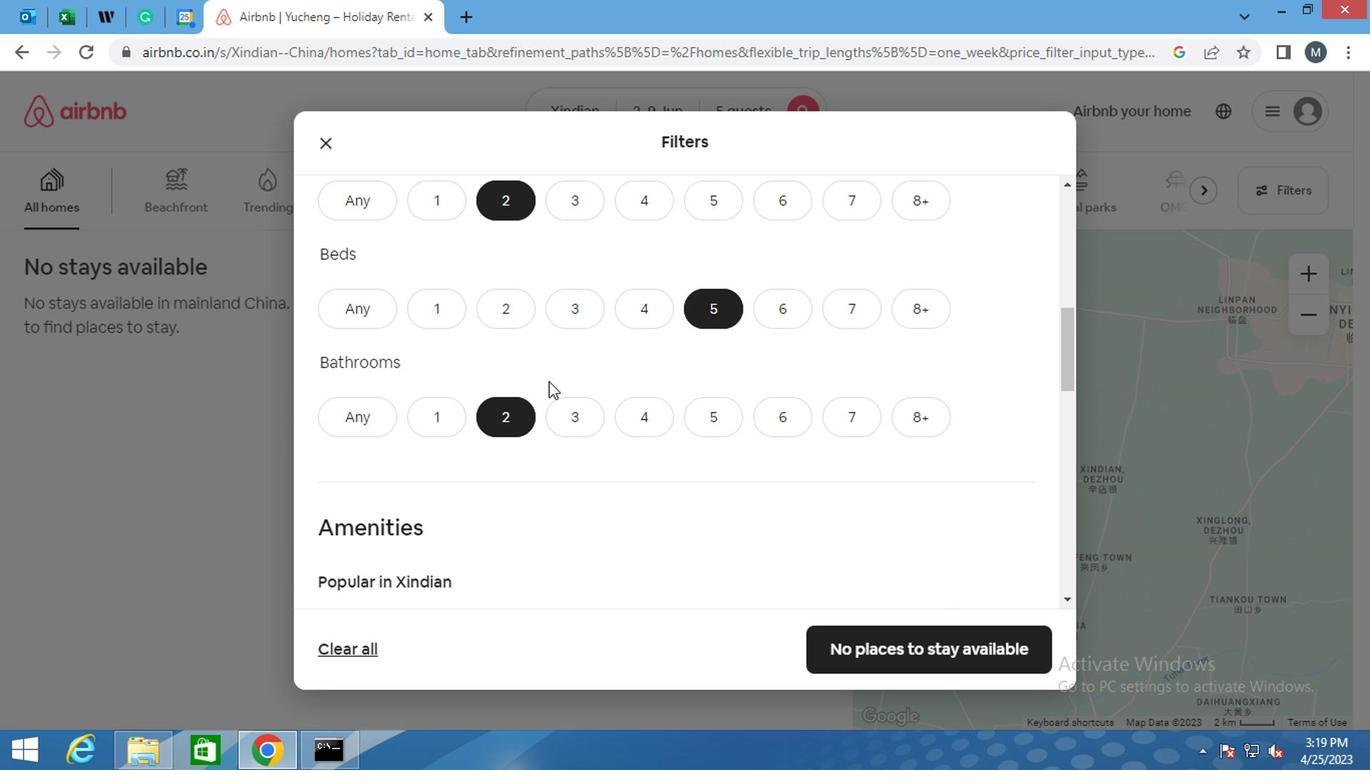 
Action: Mouse scrolled (545, 378) with delta (0, 0)
Screenshot: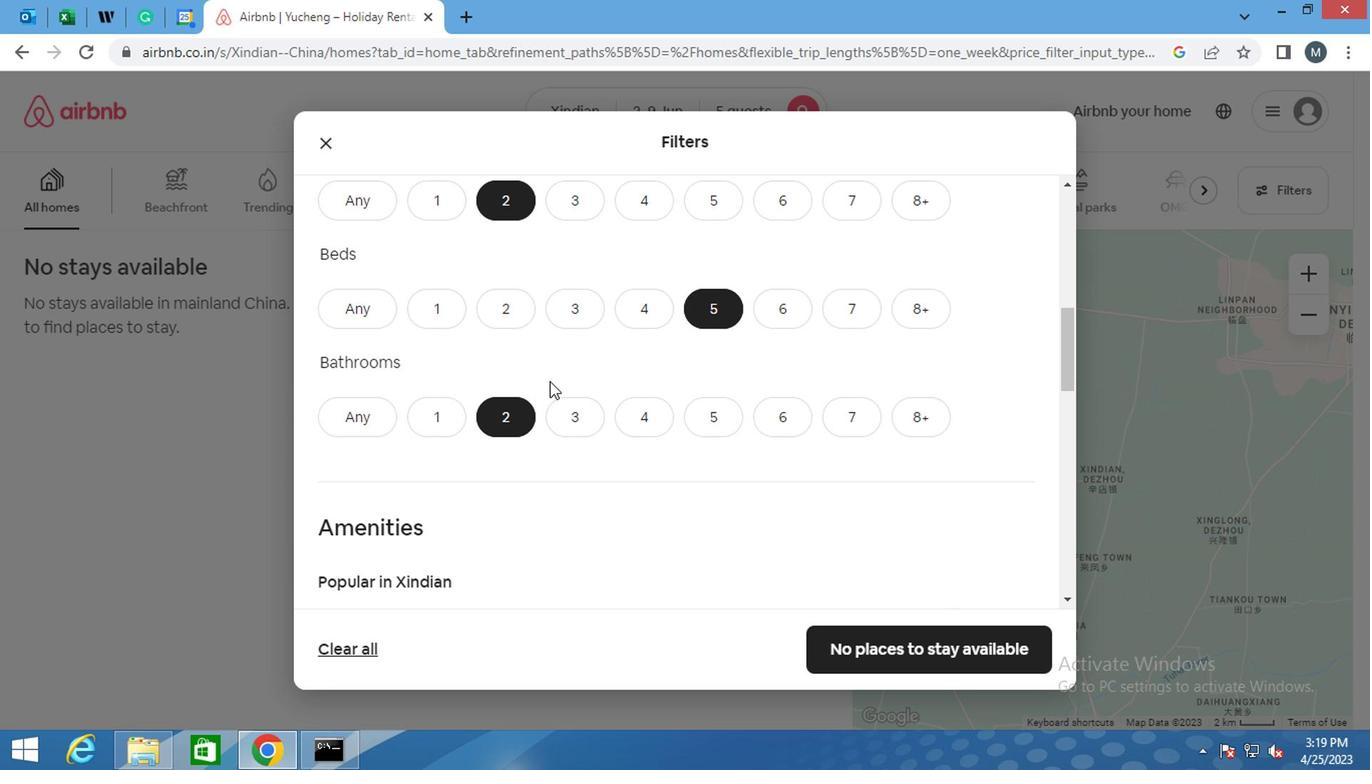 
Action: Mouse moved to (545, 378)
Screenshot: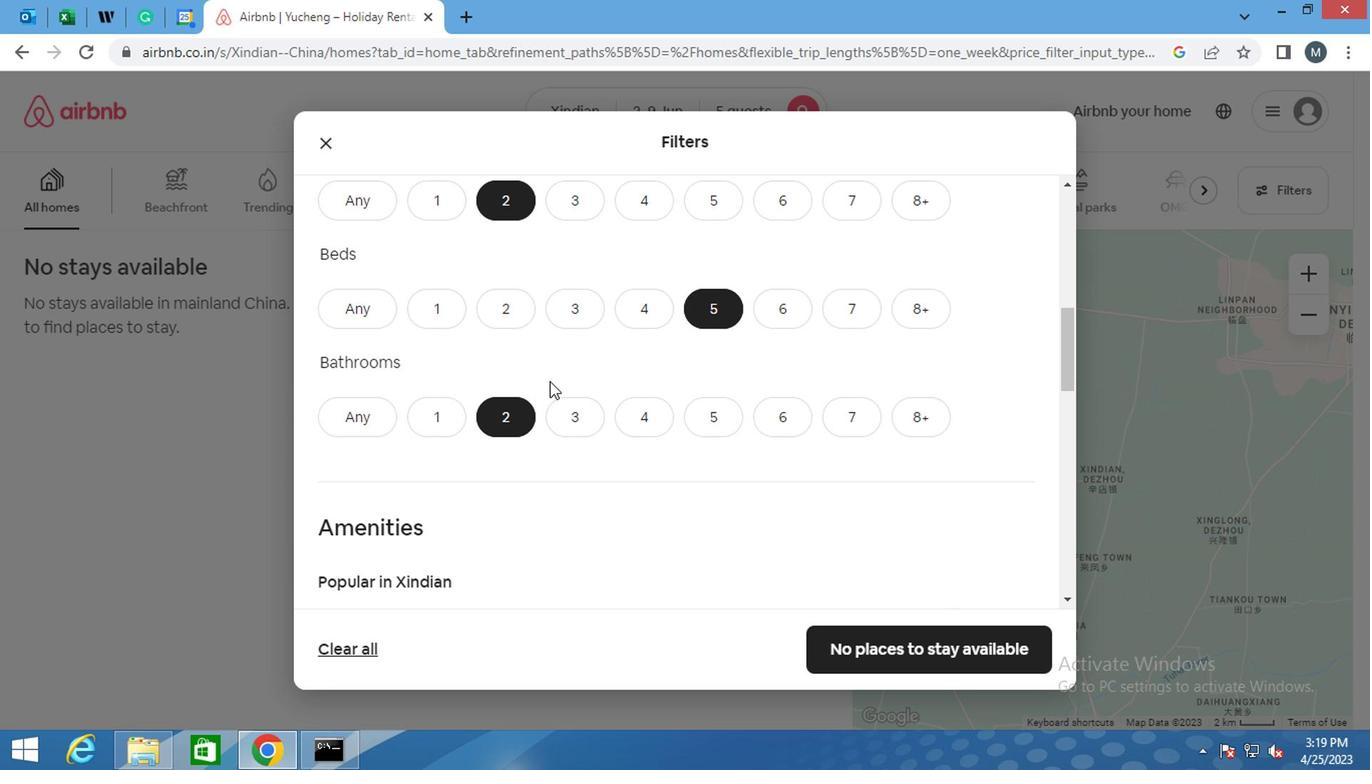 
Action: Mouse scrolled (545, 378) with delta (0, 0)
Screenshot: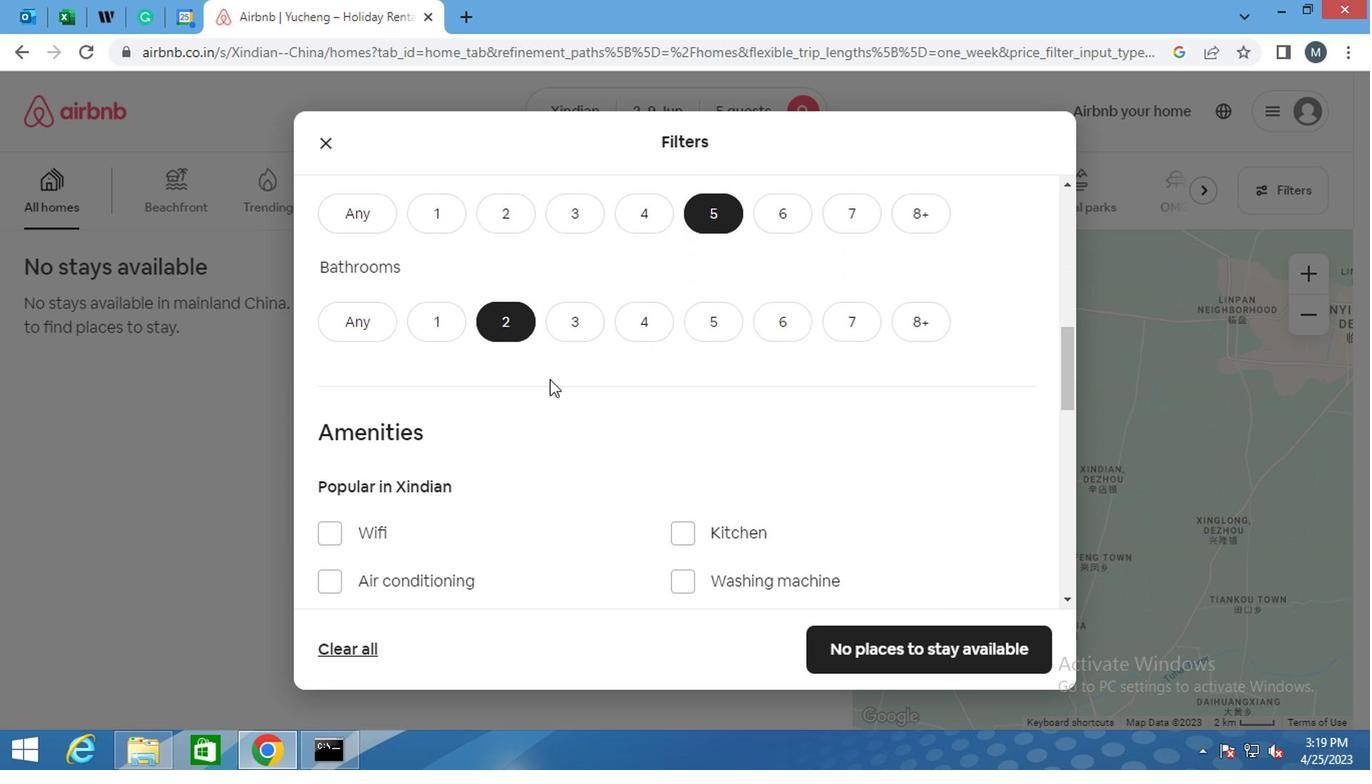 
Action: Mouse moved to (488, 408)
Screenshot: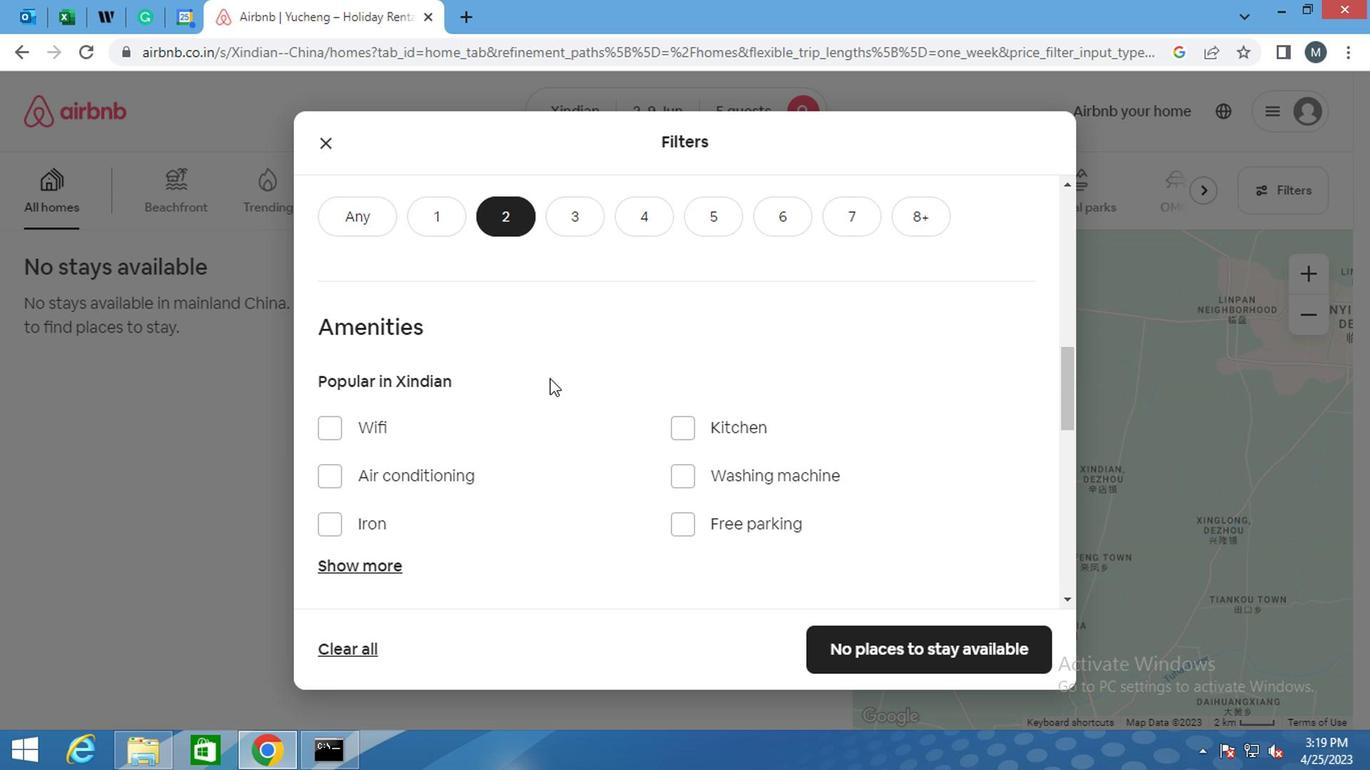
Action: Mouse scrolled (488, 407) with delta (0, -1)
Screenshot: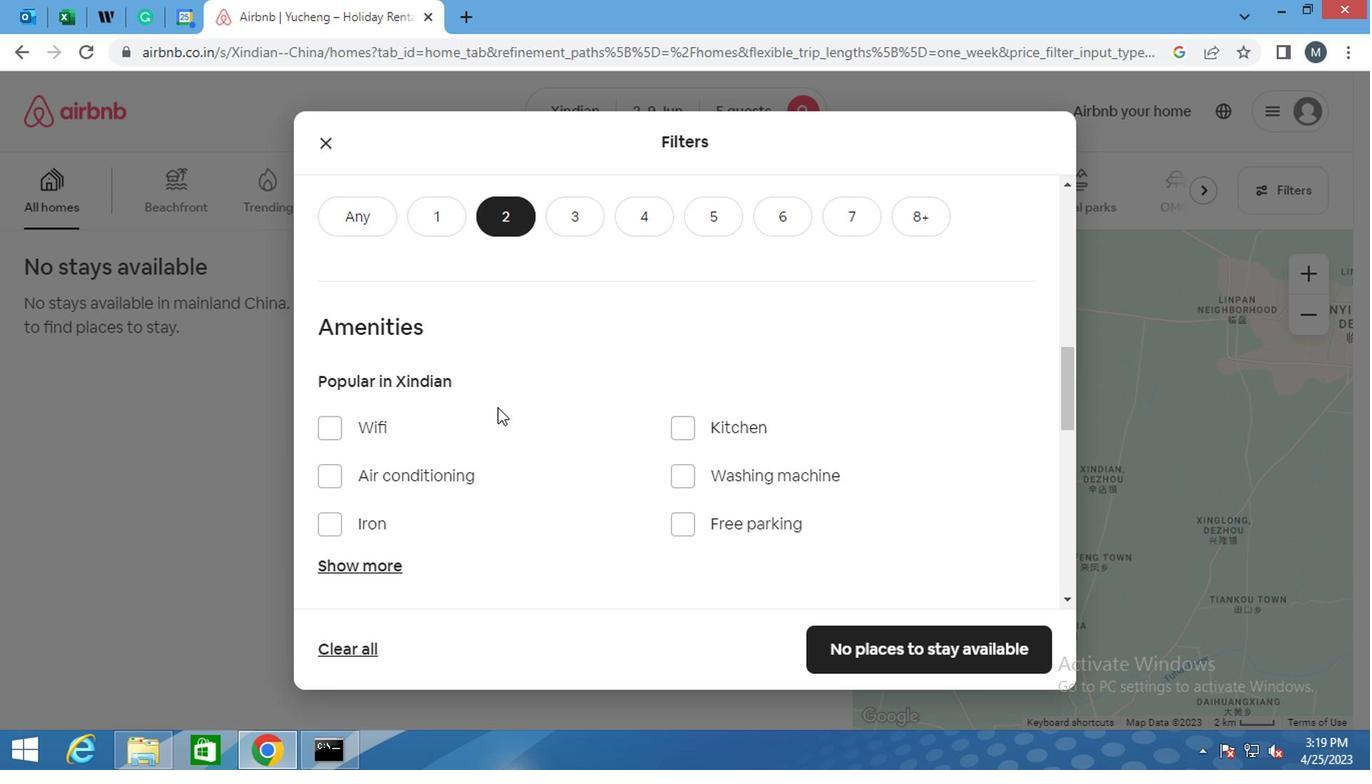 
Action: Mouse moved to (689, 378)
Screenshot: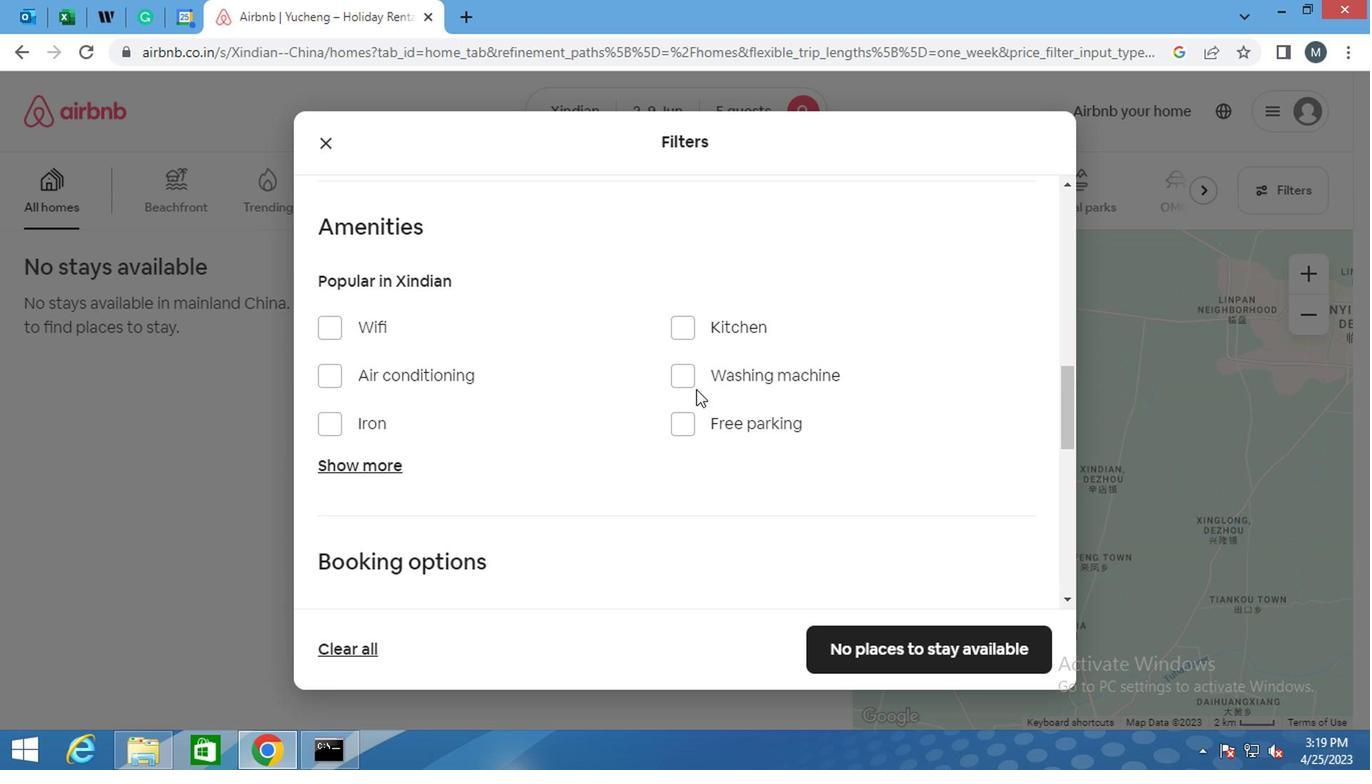 
Action: Mouse pressed left at (689, 378)
Screenshot: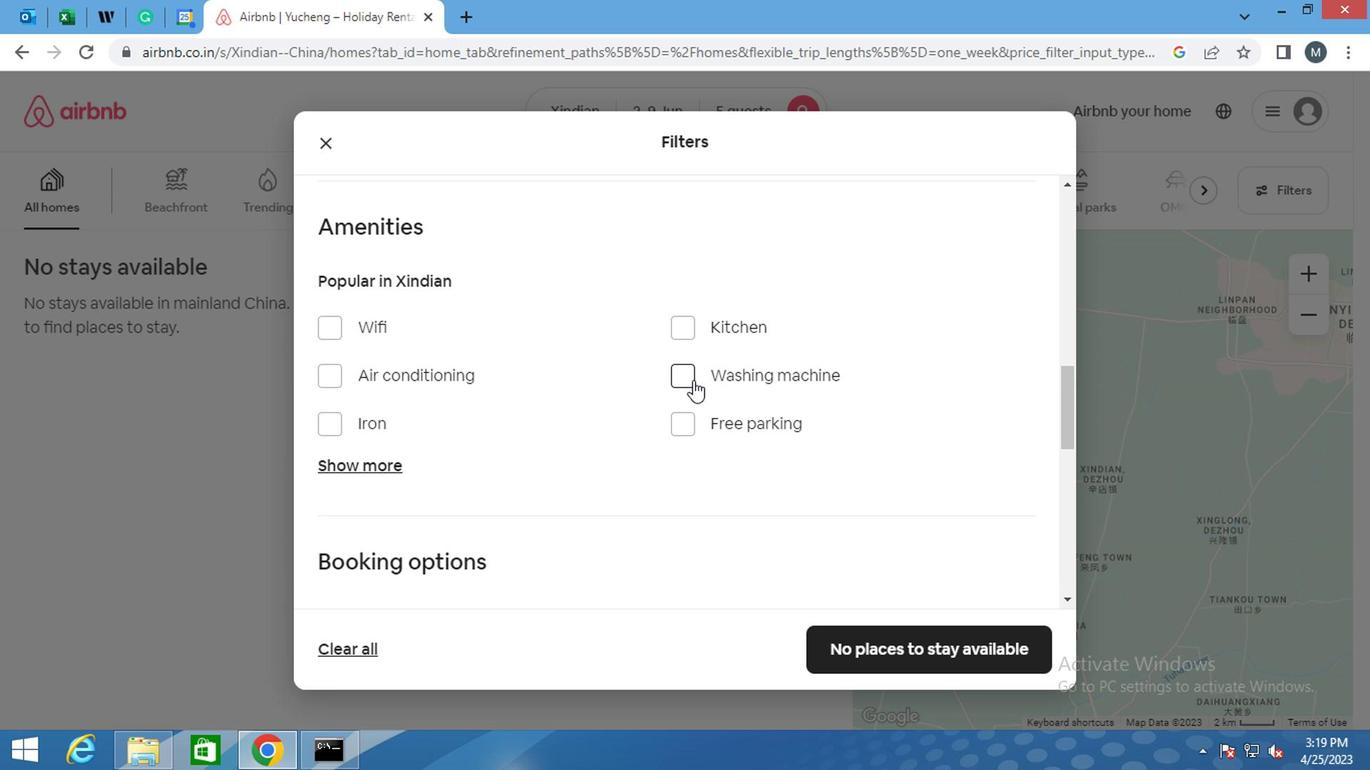 
Action: Mouse moved to (324, 325)
Screenshot: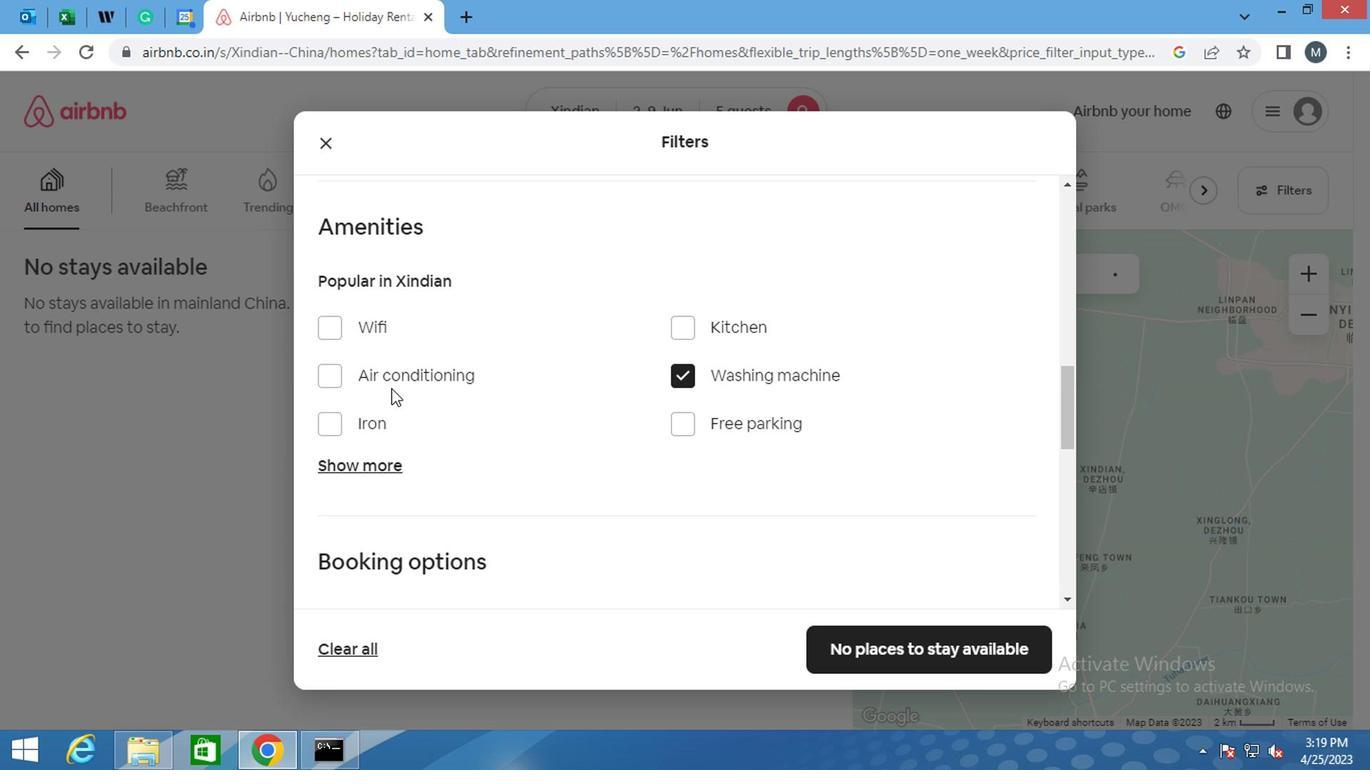 
Action: Mouse pressed left at (324, 325)
Screenshot: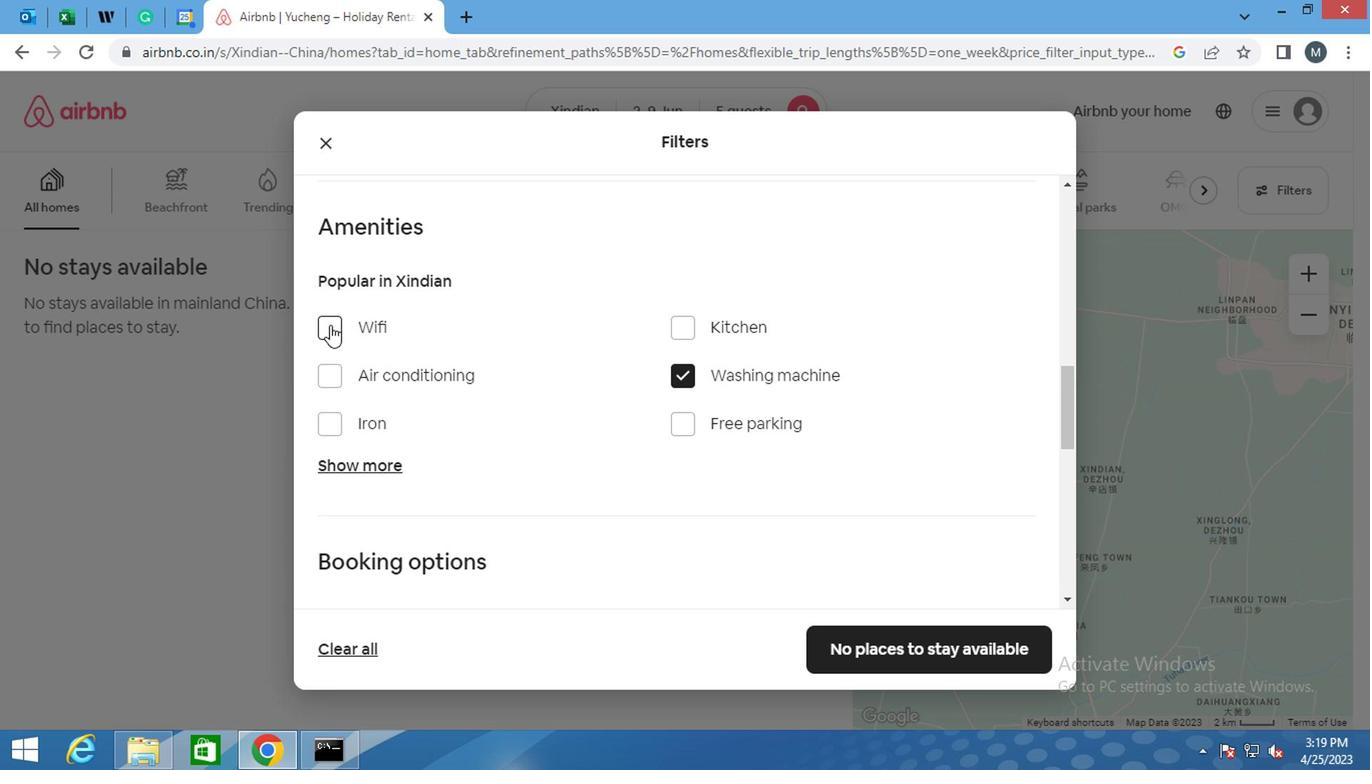 
Action: Mouse moved to (438, 357)
Screenshot: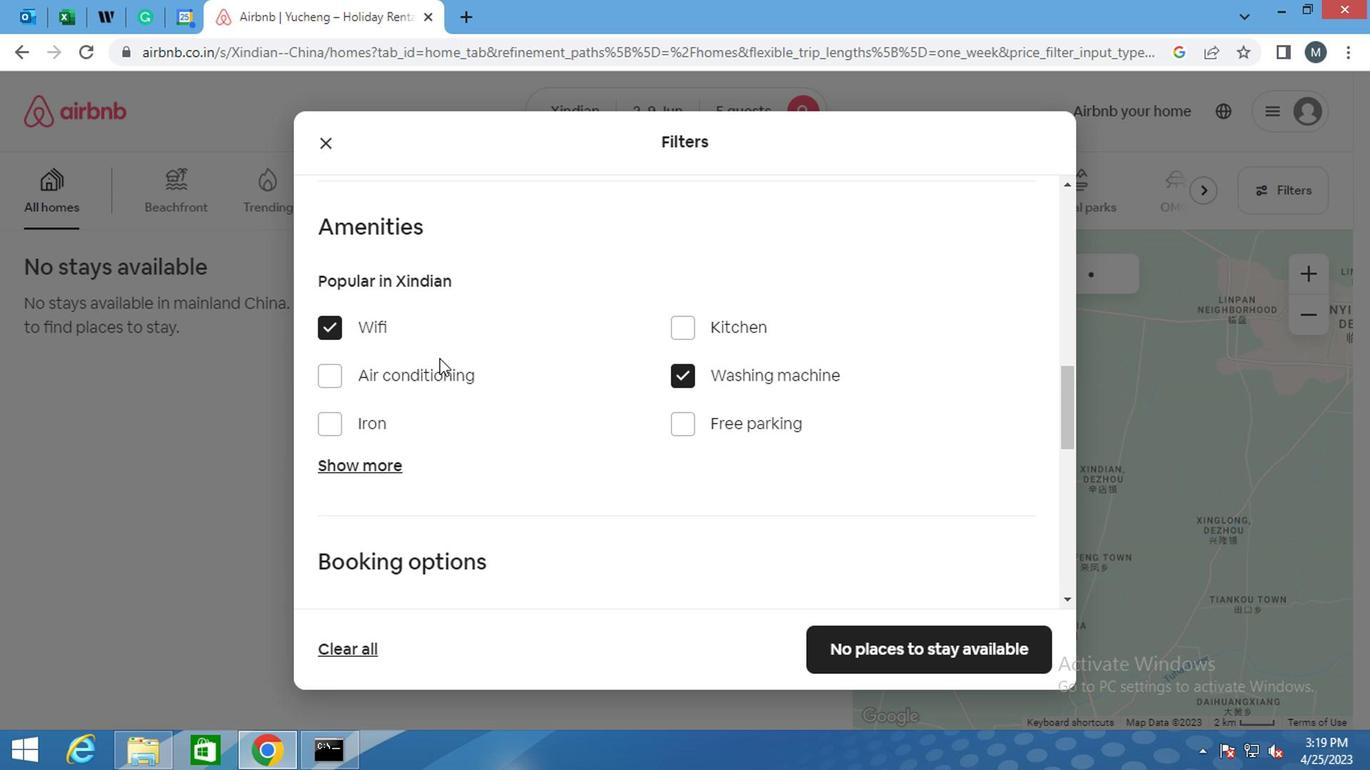 
Action: Mouse scrolled (438, 356) with delta (0, -1)
Screenshot: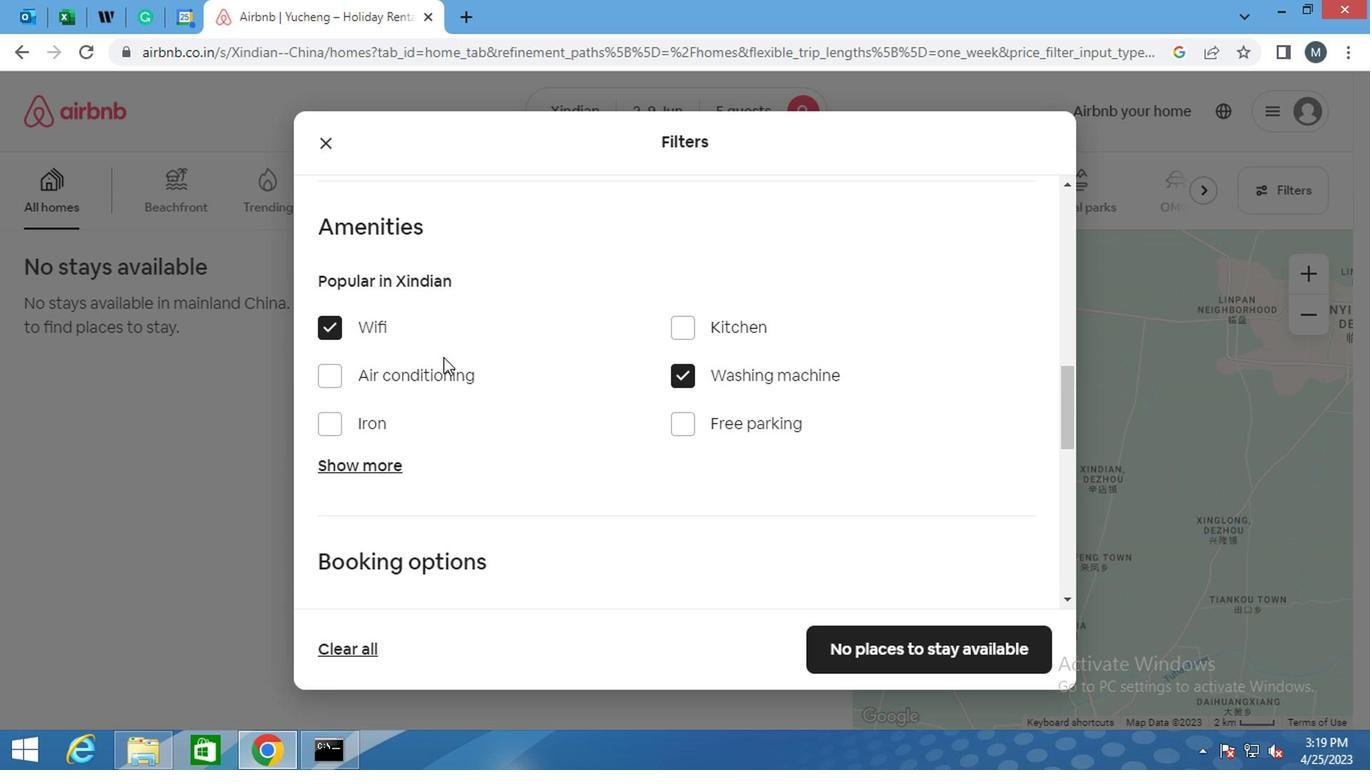 
Action: Mouse scrolled (438, 356) with delta (0, -1)
Screenshot: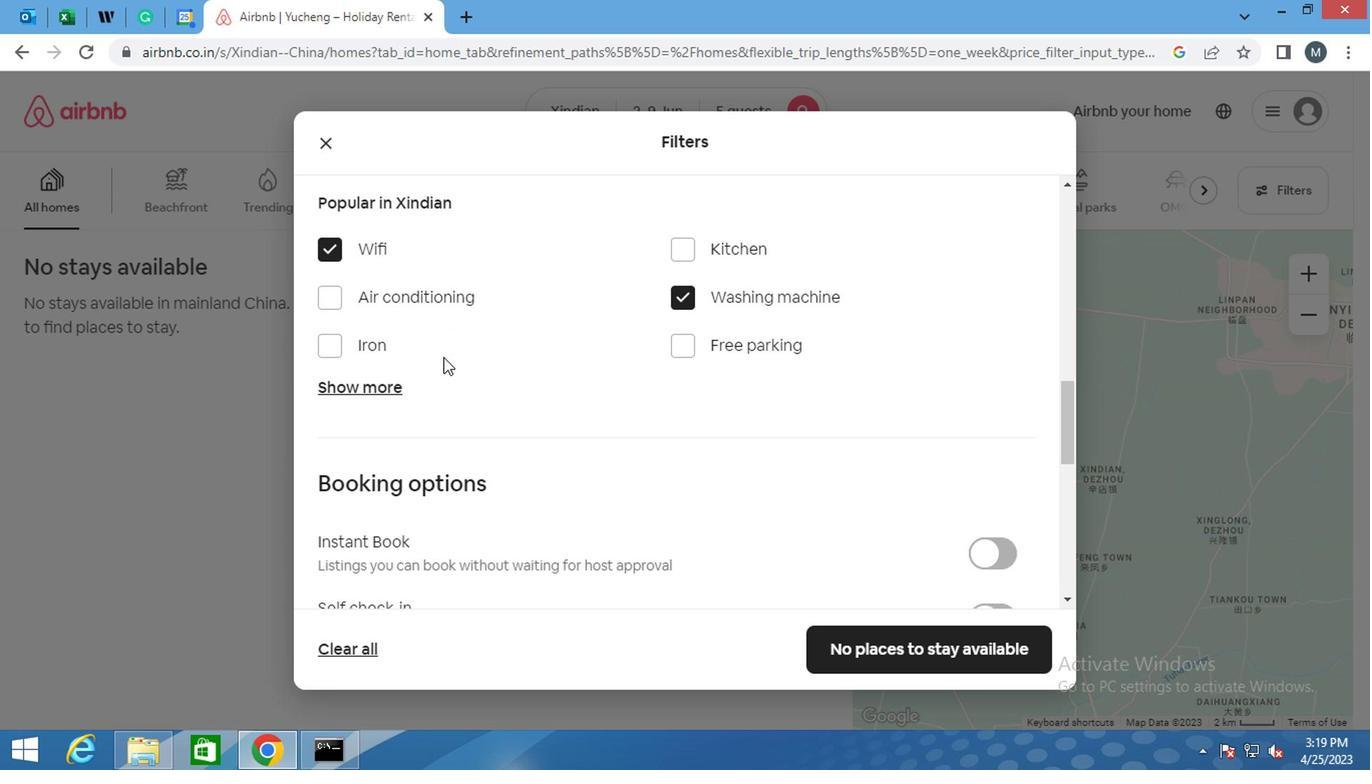 
Action: Mouse moved to (533, 389)
Screenshot: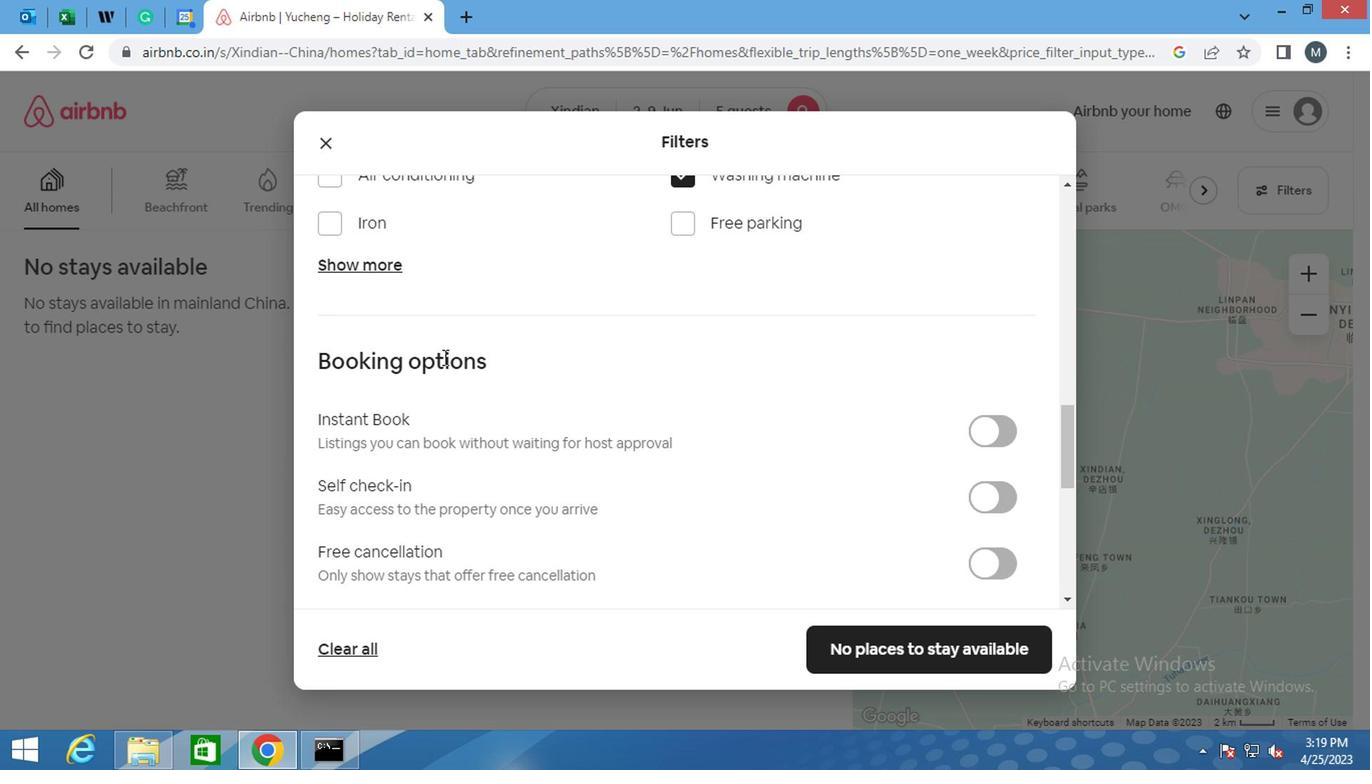 
Action: Mouse scrolled (533, 388) with delta (0, 0)
Screenshot: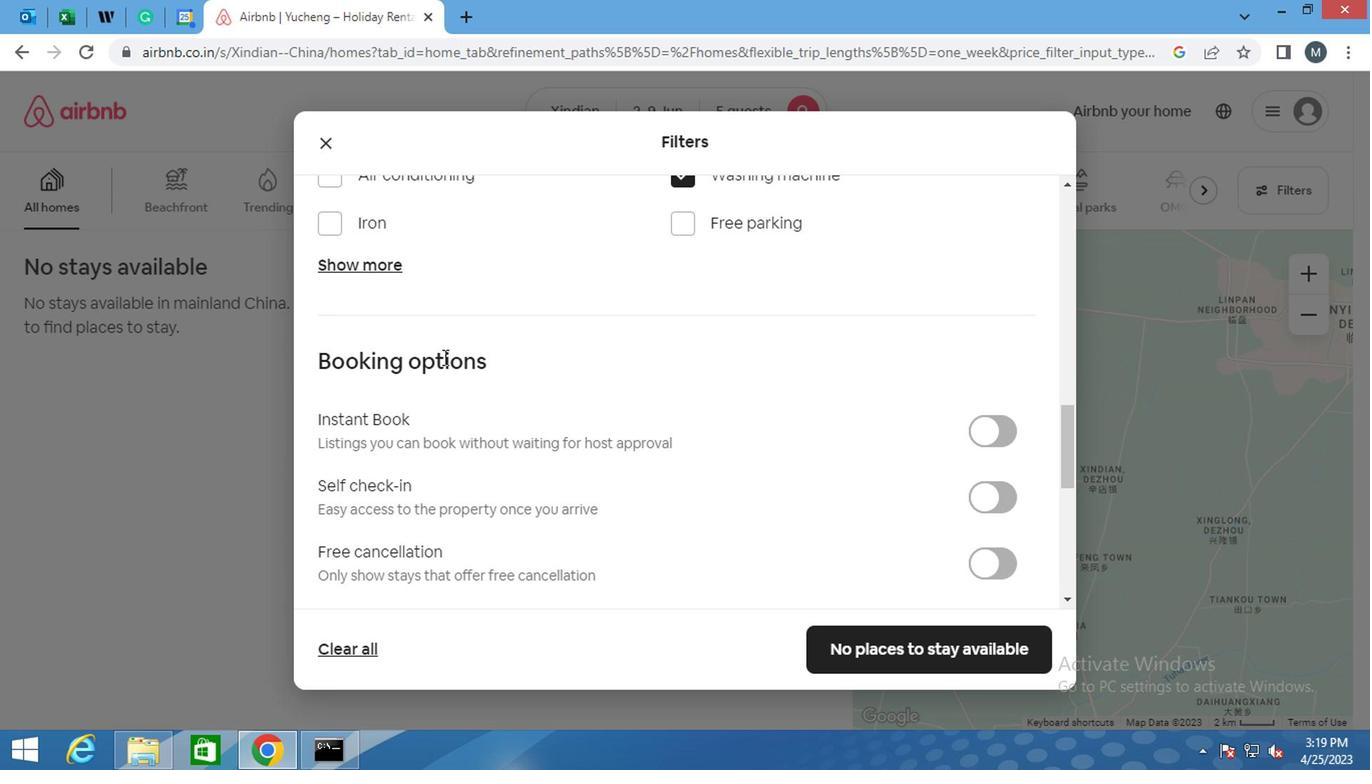 
Action: Mouse moved to (540, 402)
Screenshot: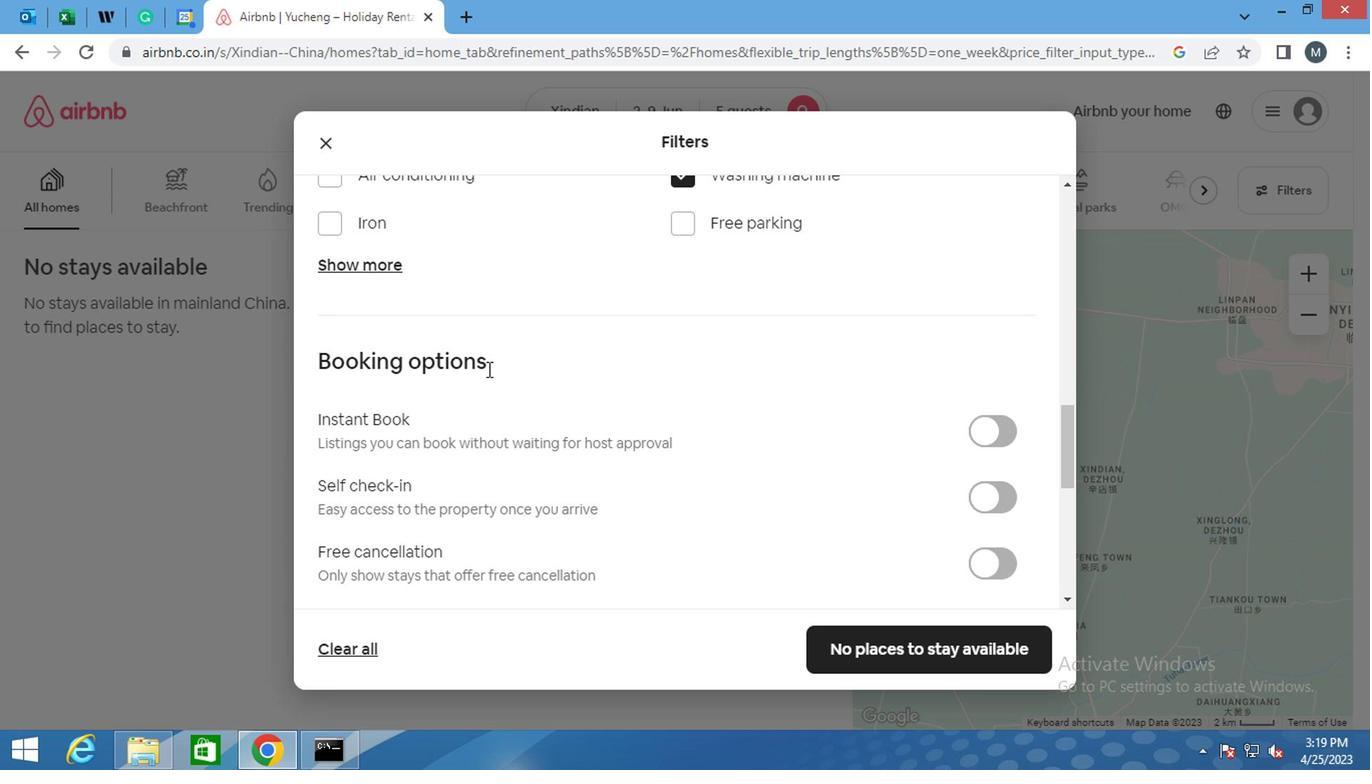 
Action: Mouse scrolled (540, 401) with delta (0, 0)
Screenshot: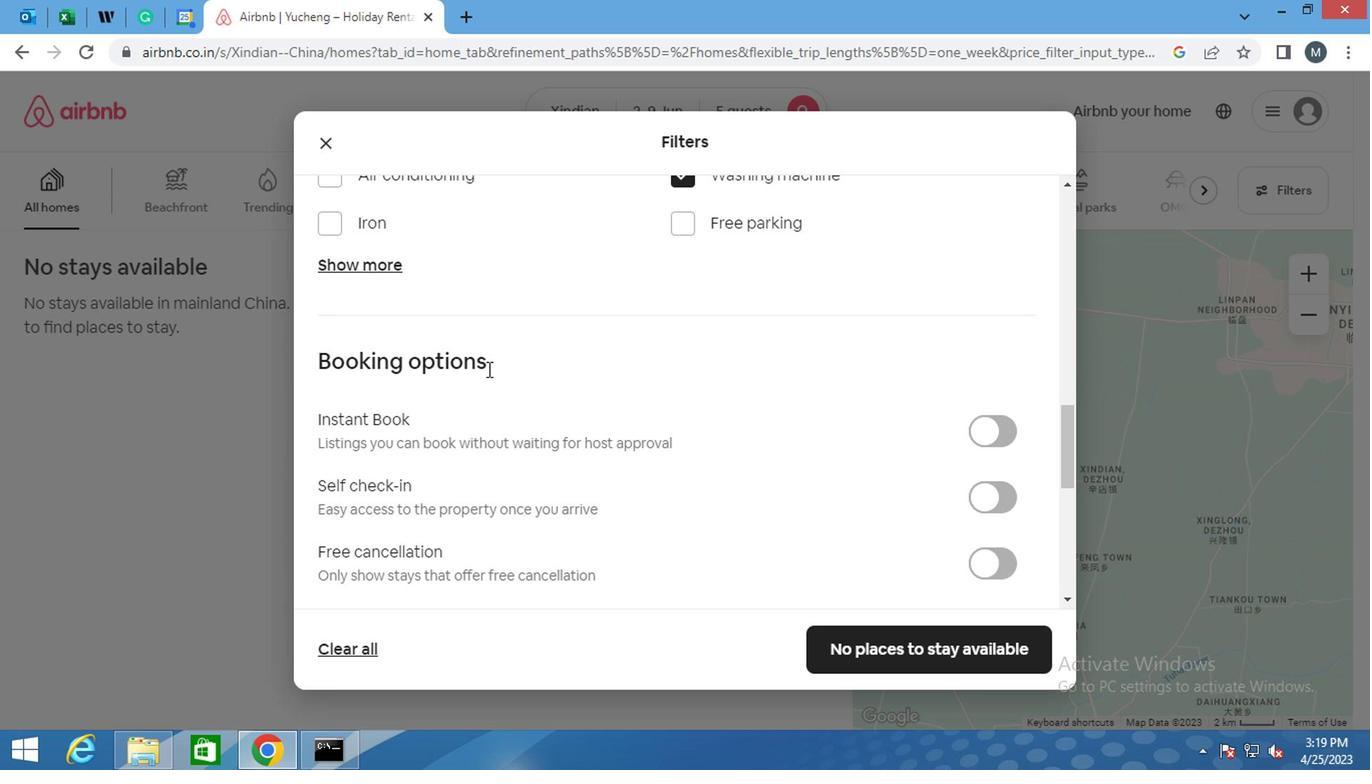 
Action: Mouse moved to (995, 304)
Screenshot: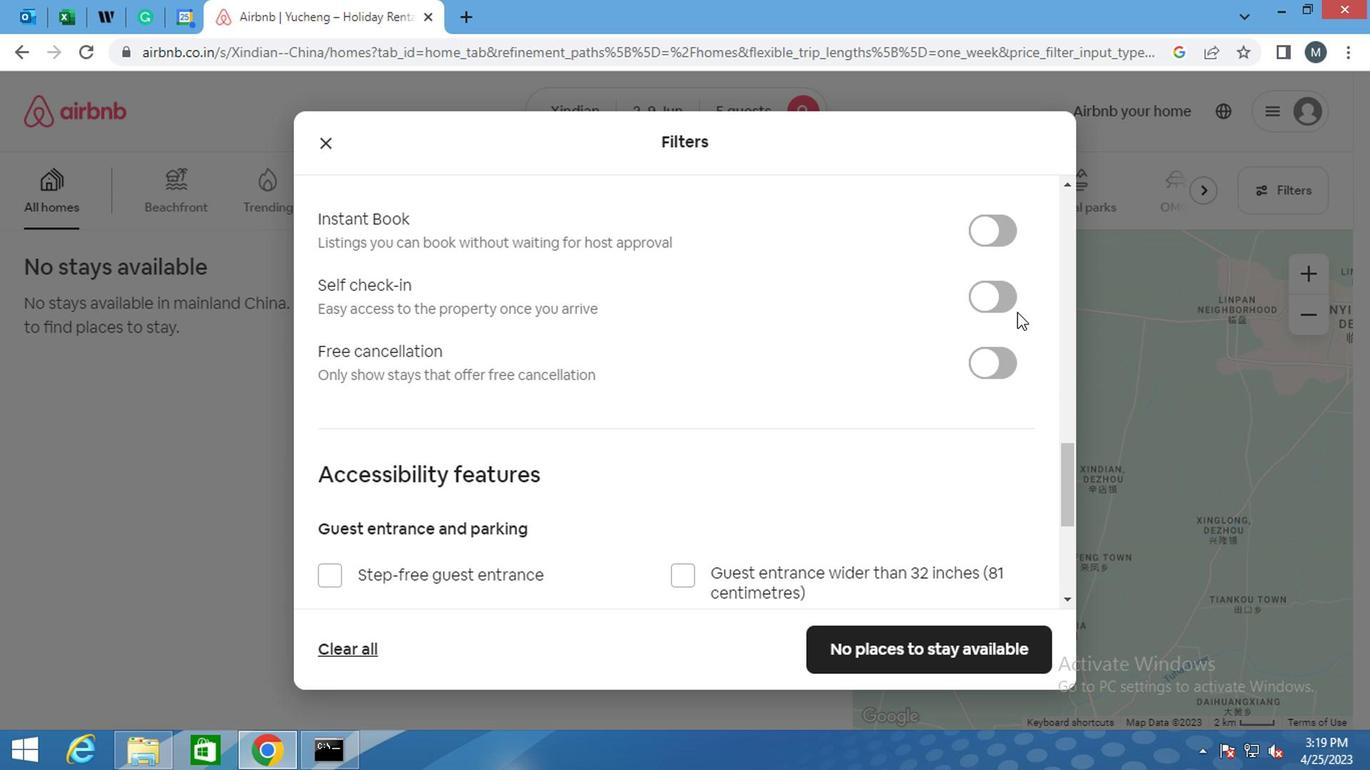 
Action: Mouse pressed left at (995, 304)
Screenshot: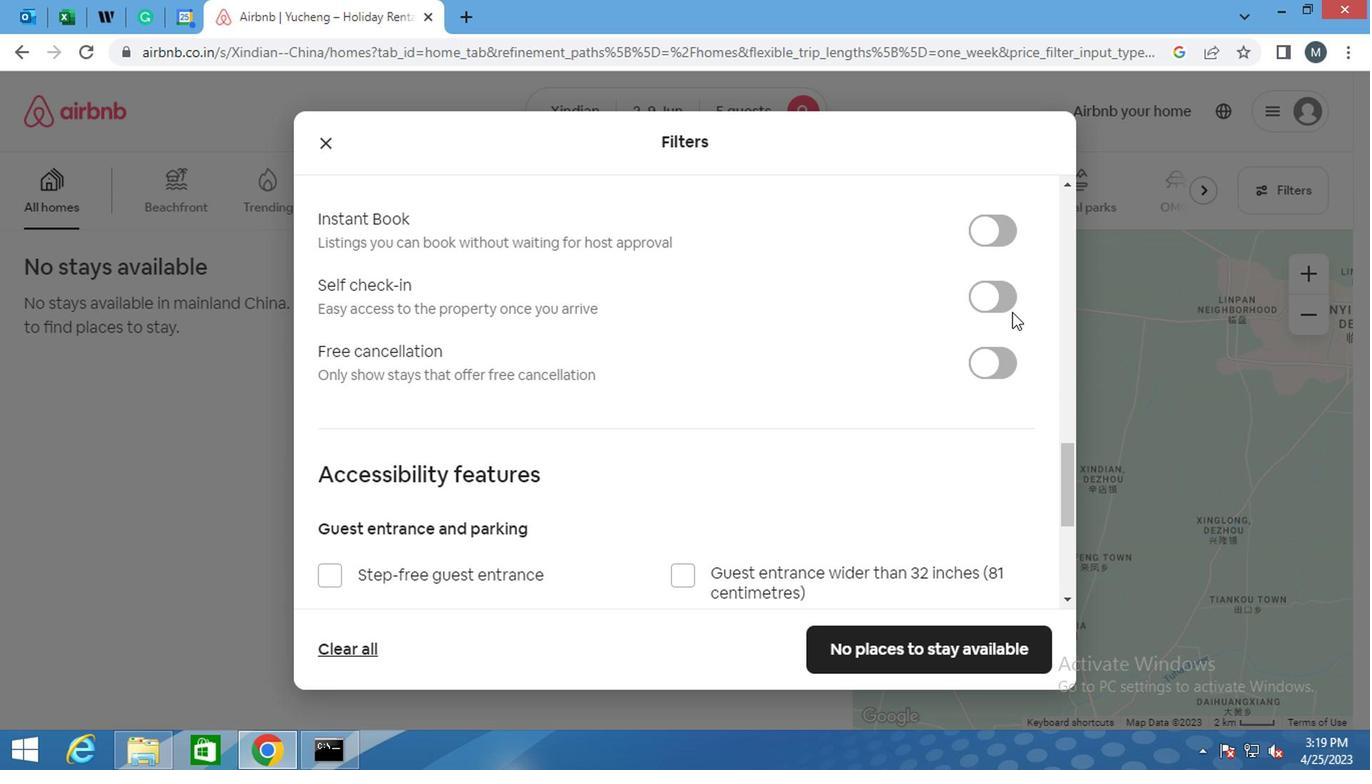 
Action: Mouse moved to (797, 383)
Screenshot: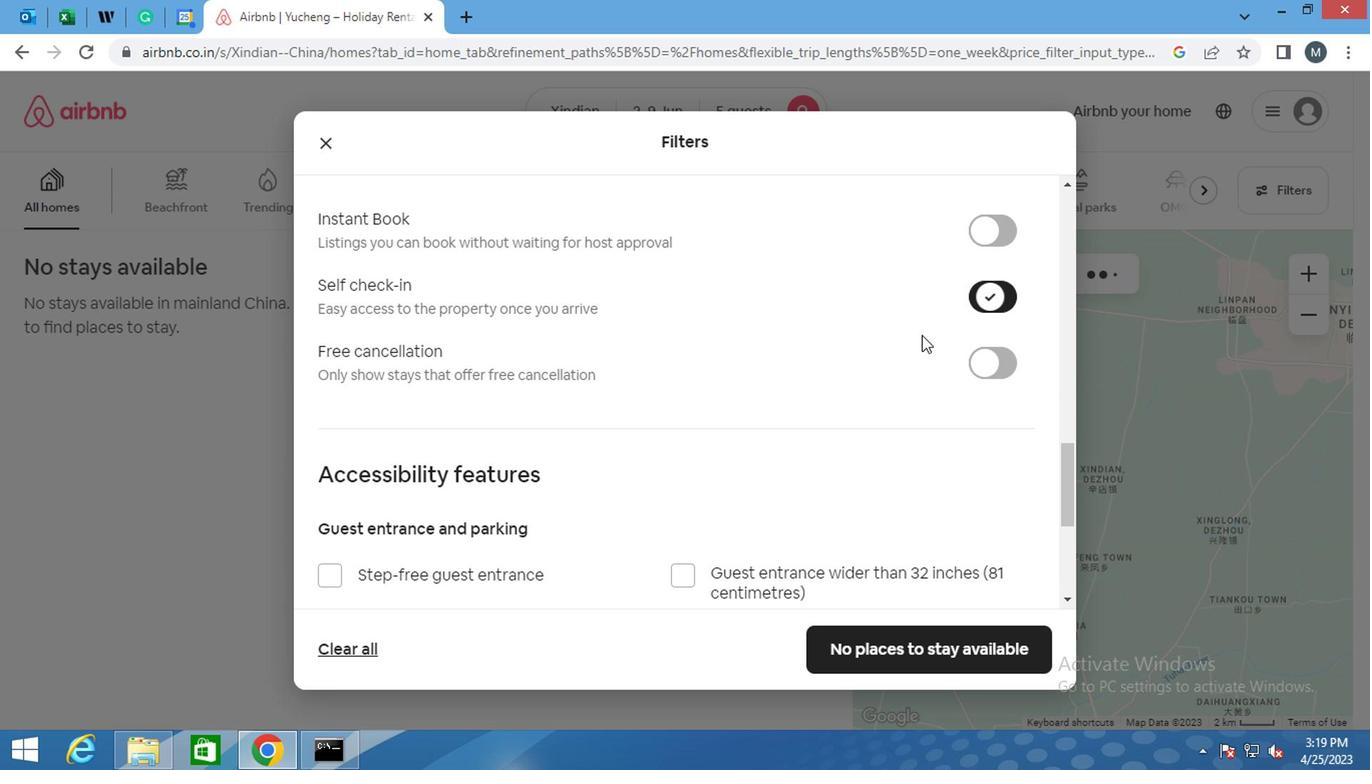 
Action: Mouse scrolled (797, 383) with delta (0, 0)
Screenshot: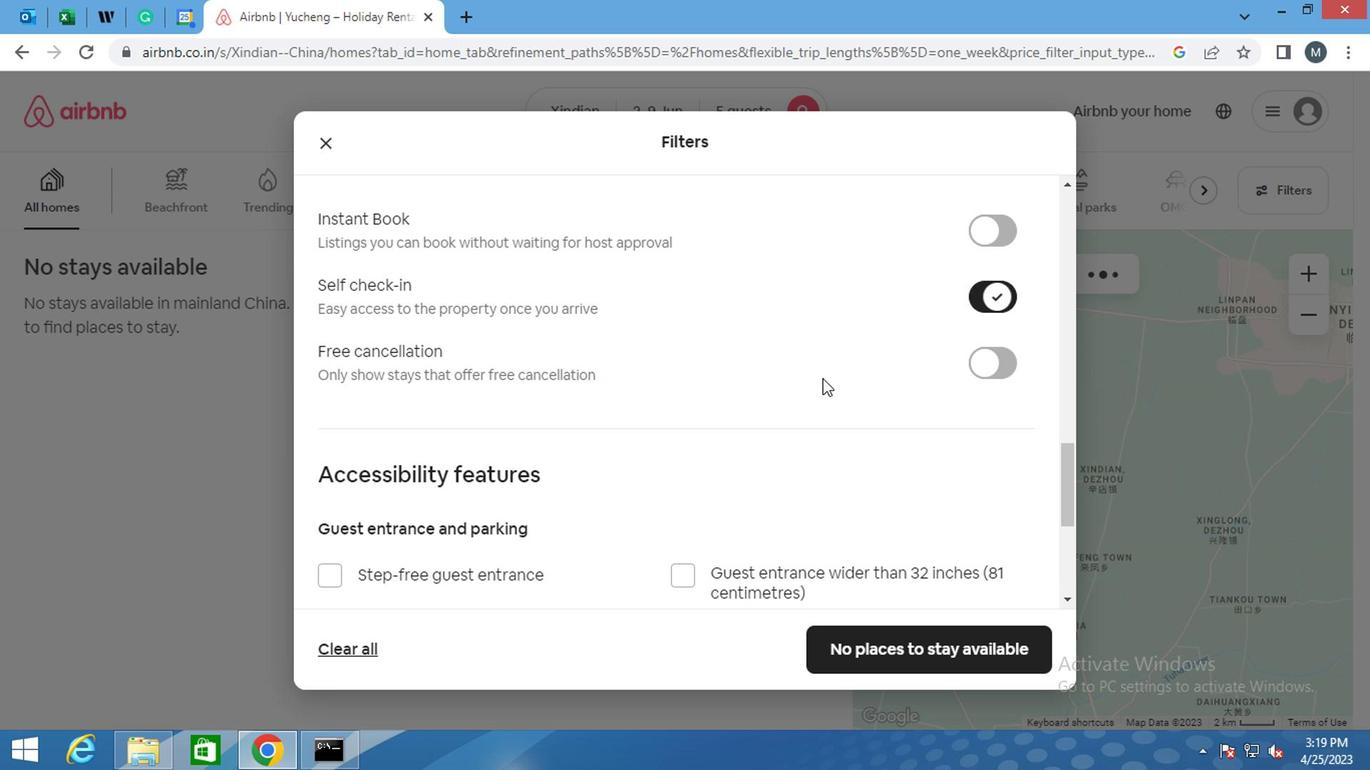 
Action: Mouse moved to (796, 386)
Screenshot: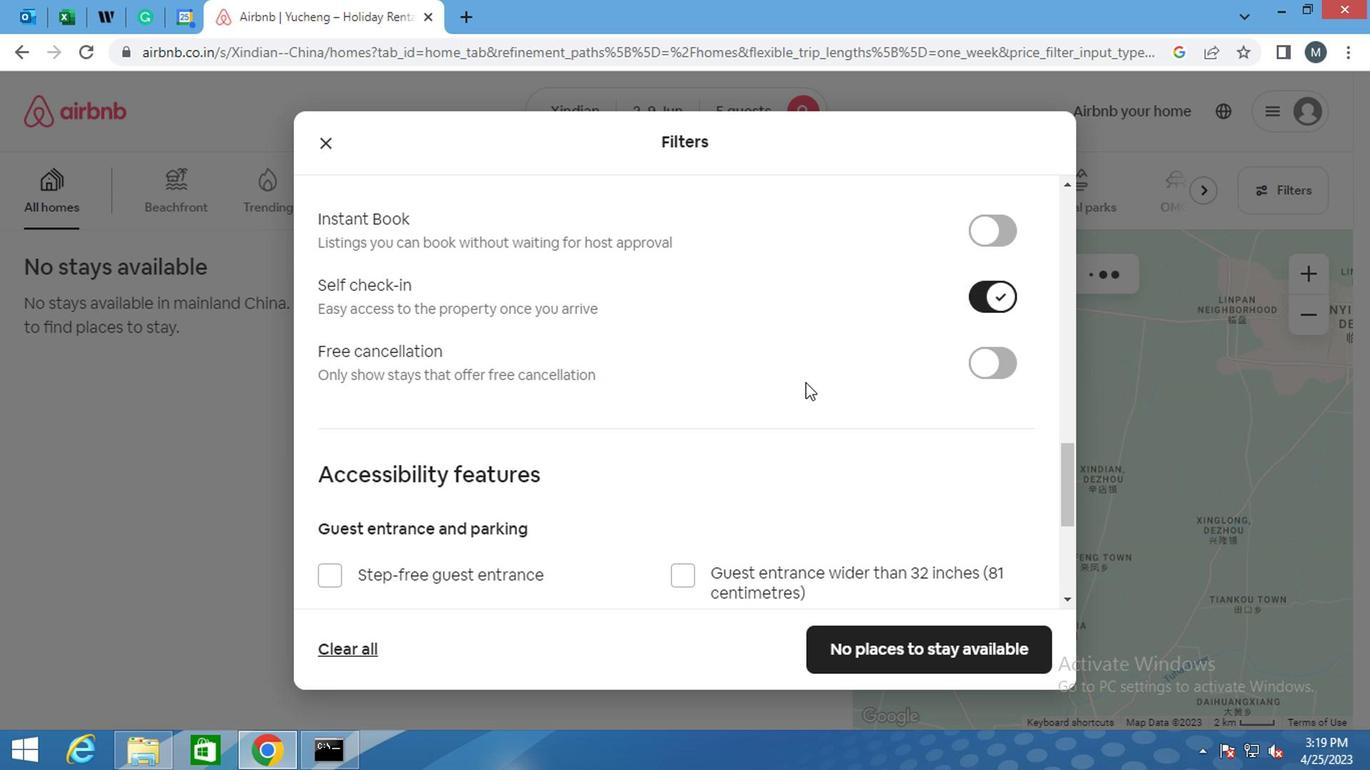 
Action: Mouse scrolled (796, 384) with delta (0, -1)
Screenshot: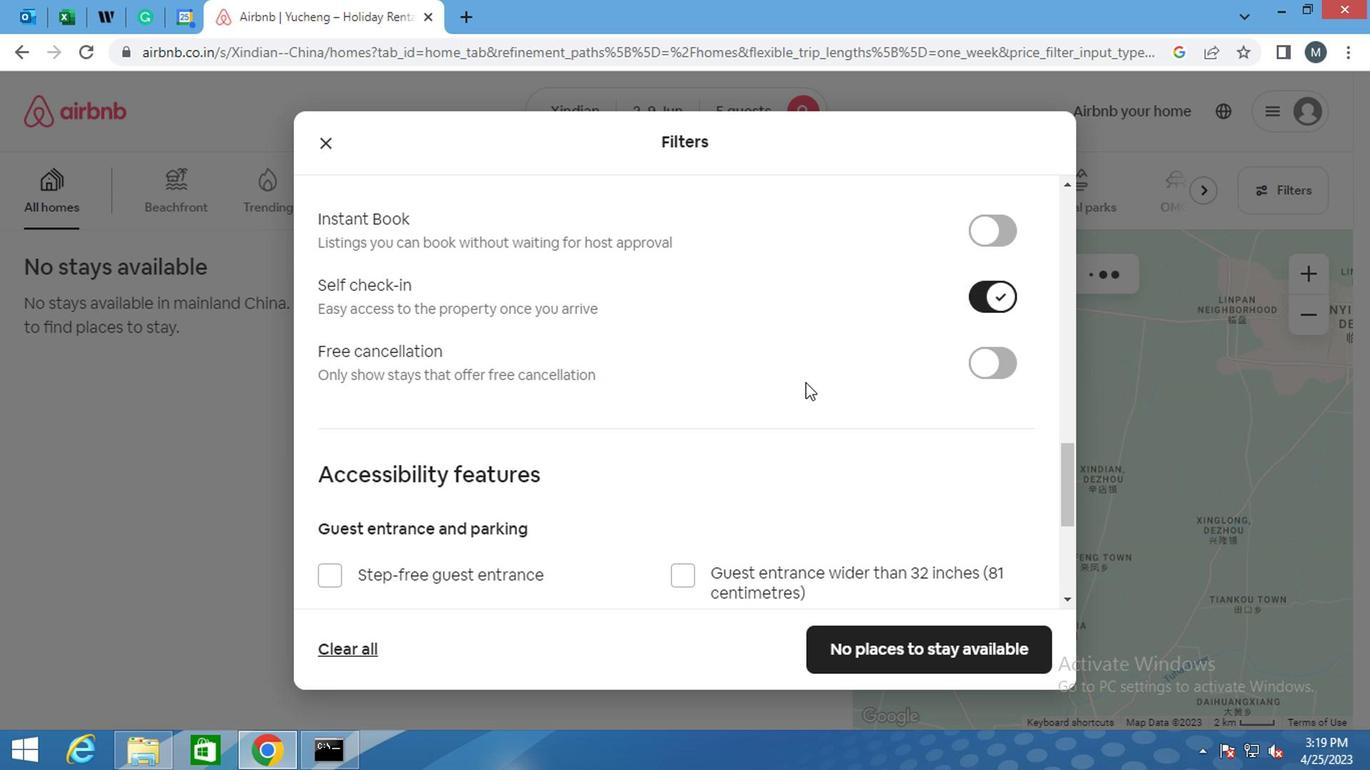 
Action: Mouse moved to (786, 393)
Screenshot: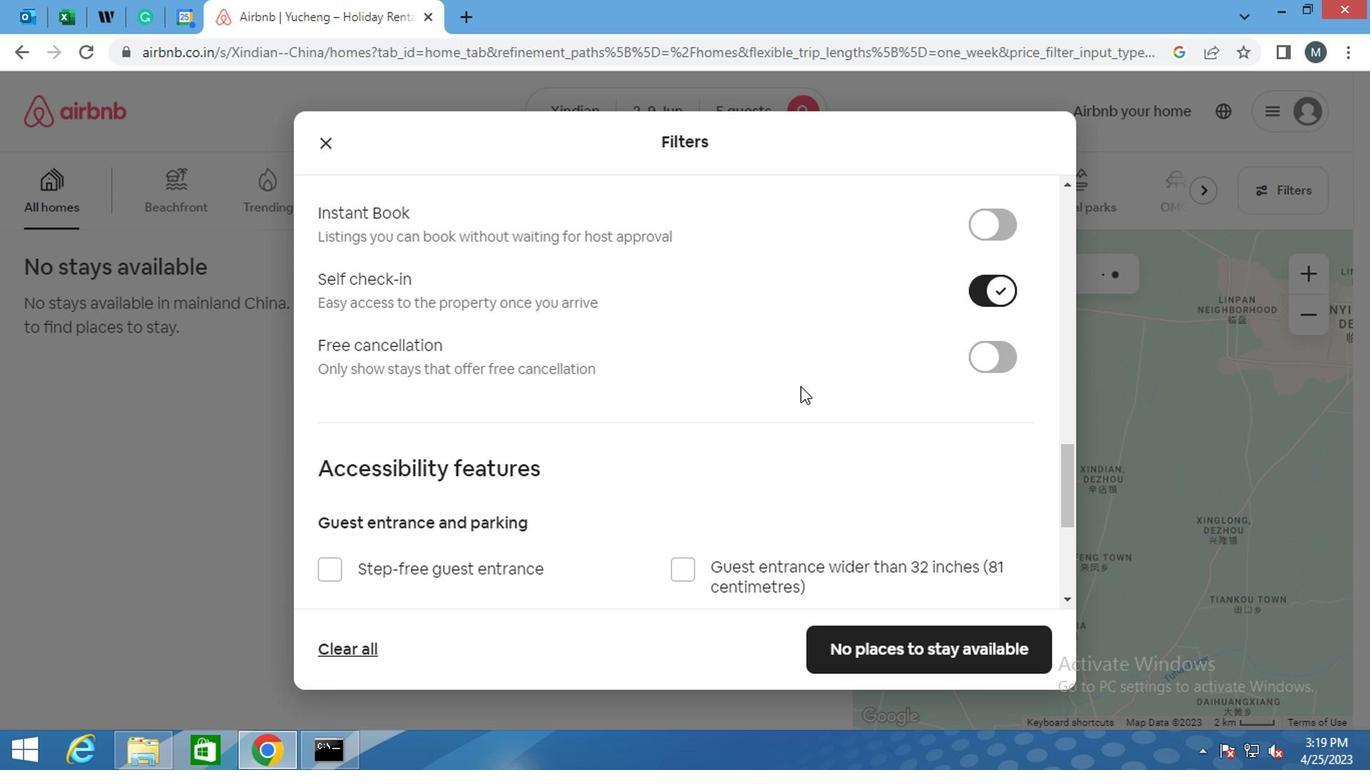 
Action: Mouse scrolled (786, 393) with delta (0, 0)
Screenshot: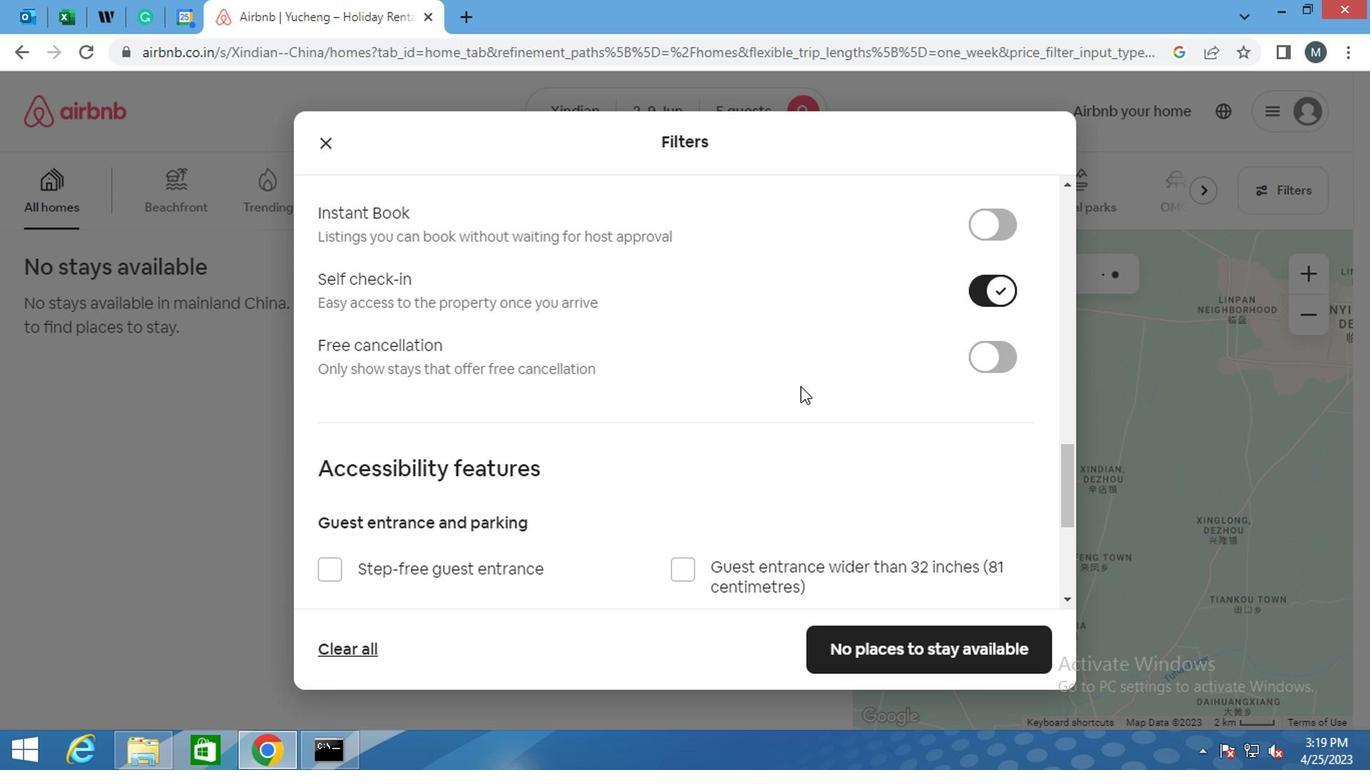 
Action: Mouse moved to (786, 394)
Screenshot: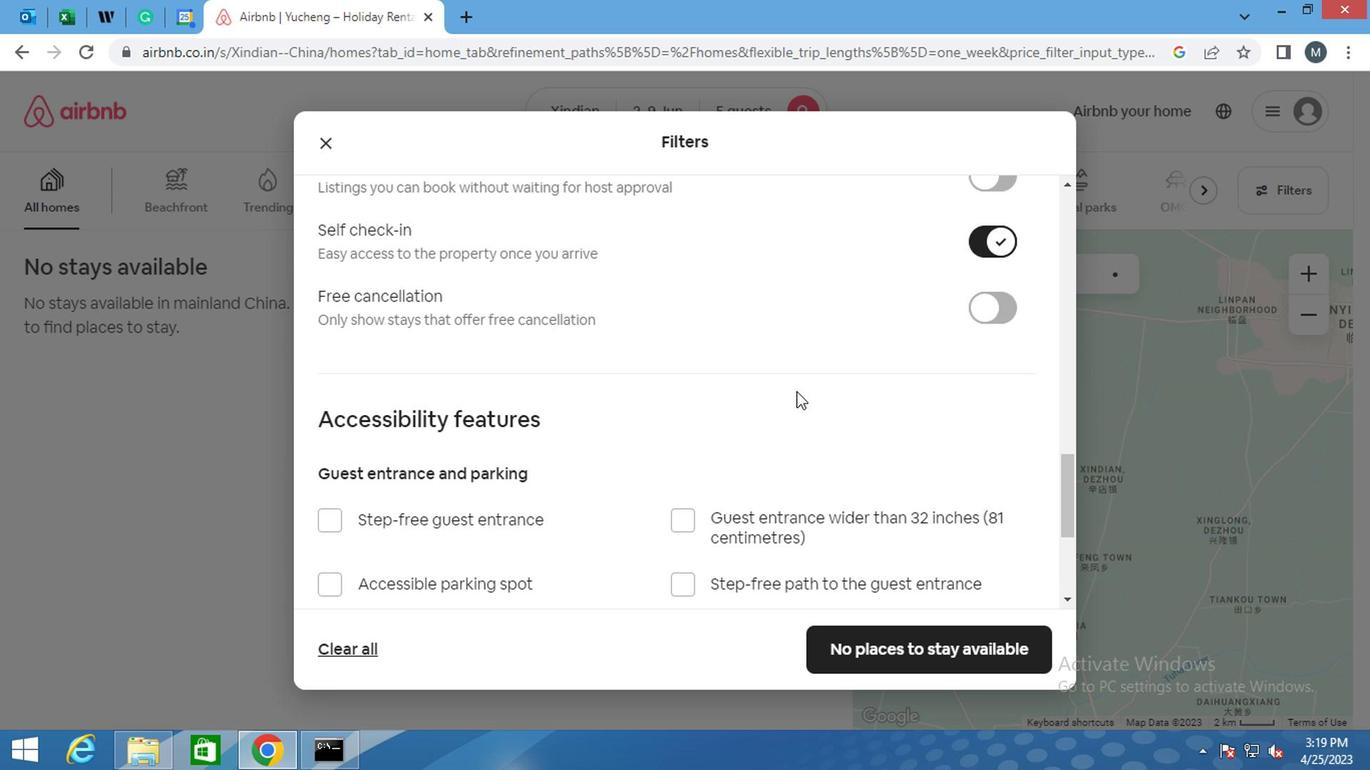 
Action: Mouse scrolled (786, 393) with delta (0, 0)
Screenshot: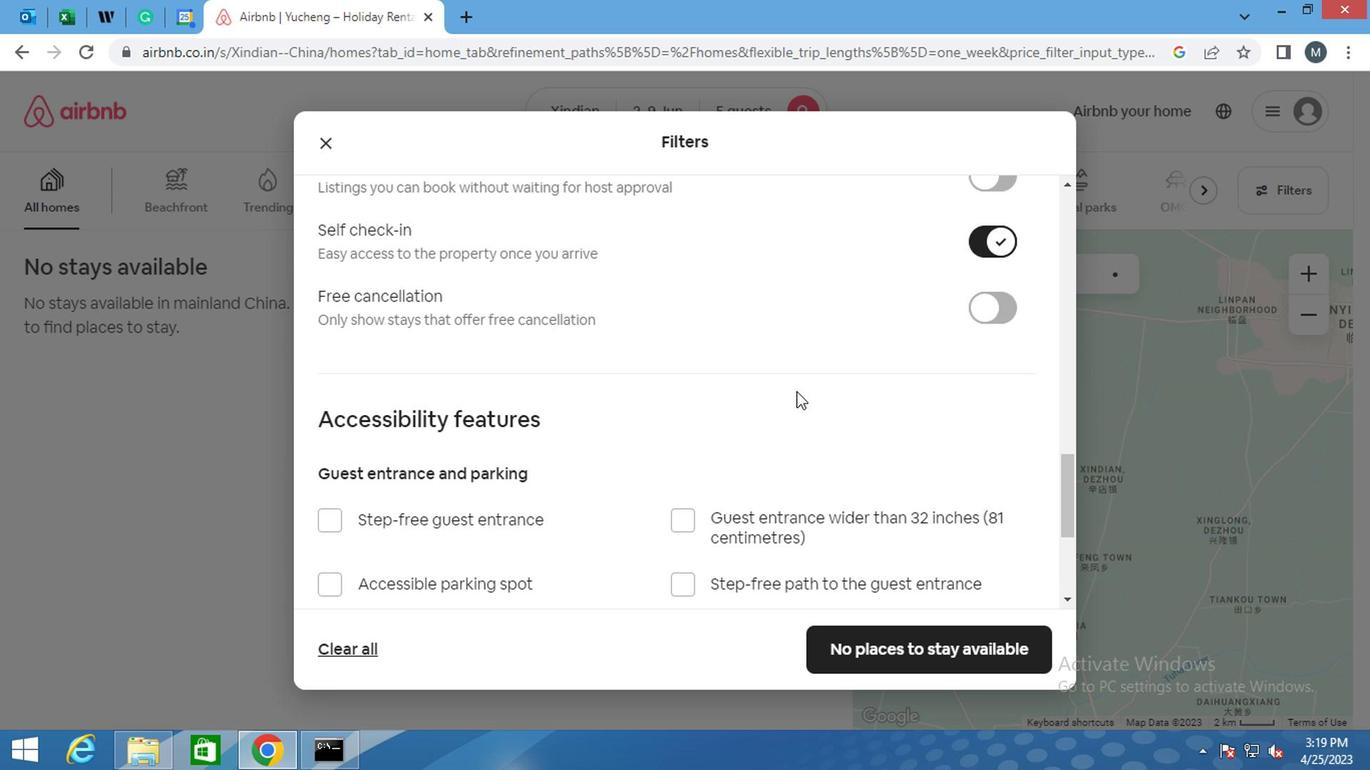 
Action: Mouse moved to (700, 426)
Screenshot: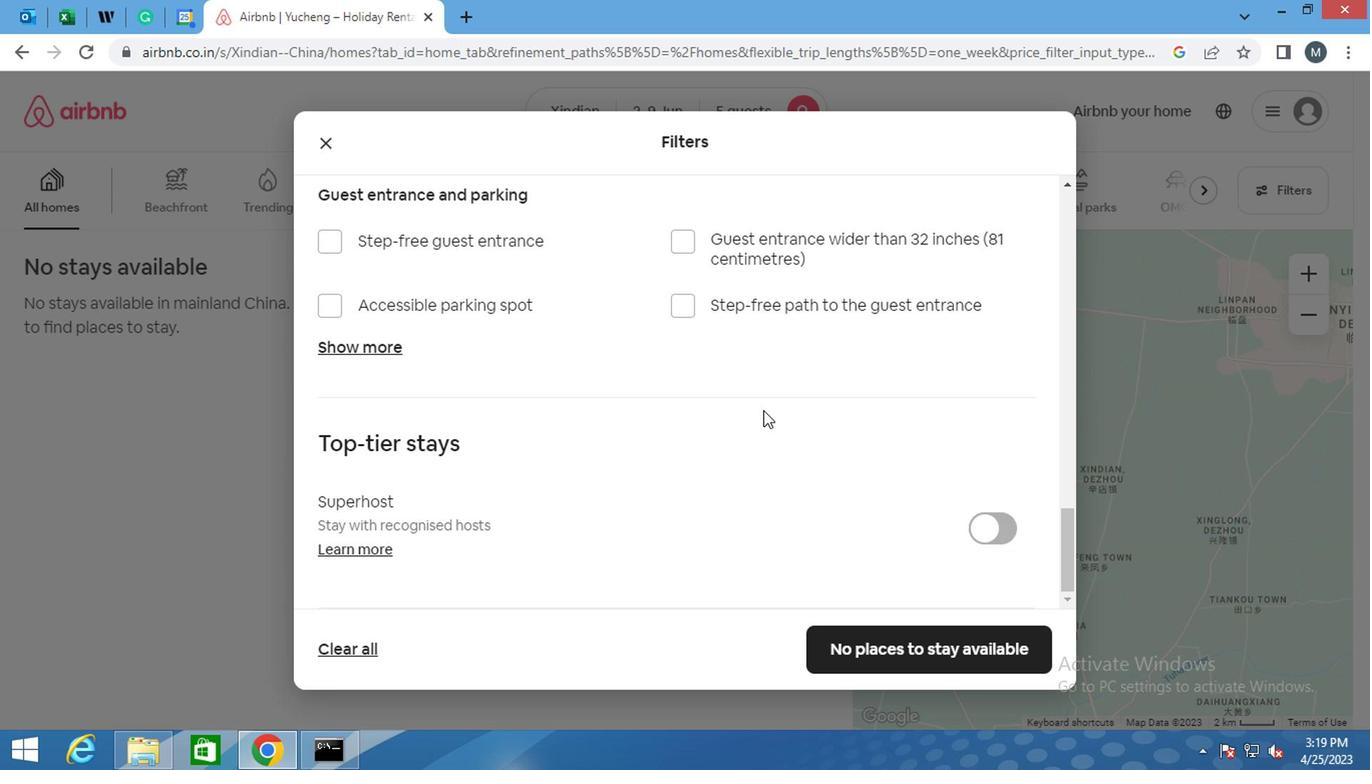 
Action: Mouse scrolled (700, 425) with delta (0, -1)
Screenshot: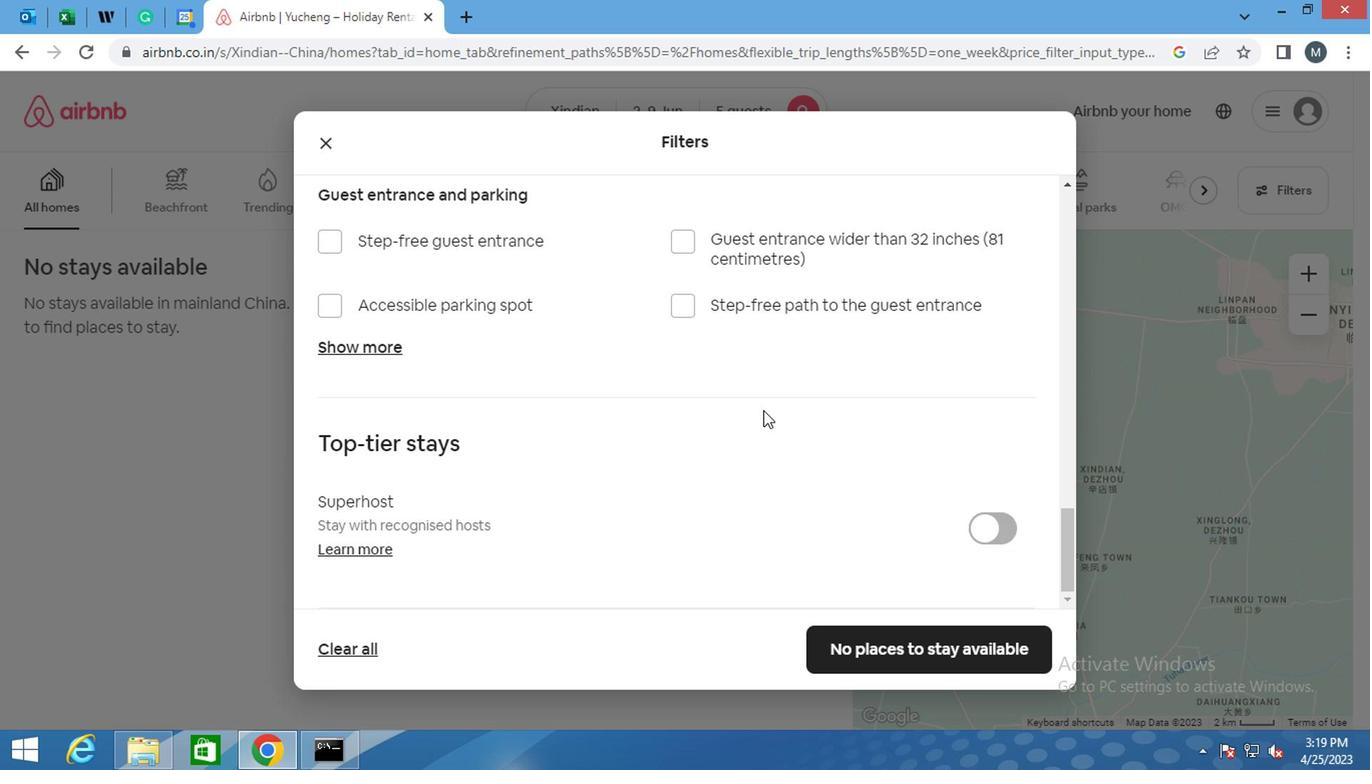 
Action: Mouse moved to (697, 431)
Screenshot: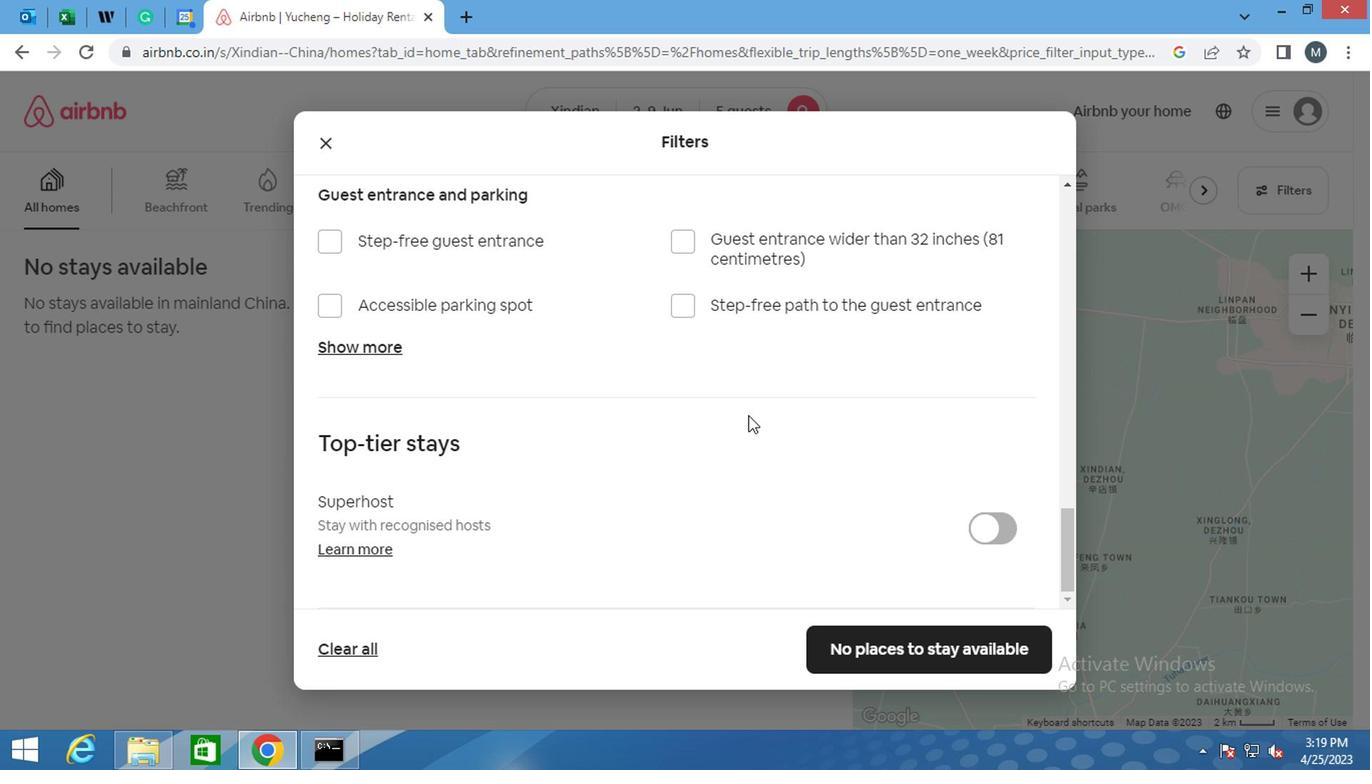 
Action: Mouse scrolled (697, 430) with delta (0, -1)
Screenshot: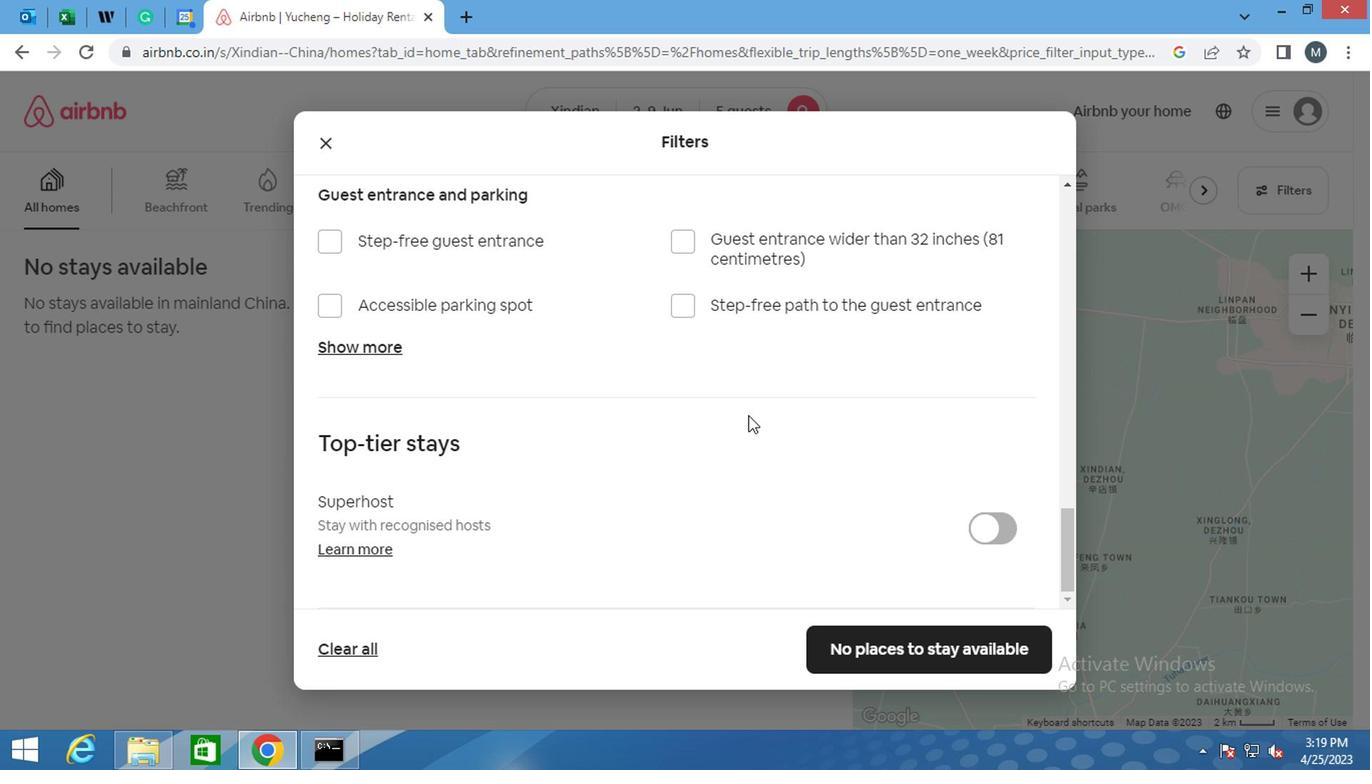 
Action: Mouse moved to (697, 431)
Screenshot: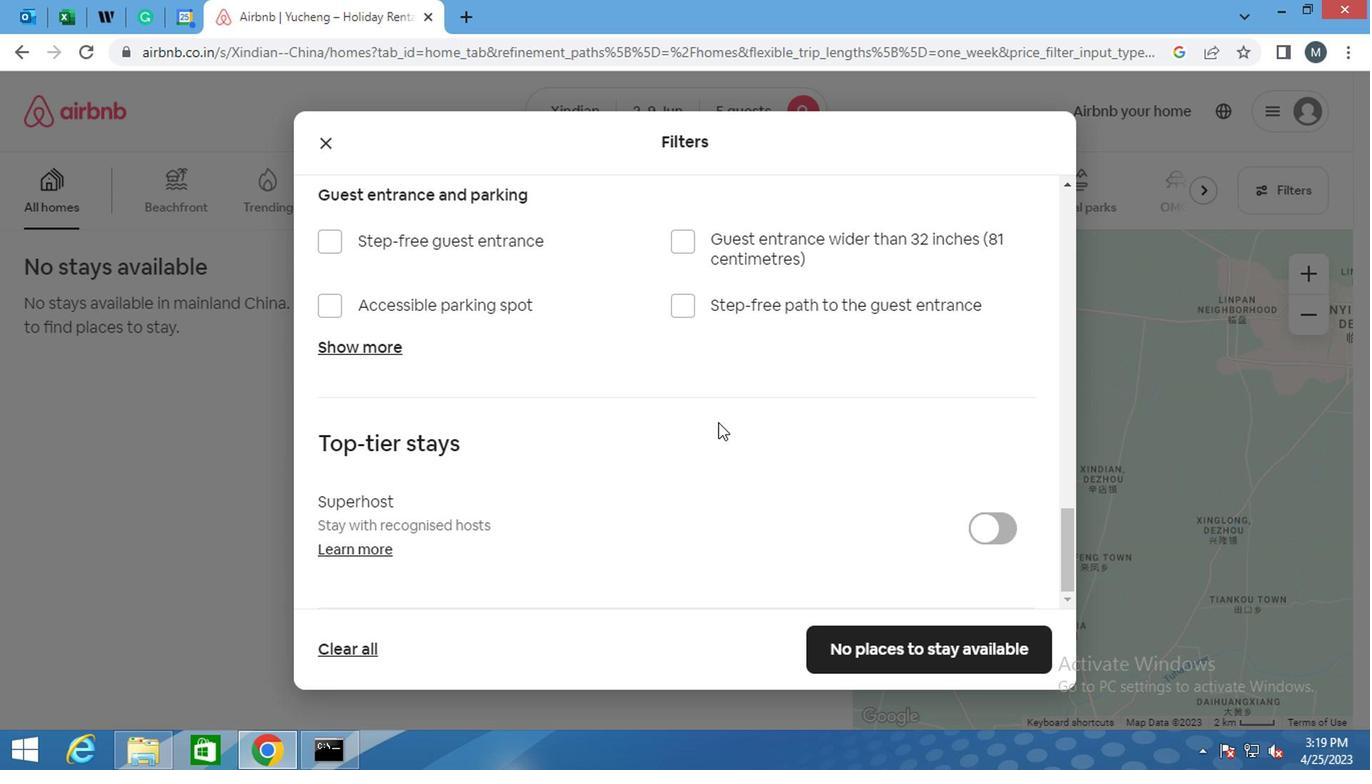 
Action: Mouse scrolled (697, 430) with delta (0, -1)
Screenshot: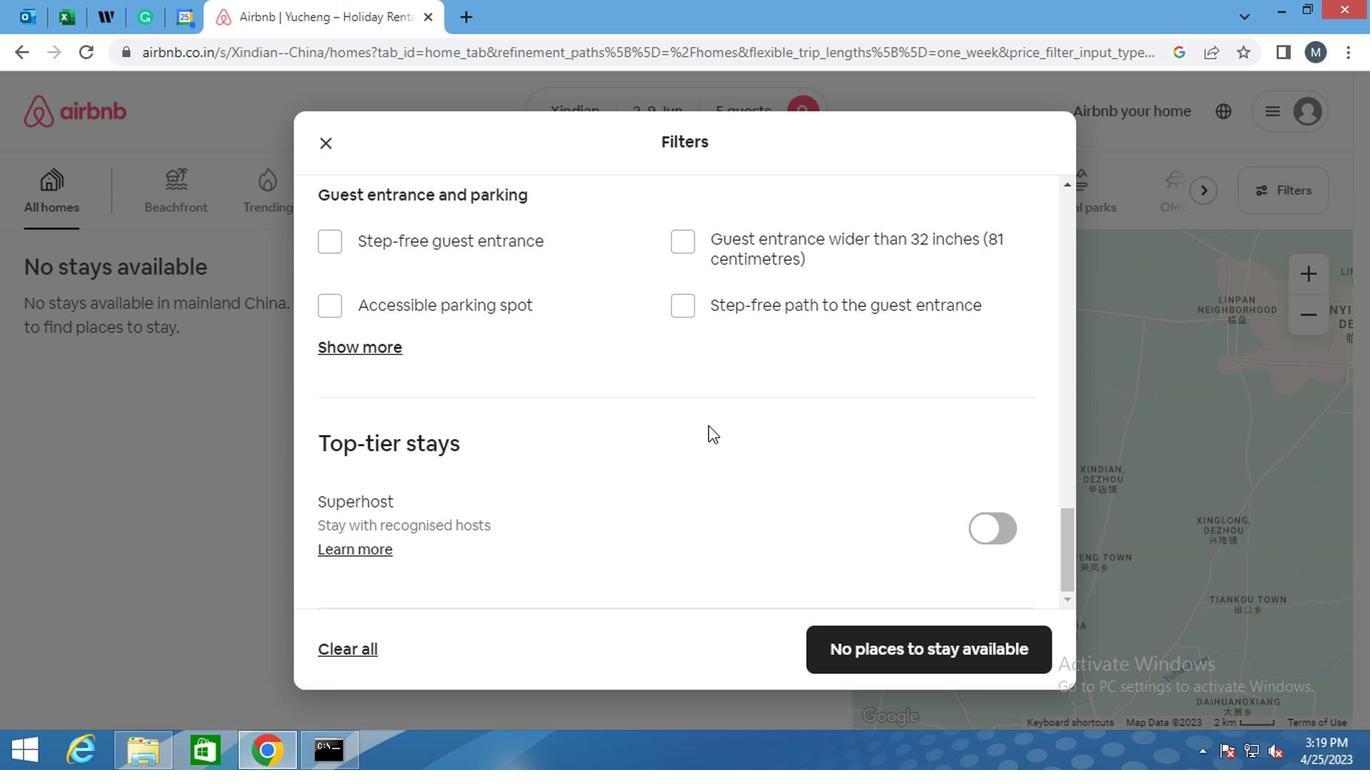 
Action: Mouse moved to (672, 442)
Screenshot: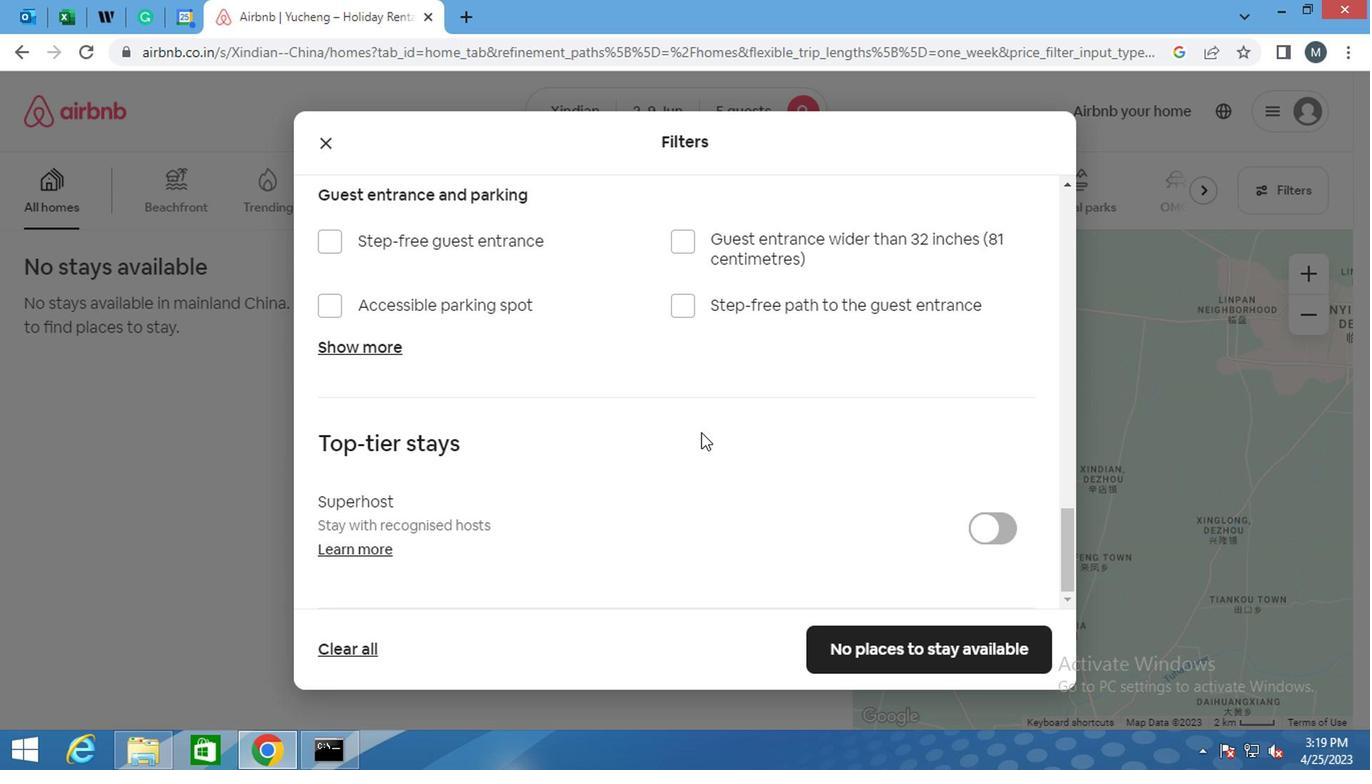 
Action: Mouse scrolled (672, 441) with delta (0, -1)
Screenshot: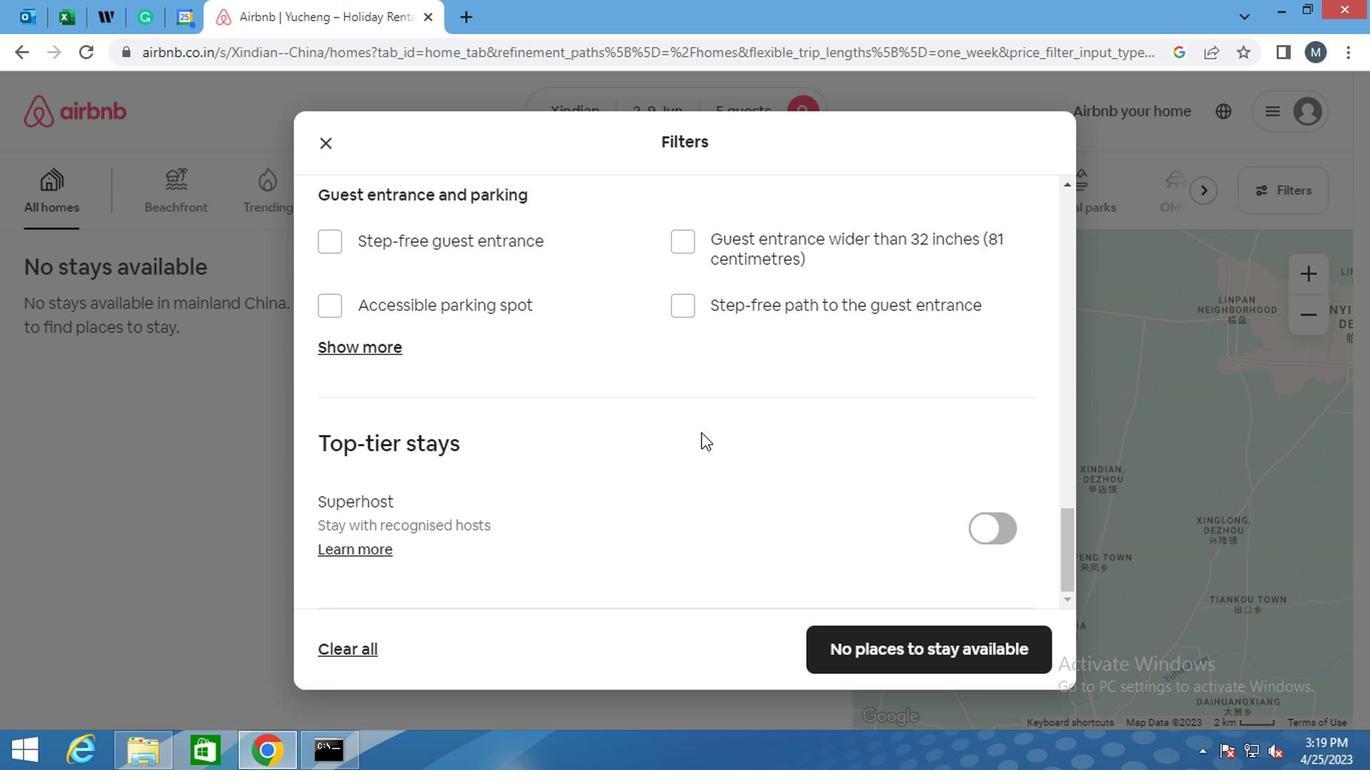 
Action: Mouse scrolled (672, 441) with delta (0, -1)
Screenshot: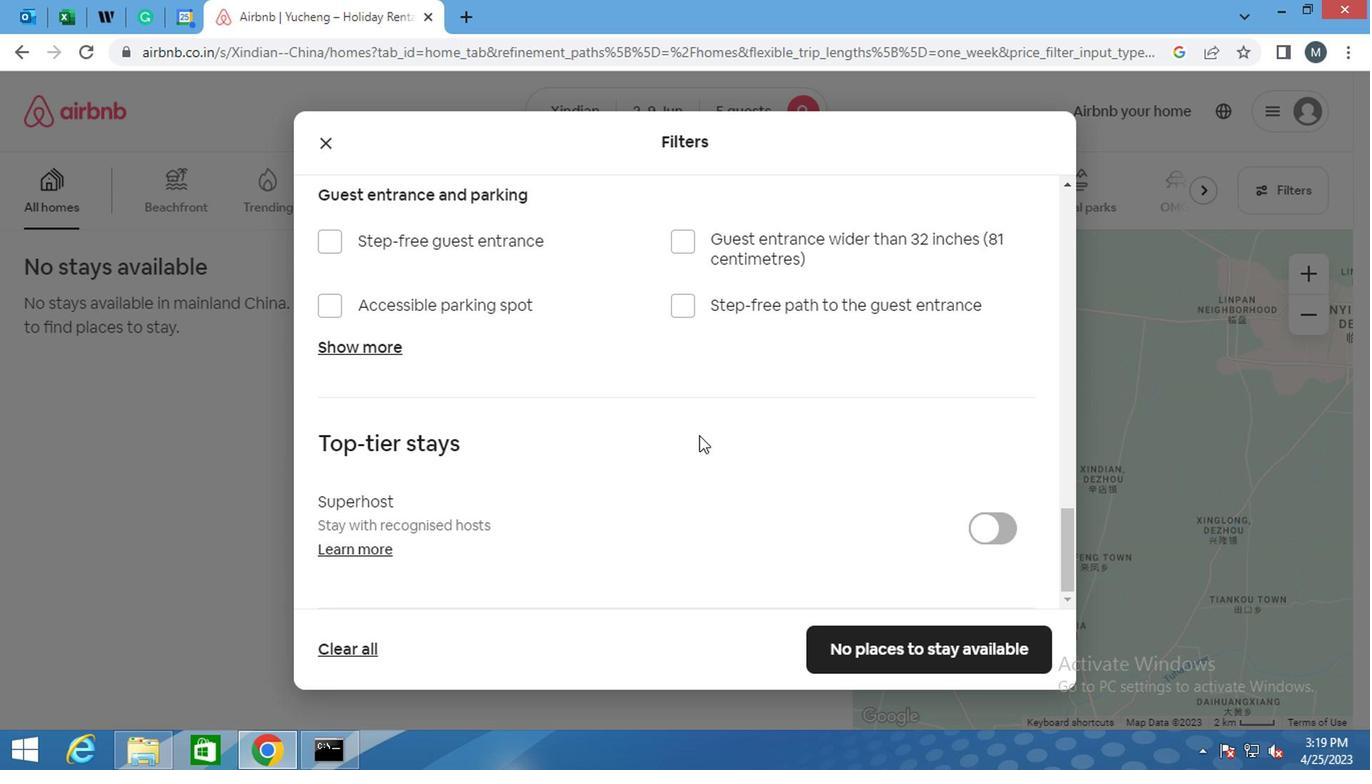 
Action: Mouse moved to (947, 622)
Screenshot: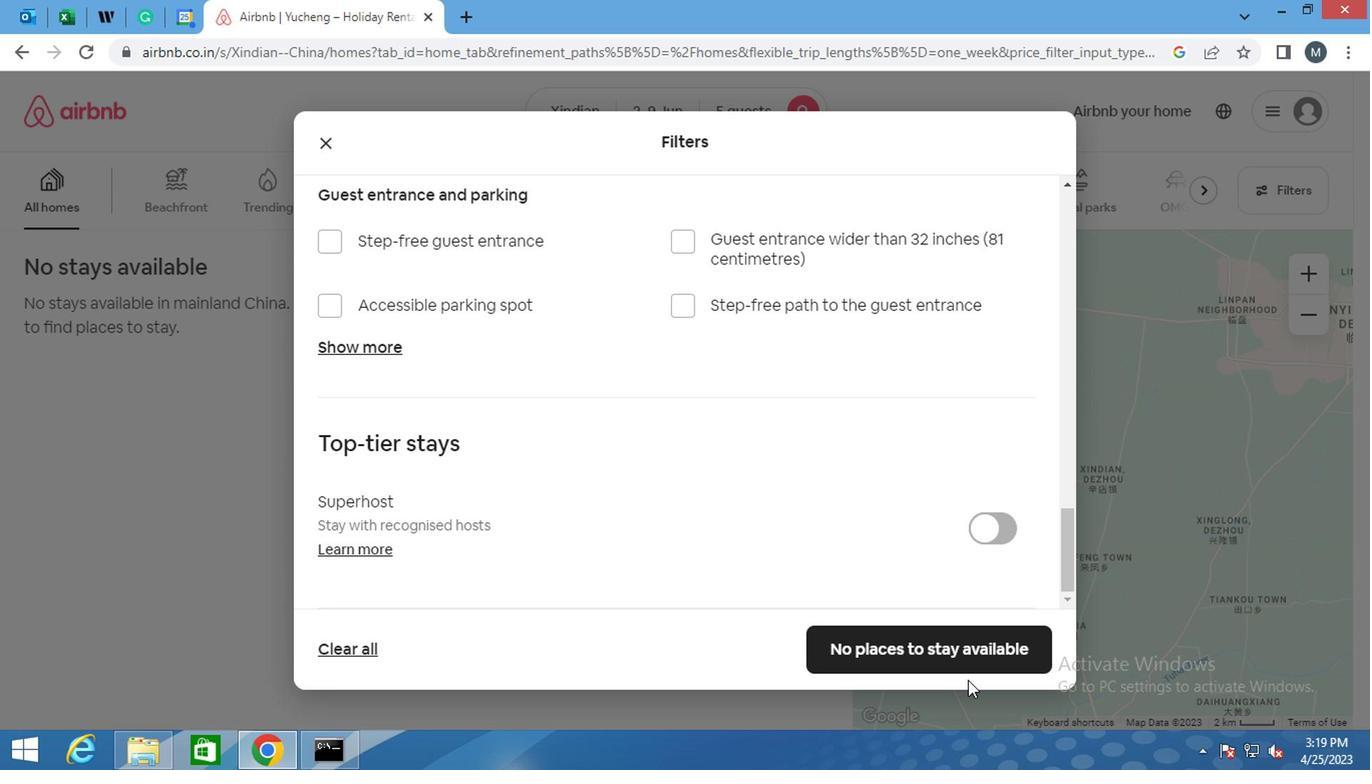 
Action: Mouse pressed left at (947, 622)
Screenshot: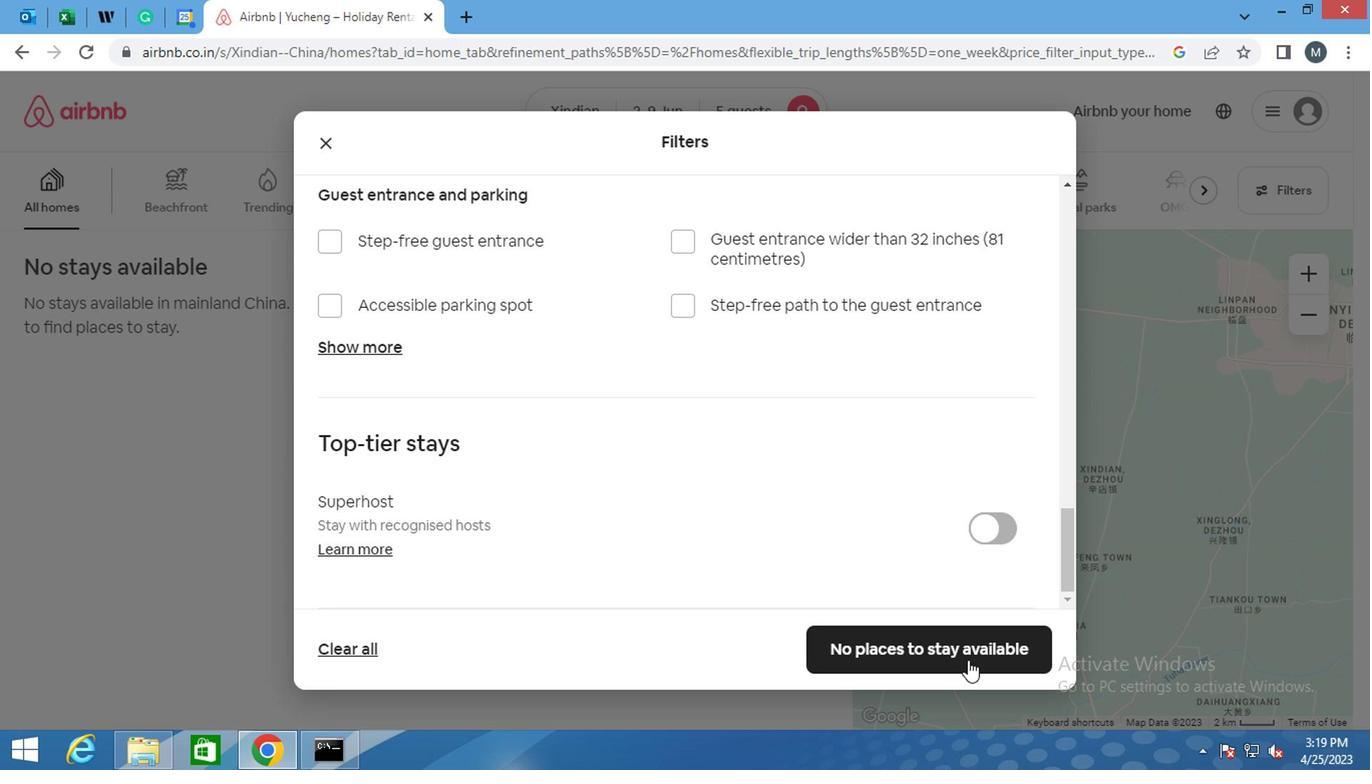 
Action: Mouse moved to (938, 648)
Screenshot: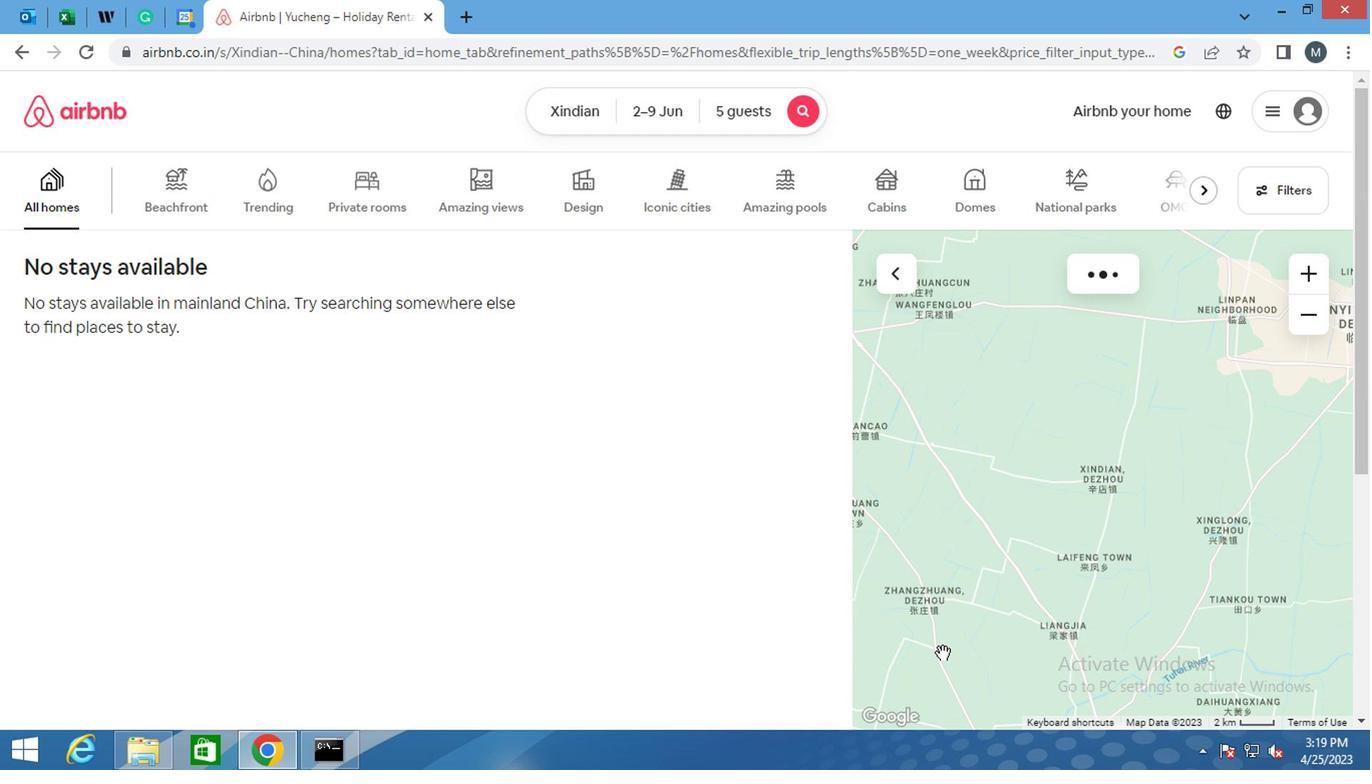 
